 Task: Find connections with filter location Hanumāngarh with filter topic #brandingwith filter profile language German with filter current company OnePlus with filter school ST. JOSEPH'S INSTITUTE OF TECHNOLOGY, OMR with filter industry Nonresidential Building Construction with filter service category Tax Preparation with filter keywords title Personal Assistant
Action: Mouse moved to (536, 76)
Screenshot: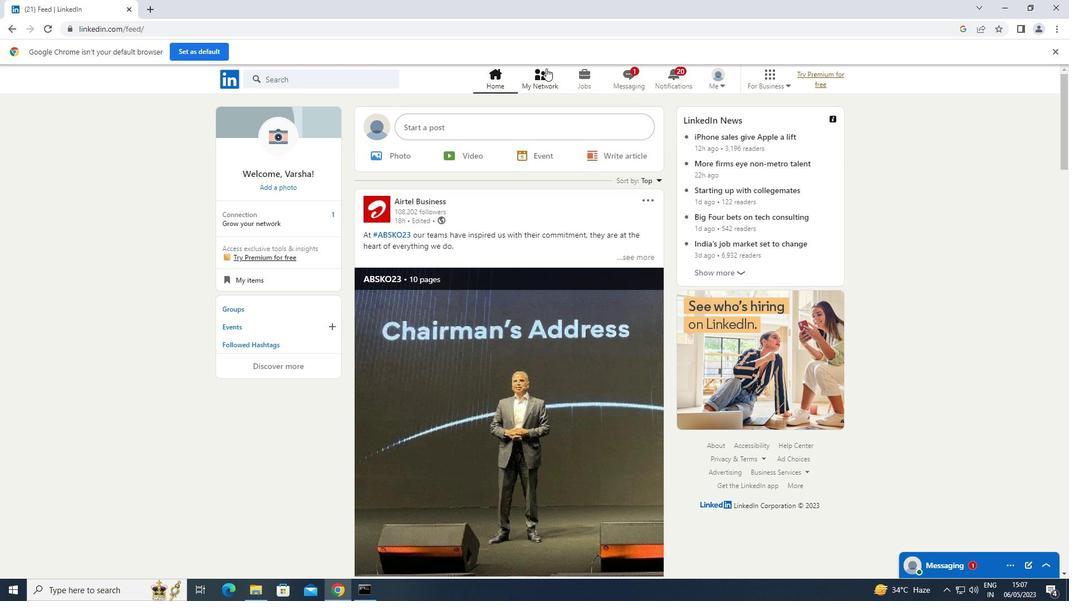 
Action: Mouse pressed left at (536, 76)
Screenshot: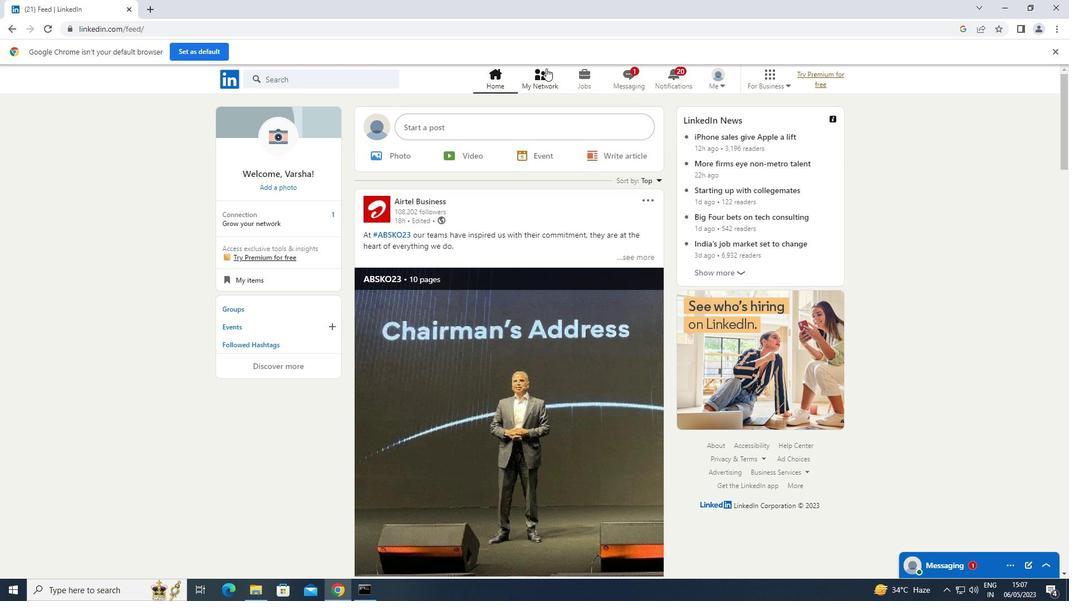 
Action: Mouse moved to (269, 135)
Screenshot: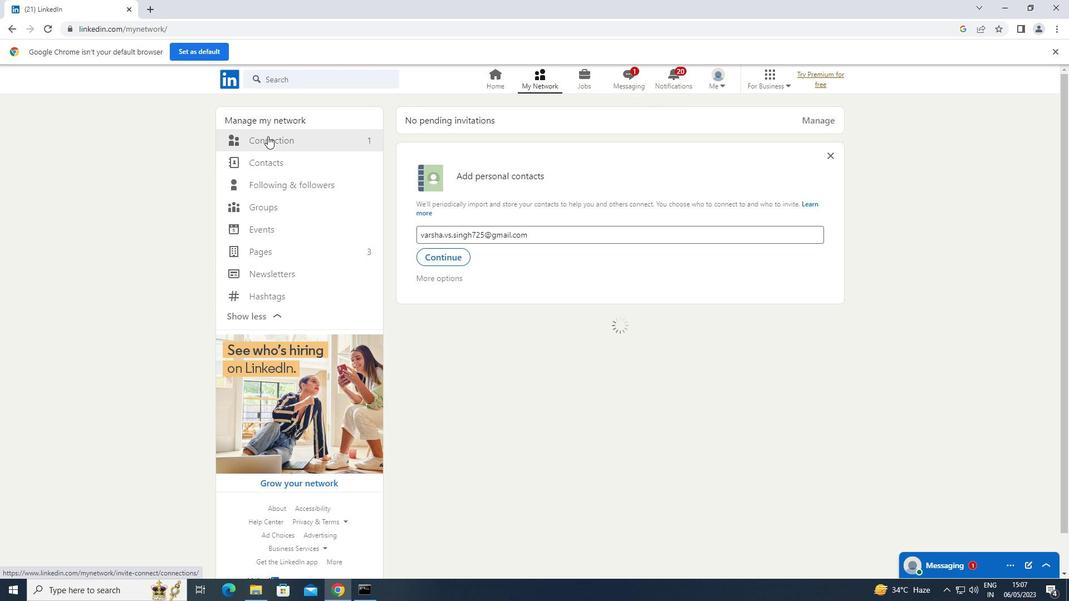 
Action: Mouse pressed left at (269, 135)
Screenshot: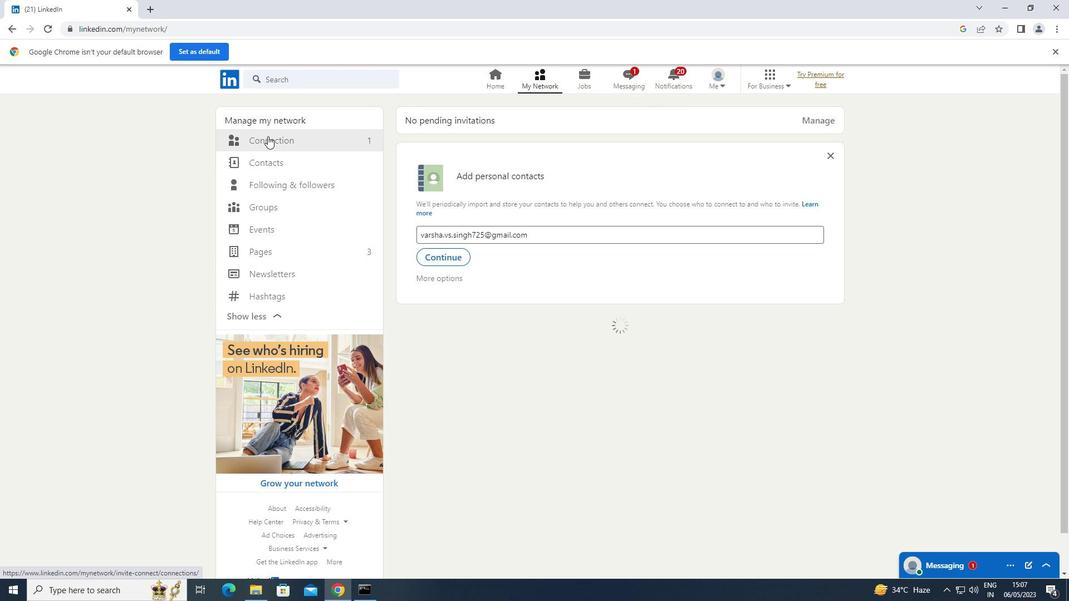 
Action: Mouse moved to (620, 139)
Screenshot: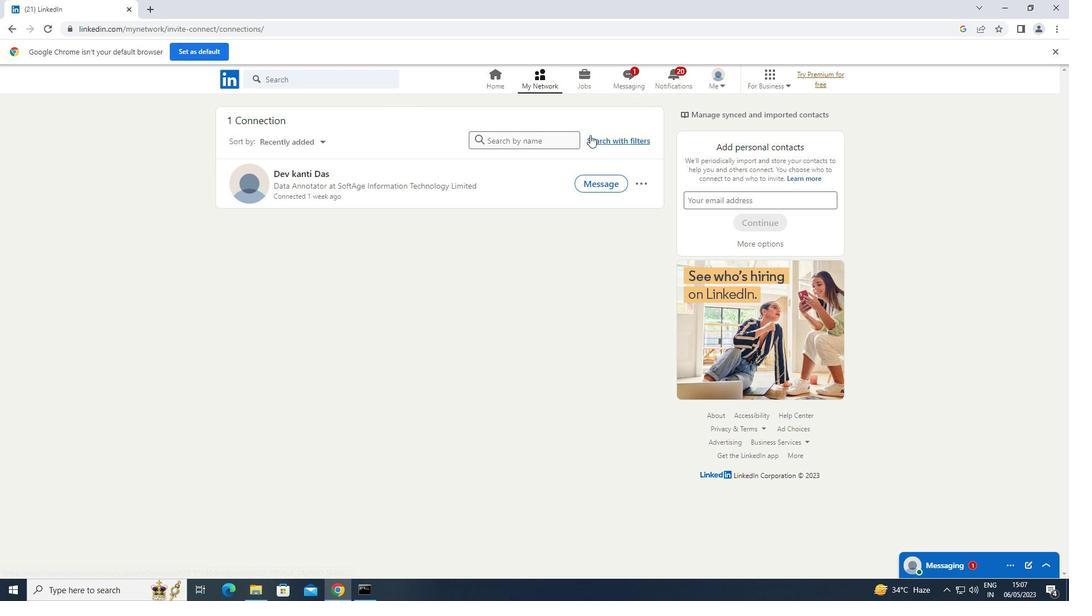 
Action: Mouse pressed left at (620, 139)
Screenshot: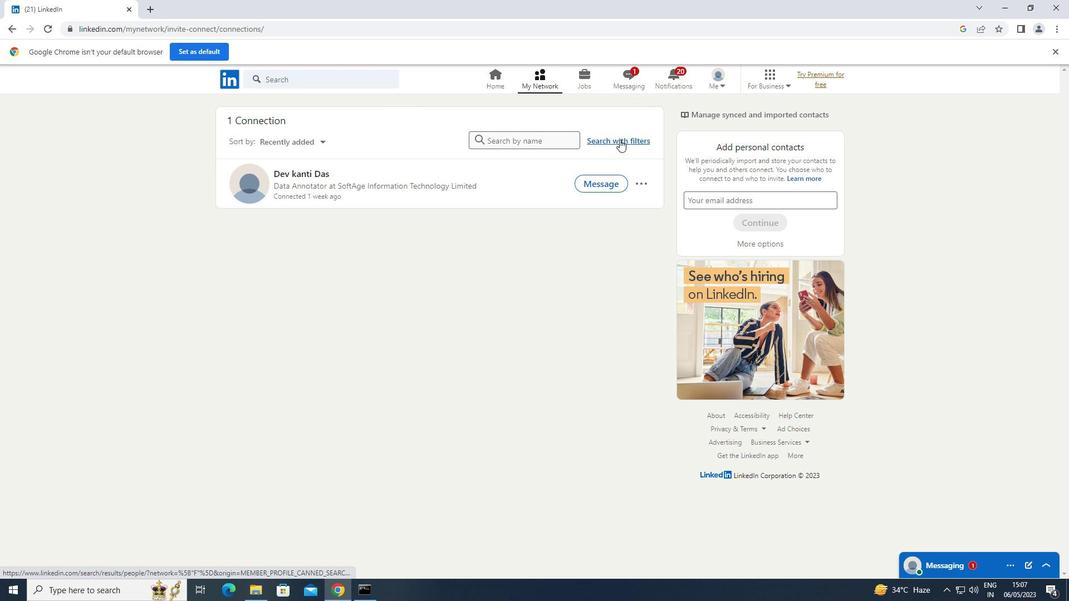 
Action: Mouse moved to (559, 105)
Screenshot: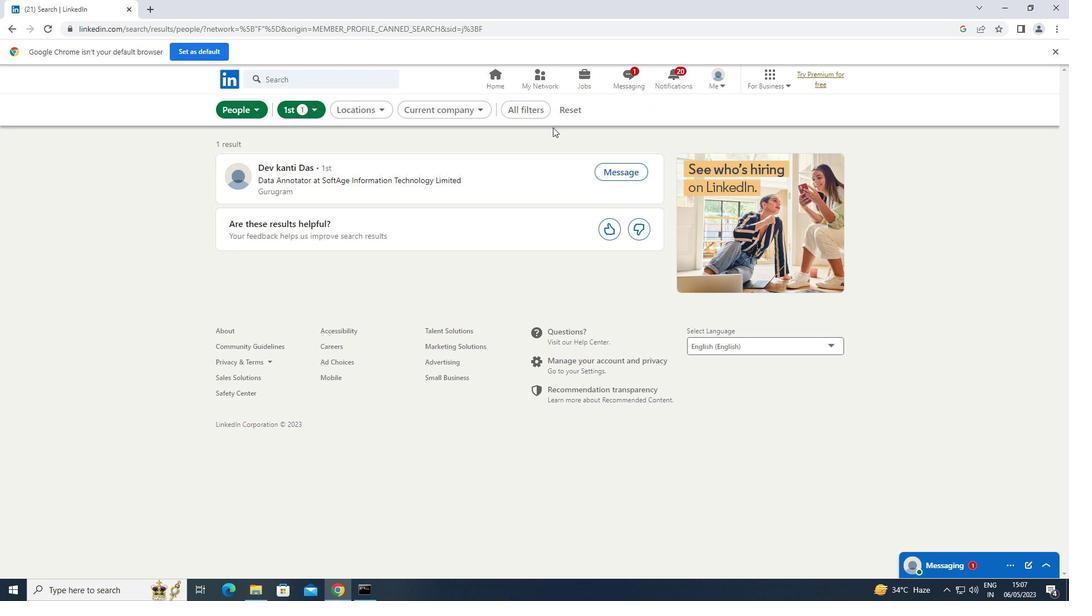 
Action: Mouse pressed left at (559, 105)
Screenshot: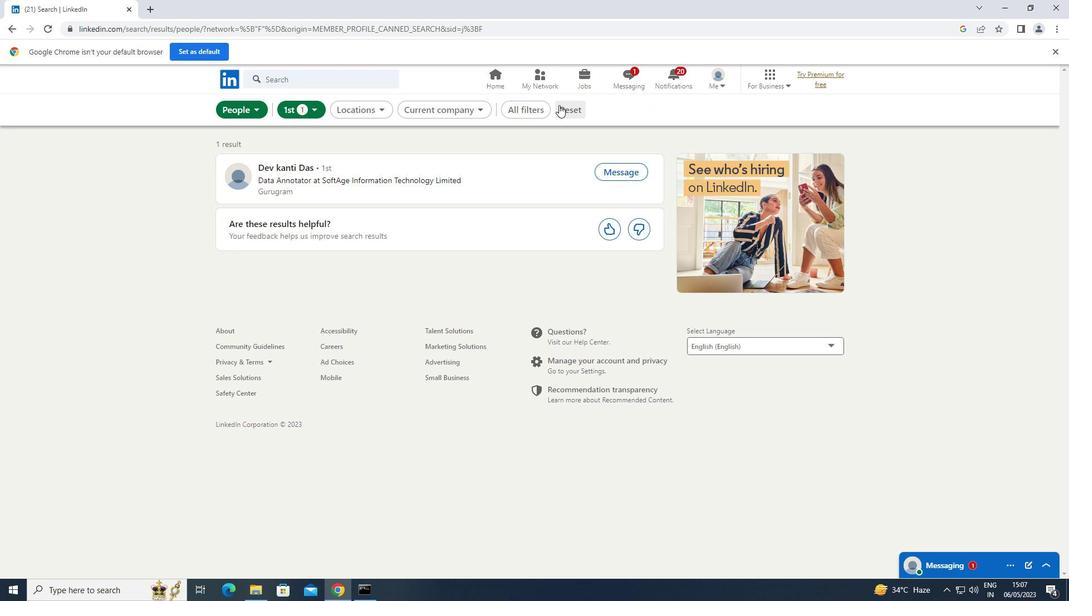 
Action: Mouse moved to (535, 108)
Screenshot: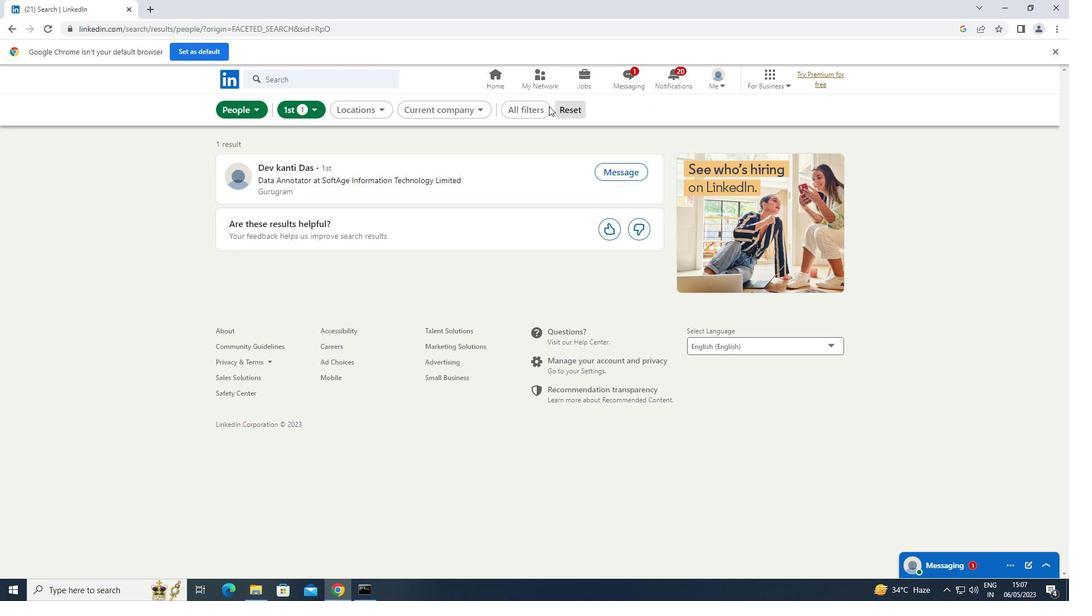 
Action: Mouse pressed left at (535, 108)
Screenshot: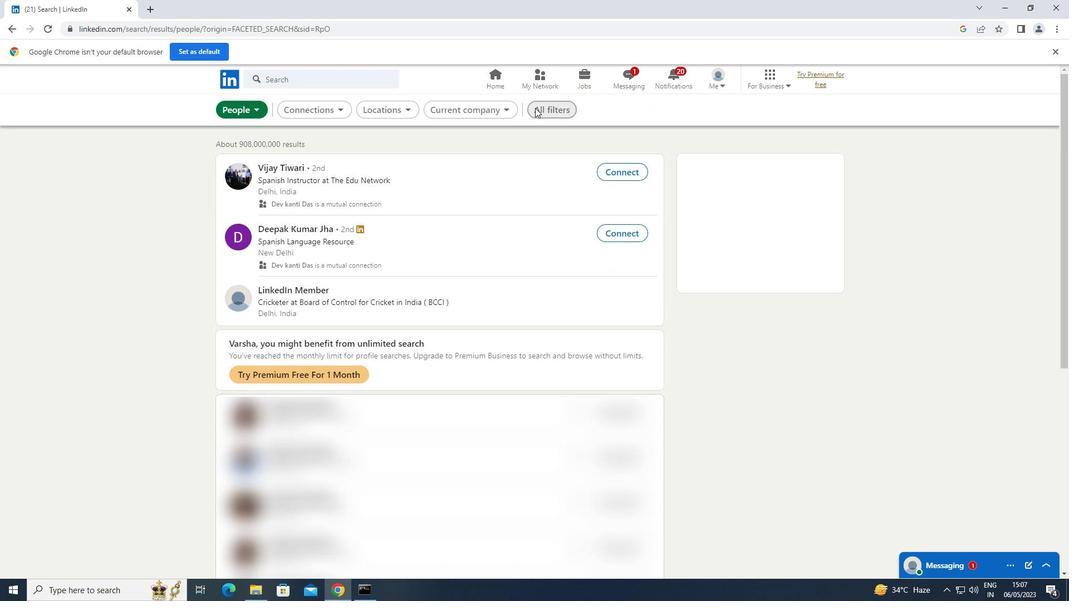 
Action: Mouse moved to (787, 182)
Screenshot: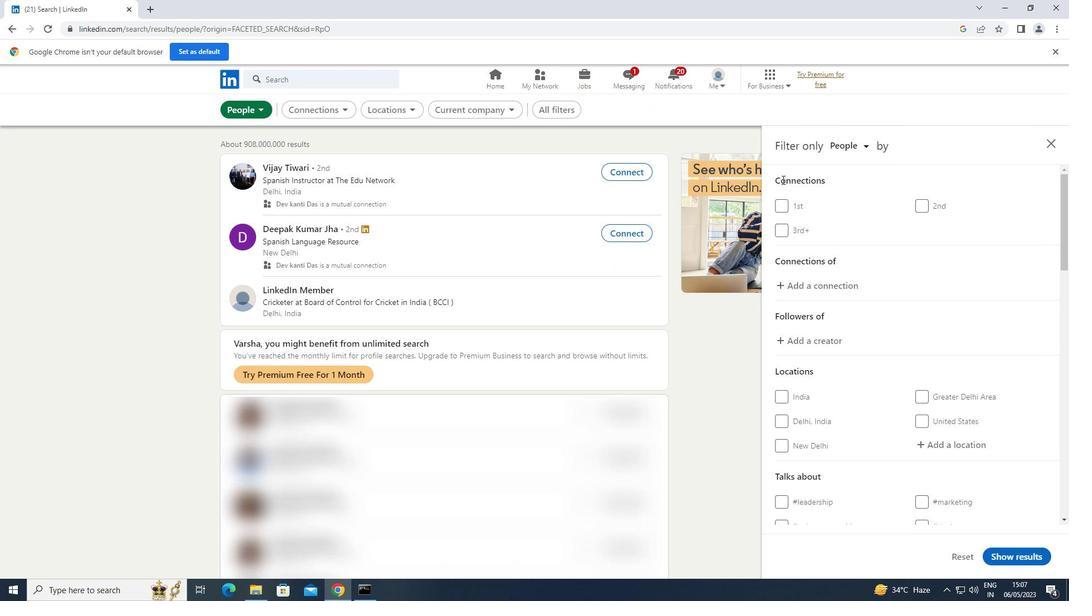 
Action: Mouse scrolled (787, 181) with delta (0, 0)
Screenshot: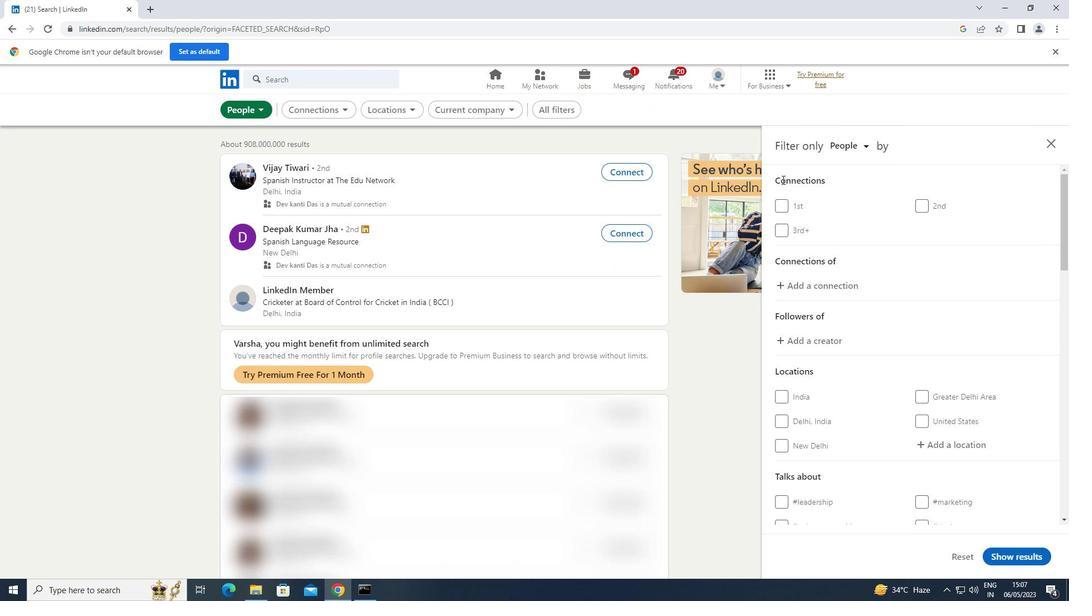 
Action: Mouse moved to (787, 183)
Screenshot: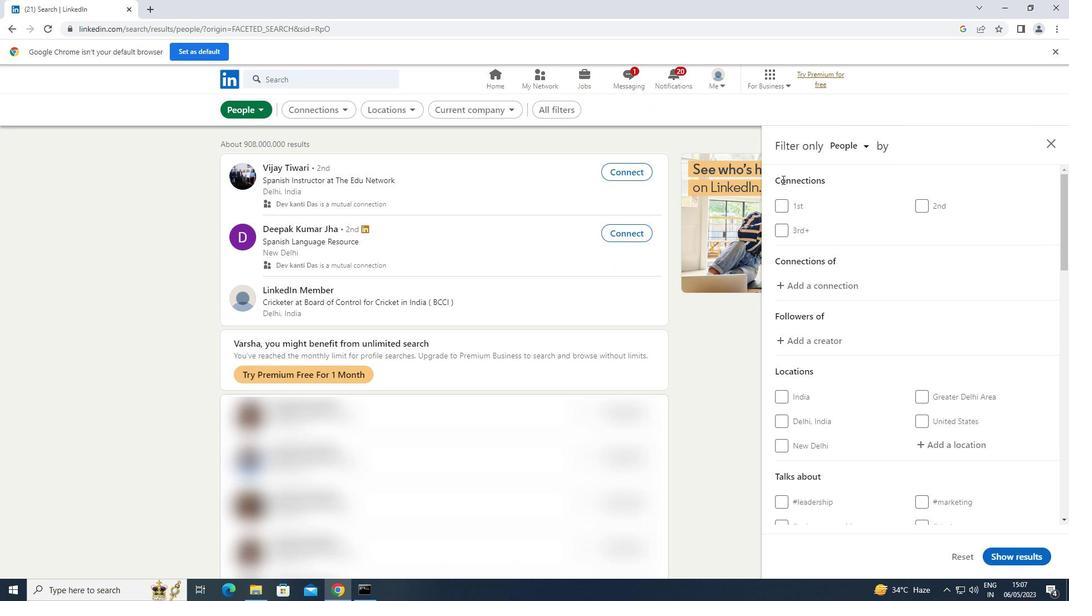 
Action: Mouse scrolled (787, 182) with delta (0, 0)
Screenshot: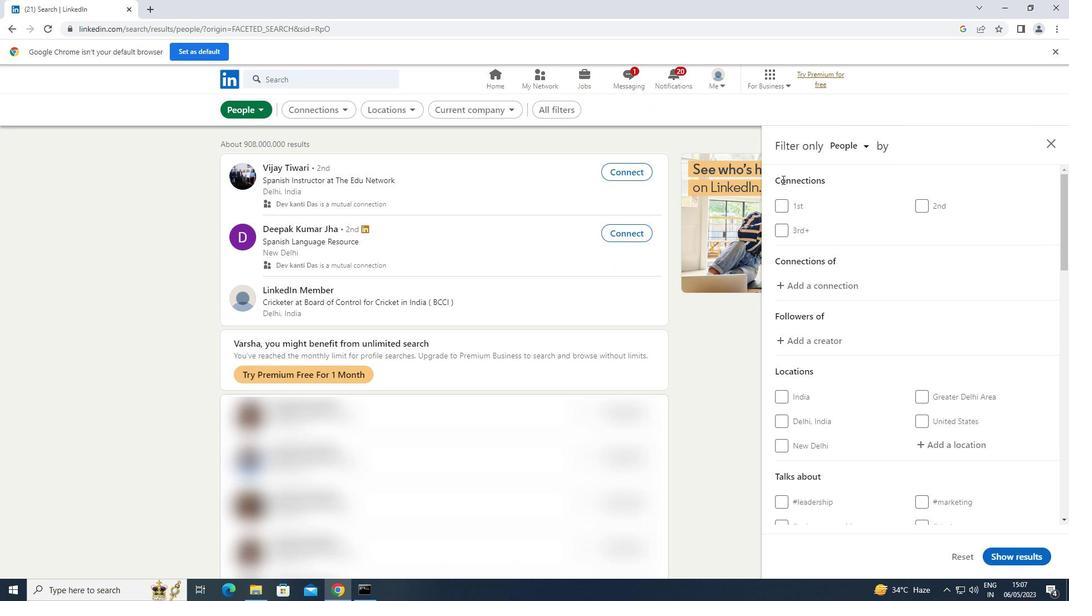 
Action: Mouse moved to (951, 337)
Screenshot: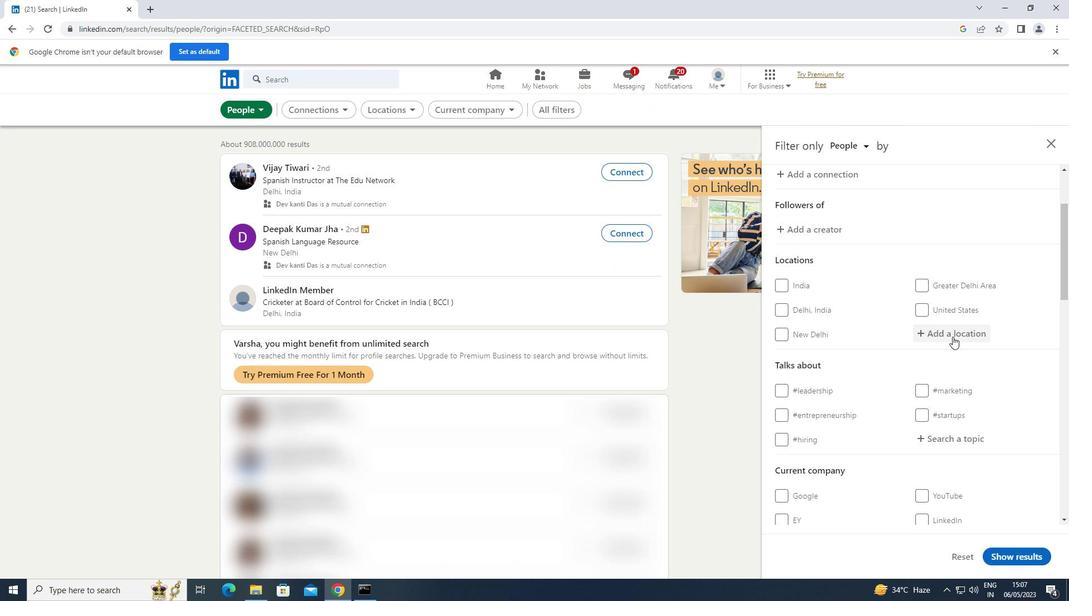 
Action: Mouse pressed left at (951, 337)
Screenshot: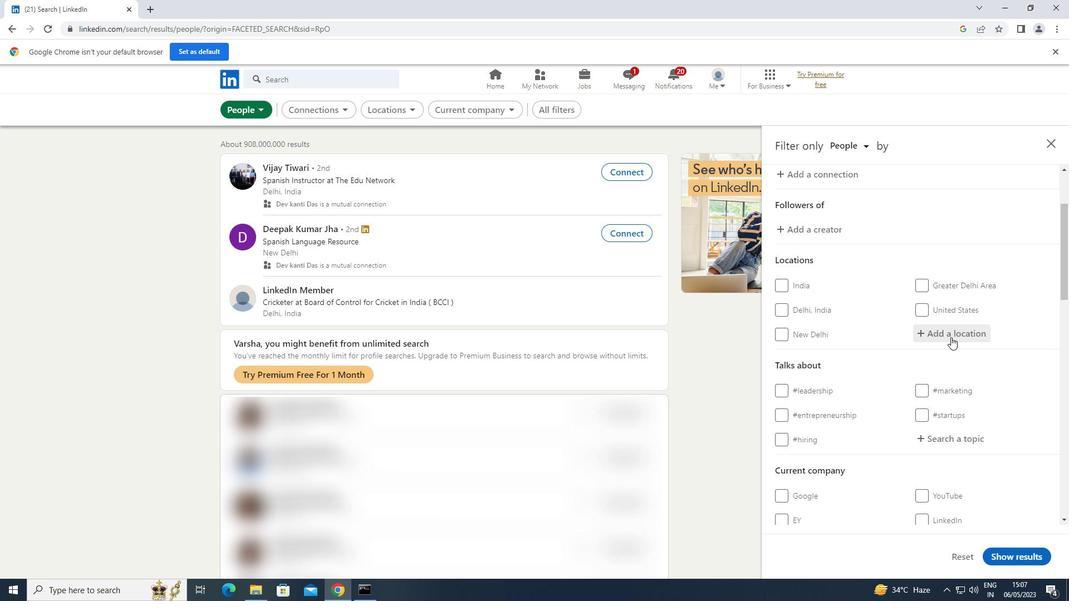 
Action: Mouse moved to (952, 337)
Screenshot: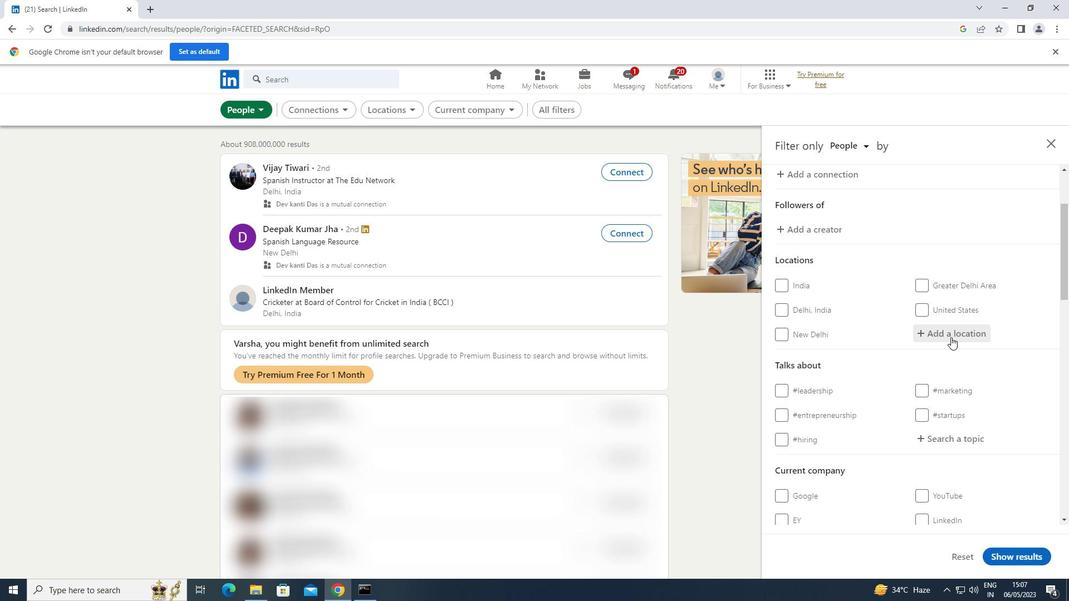 
Action: Key pressed <Key.shift>HANUMANGARH
Screenshot: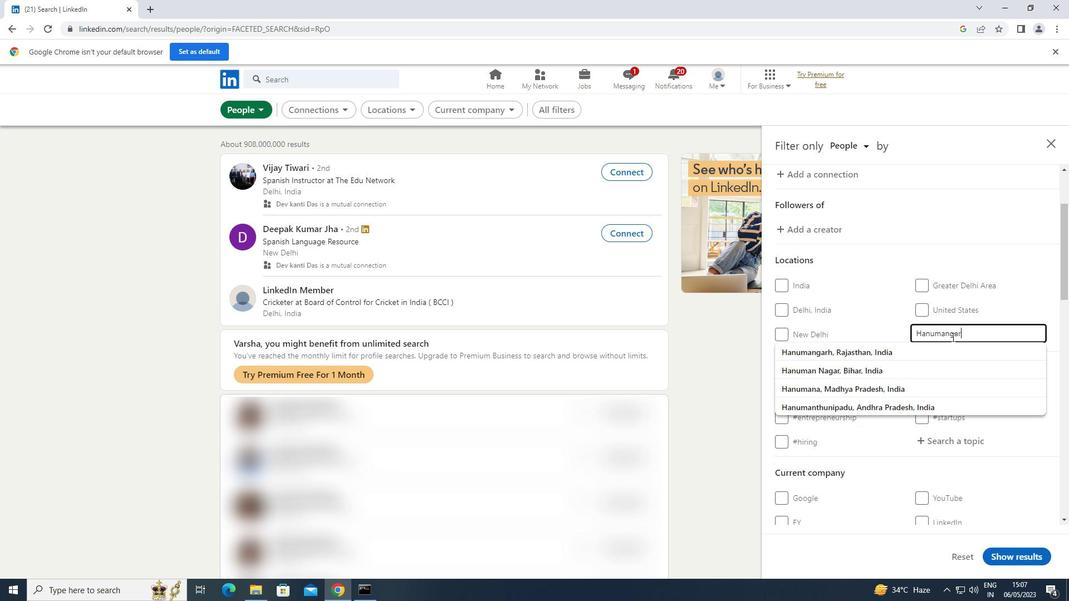 
Action: Mouse moved to (973, 437)
Screenshot: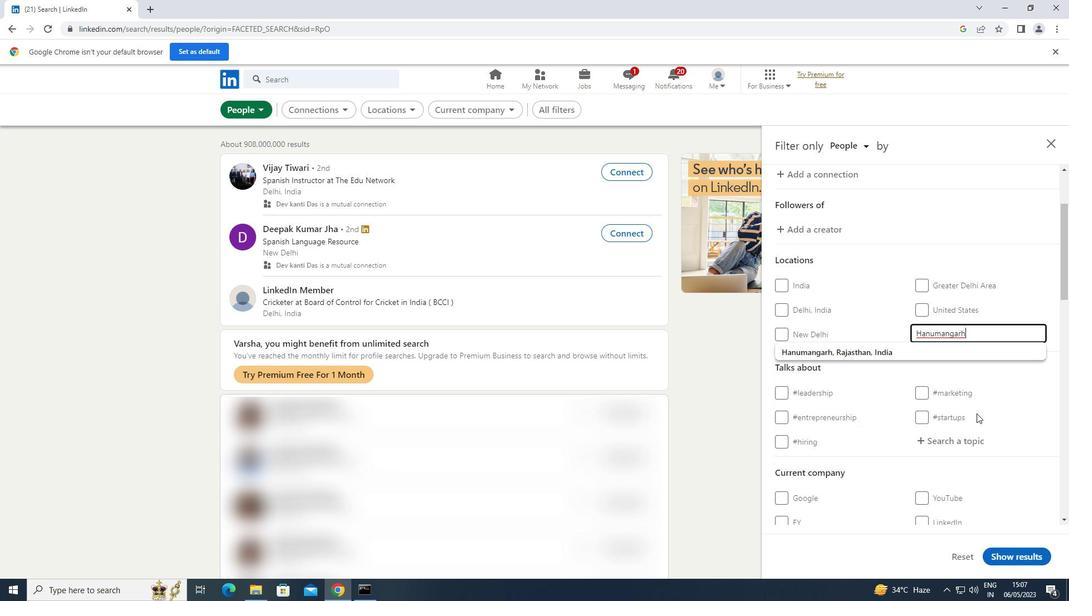 
Action: Mouse pressed left at (973, 437)
Screenshot: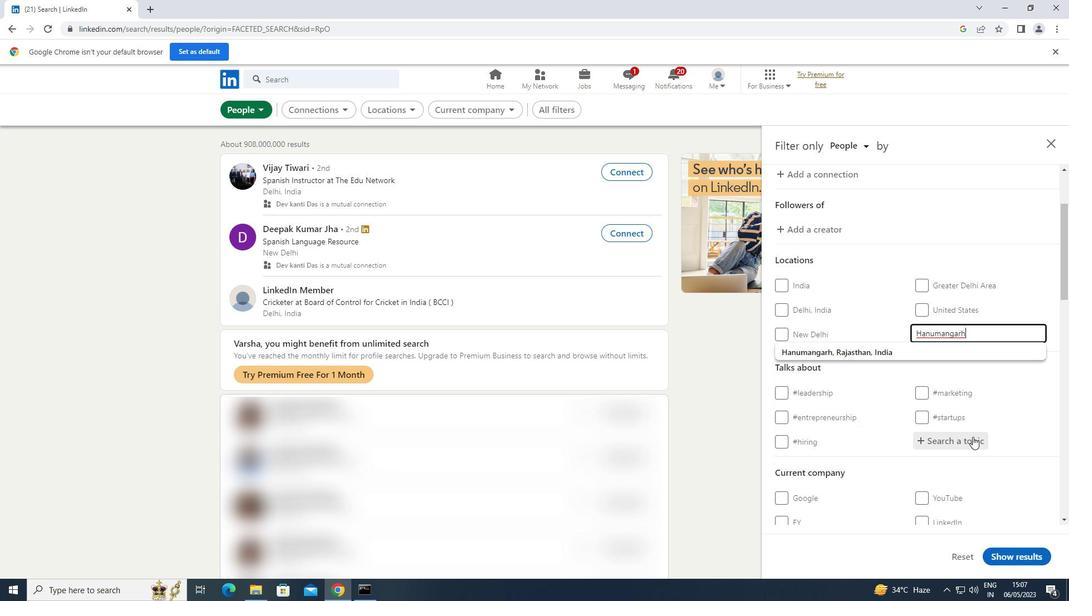 
Action: Key pressed BRANDING
Screenshot: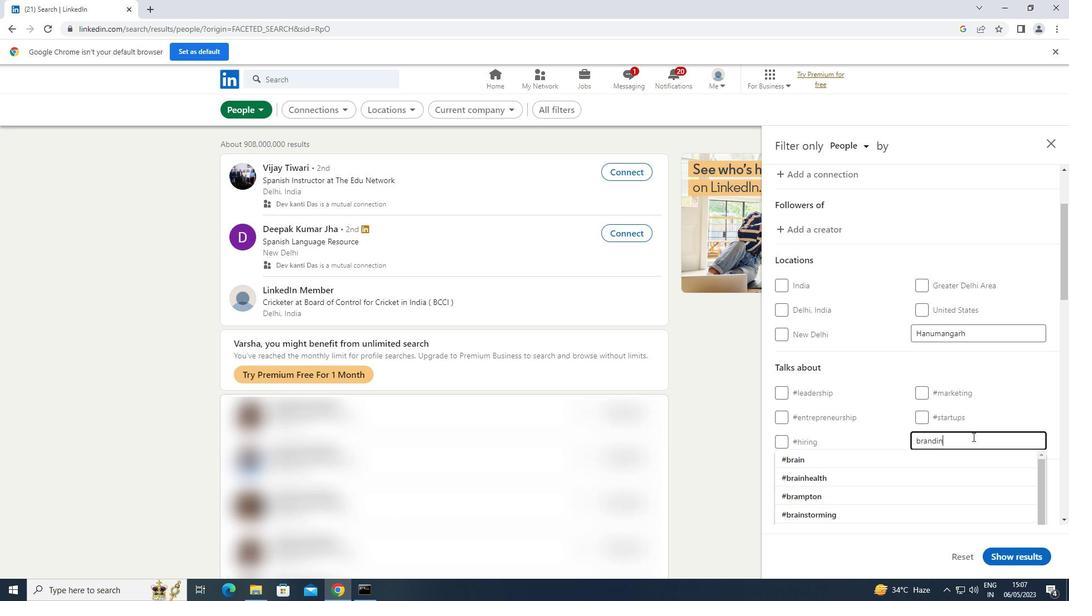 
Action: Mouse moved to (835, 458)
Screenshot: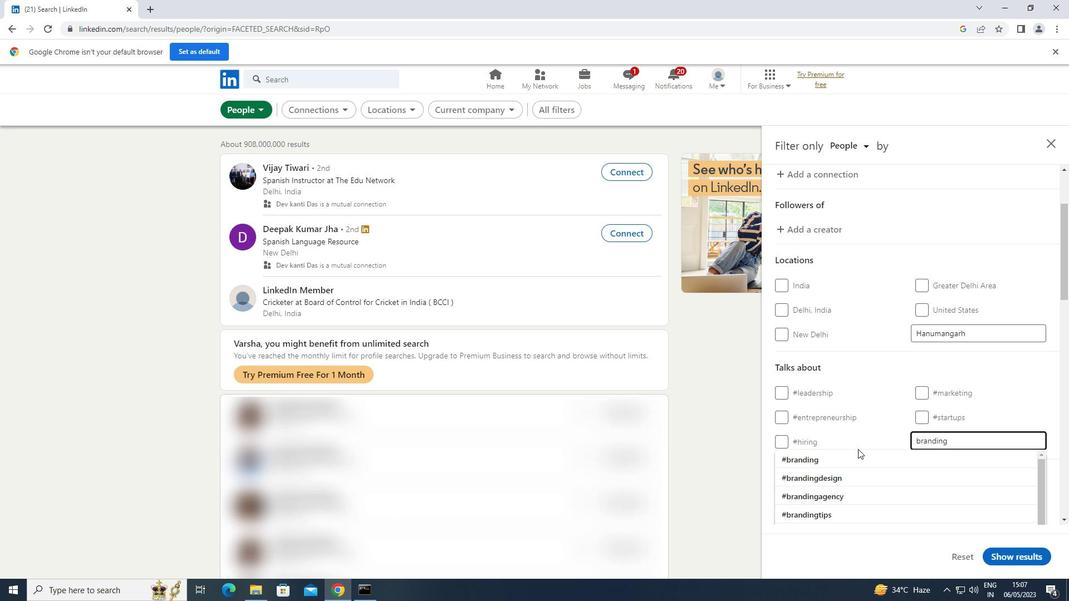 
Action: Mouse pressed left at (835, 458)
Screenshot: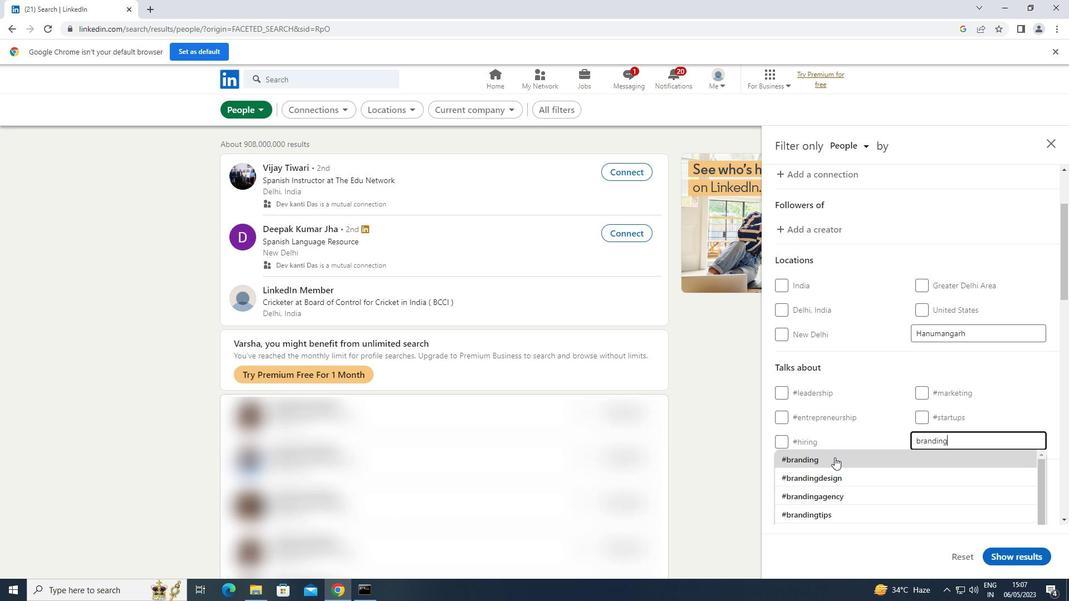 
Action: Mouse moved to (840, 445)
Screenshot: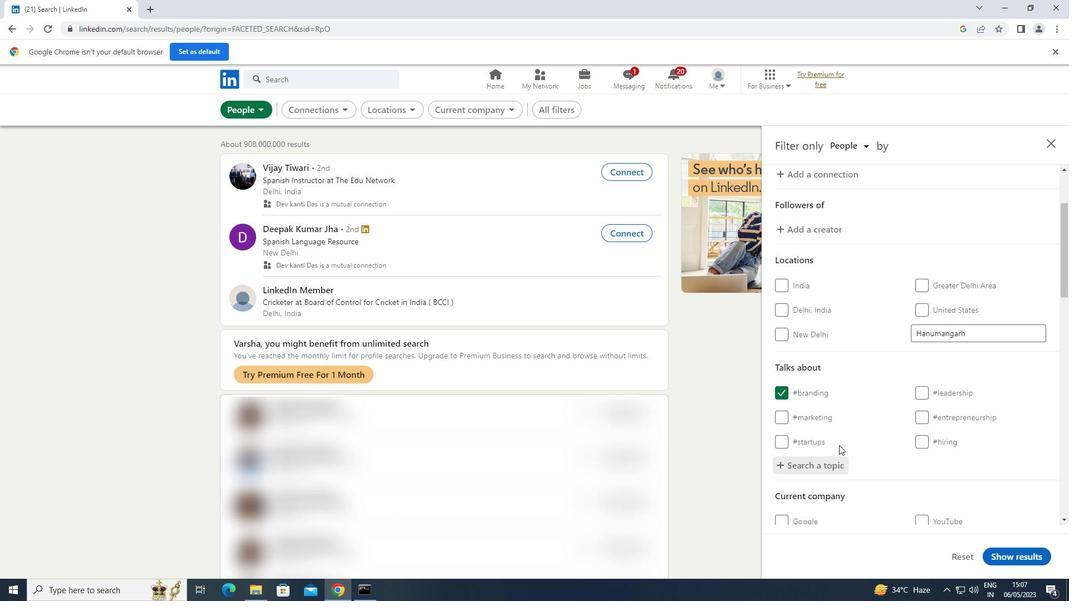 
Action: Mouse scrolled (840, 444) with delta (0, 0)
Screenshot: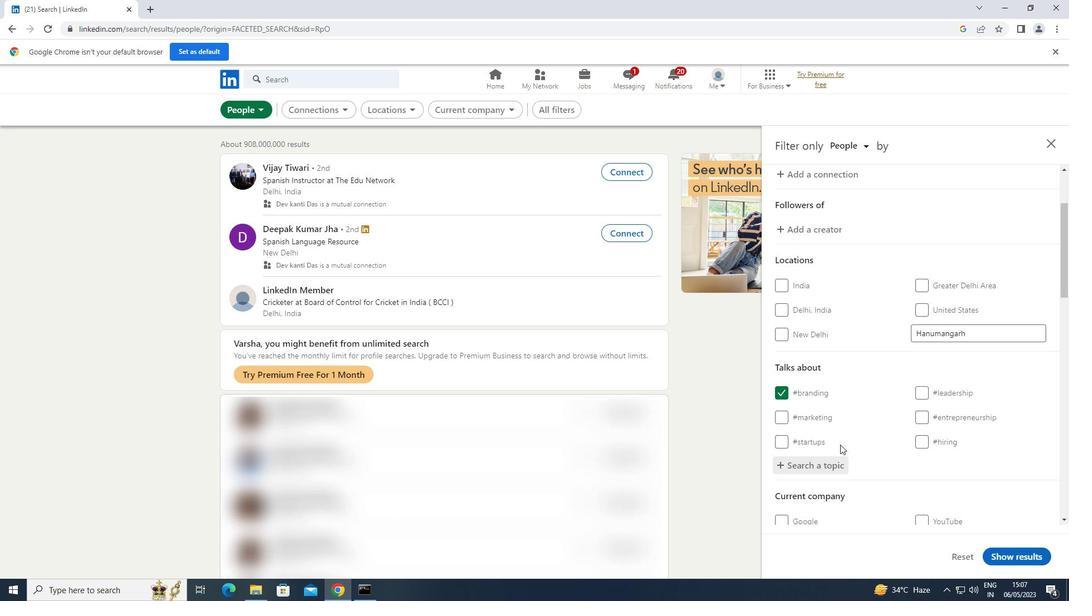 
Action: Mouse scrolled (840, 444) with delta (0, 0)
Screenshot: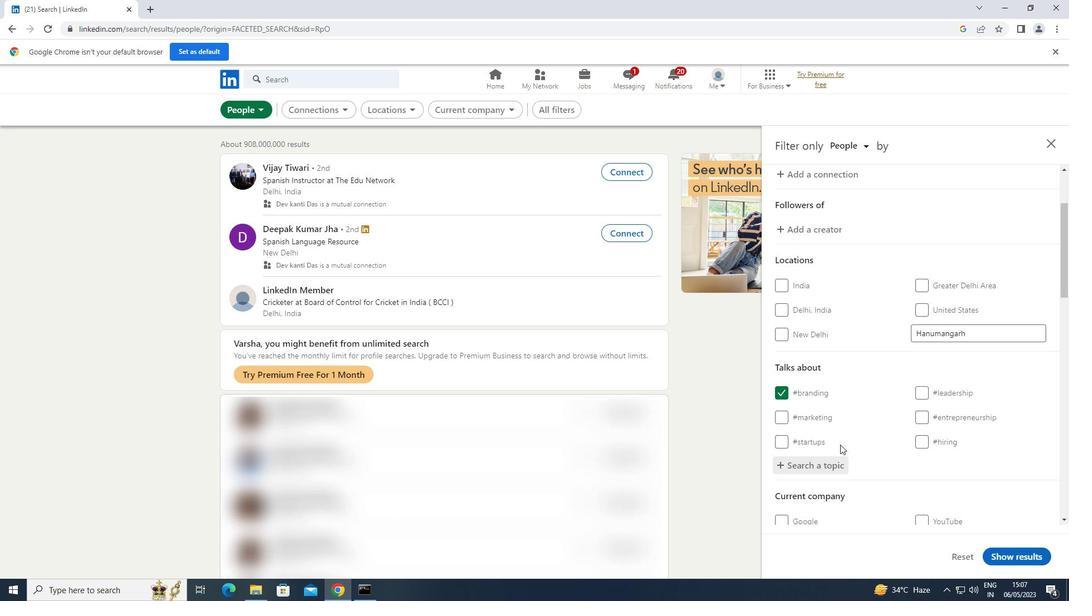 
Action: Mouse scrolled (840, 444) with delta (0, 0)
Screenshot: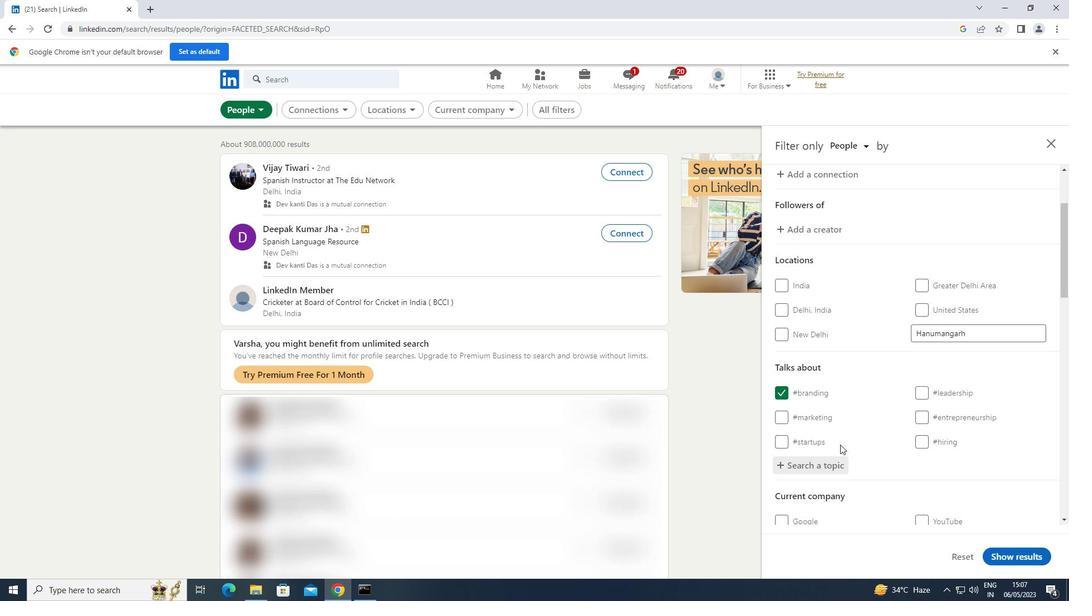 
Action: Mouse scrolled (840, 444) with delta (0, 0)
Screenshot: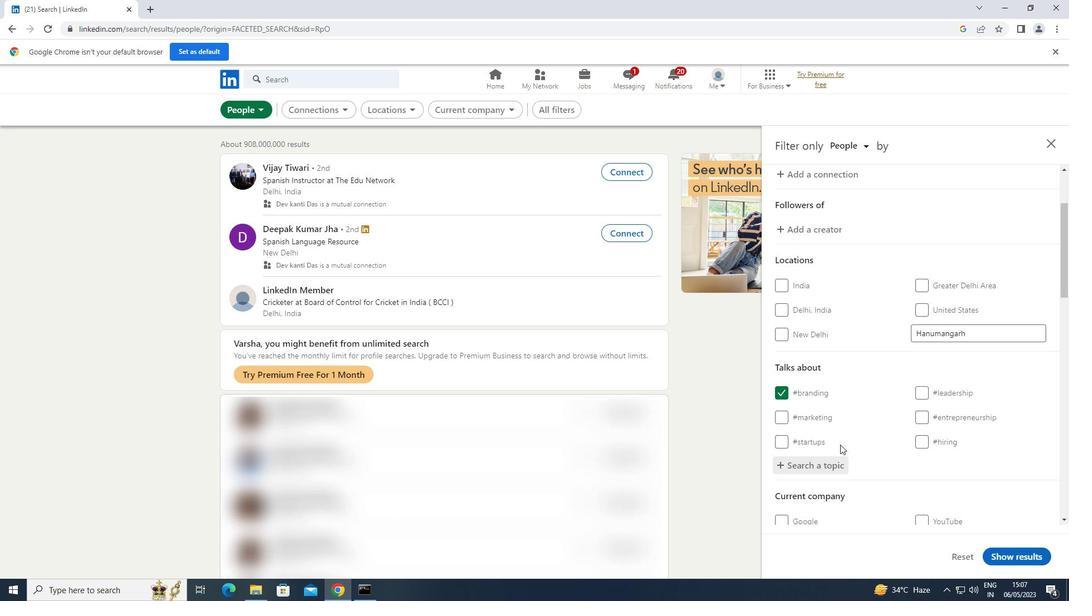 
Action: Mouse moved to (841, 444)
Screenshot: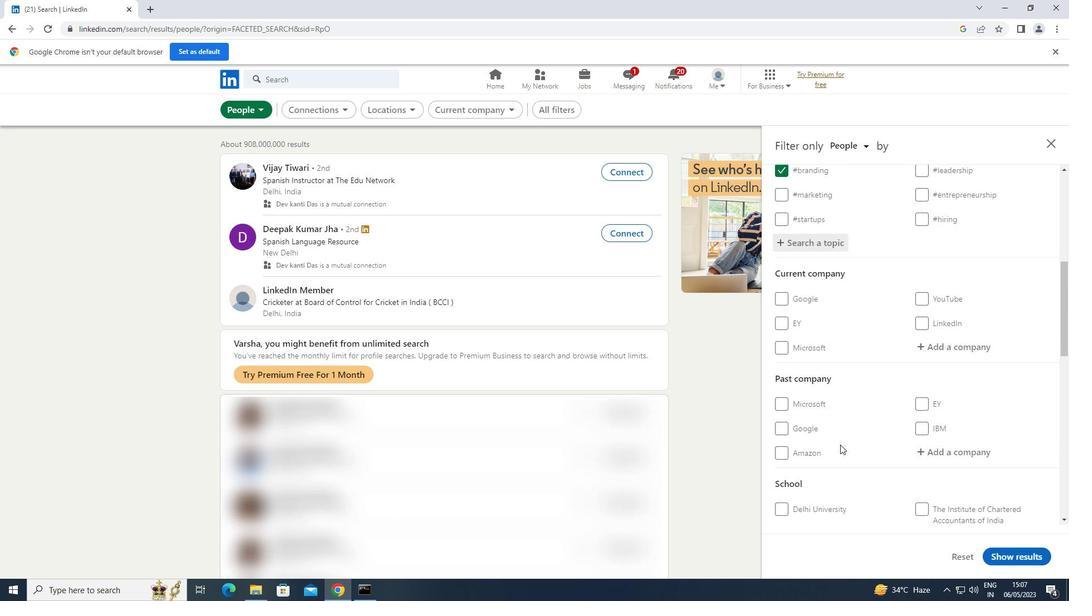 
Action: Mouse scrolled (841, 443) with delta (0, 0)
Screenshot: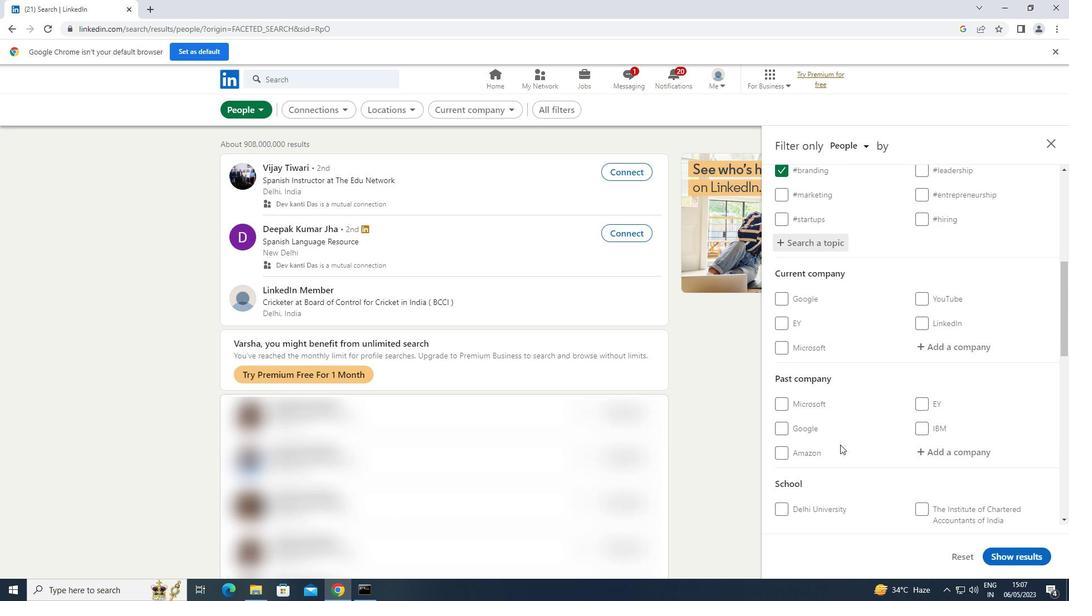 
Action: Mouse scrolled (841, 443) with delta (0, 0)
Screenshot: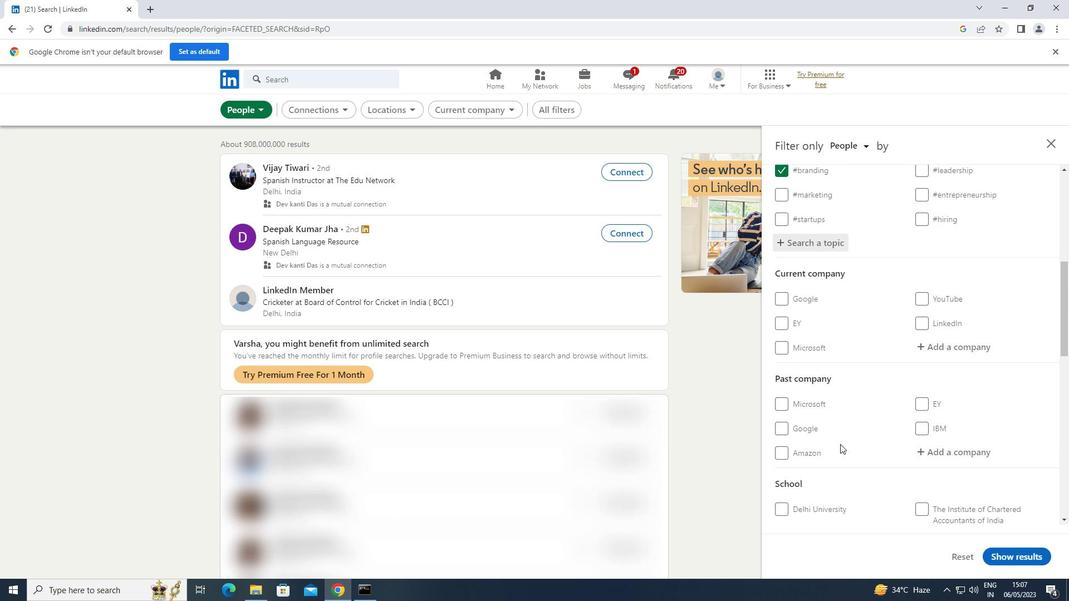 
Action: Mouse scrolled (841, 443) with delta (0, 0)
Screenshot: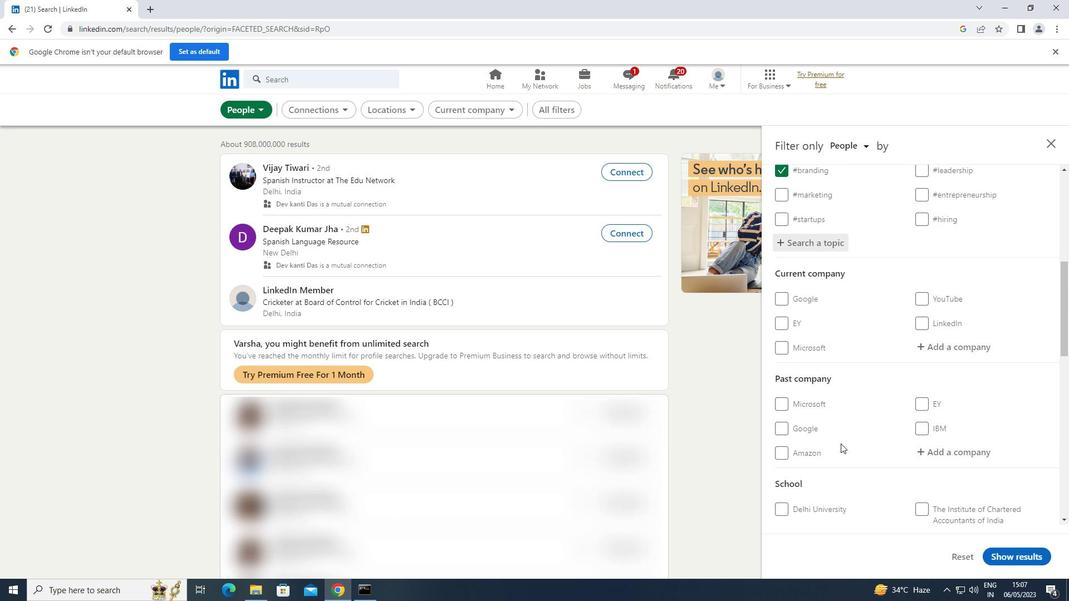
Action: Mouse scrolled (841, 443) with delta (0, 0)
Screenshot: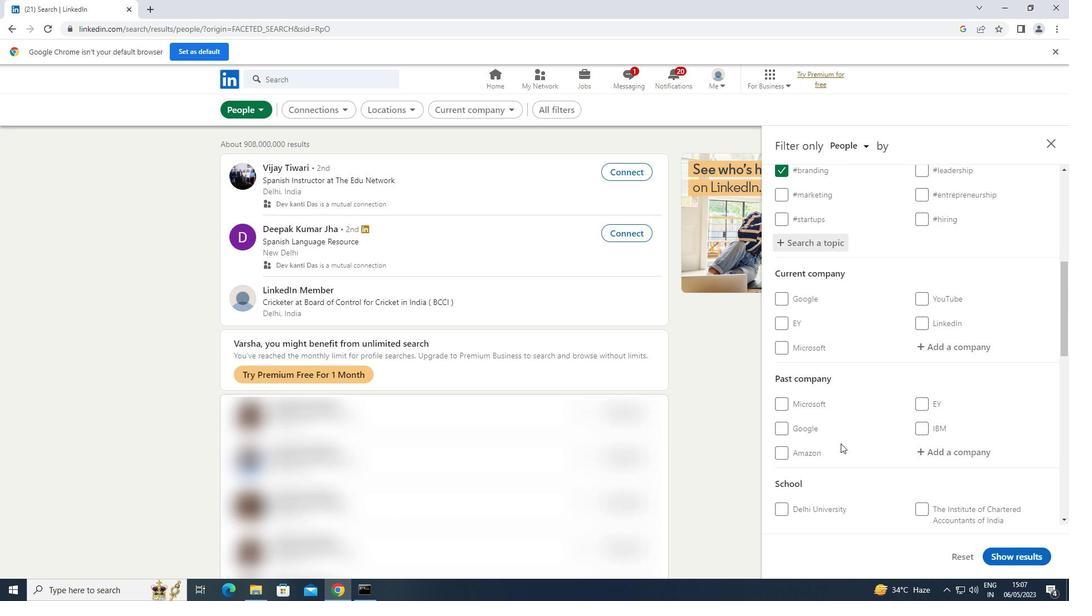 
Action: Mouse scrolled (841, 443) with delta (0, 0)
Screenshot: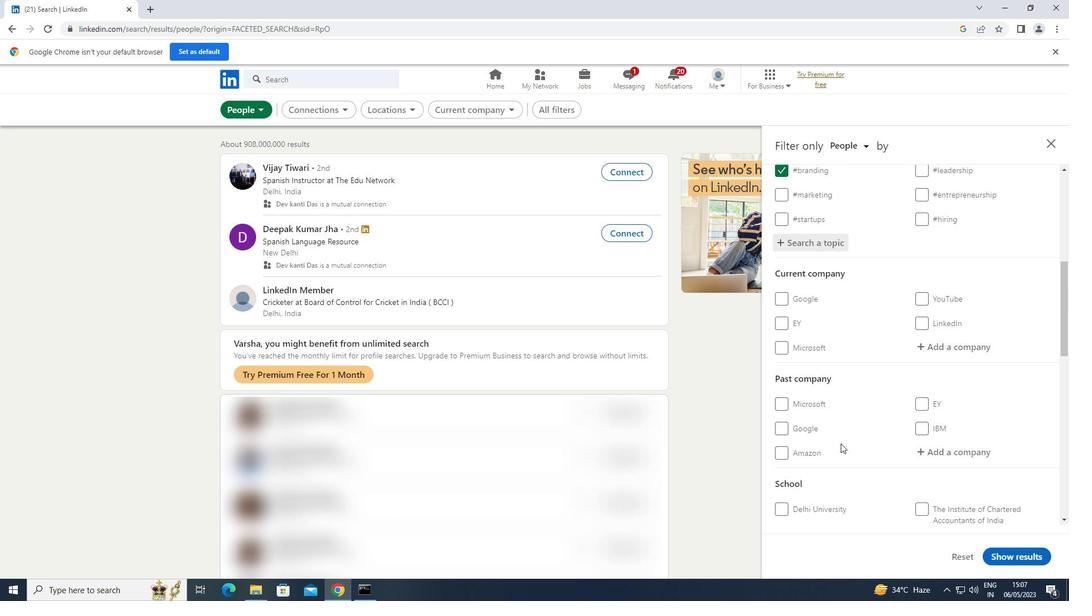 
Action: Mouse moved to (812, 492)
Screenshot: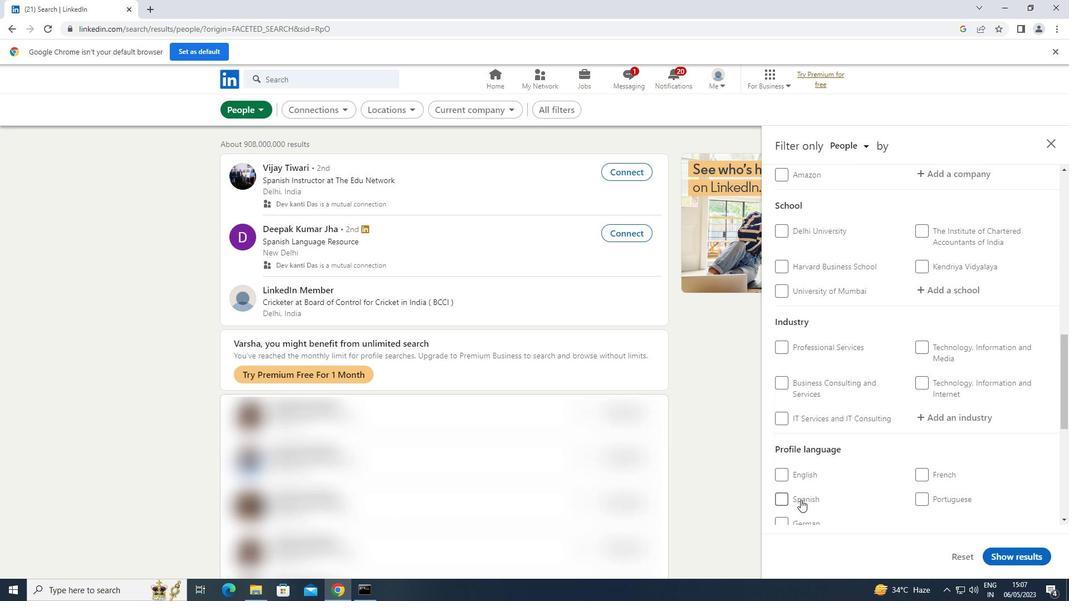 
Action: Mouse scrolled (812, 492) with delta (0, 0)
Screenshot: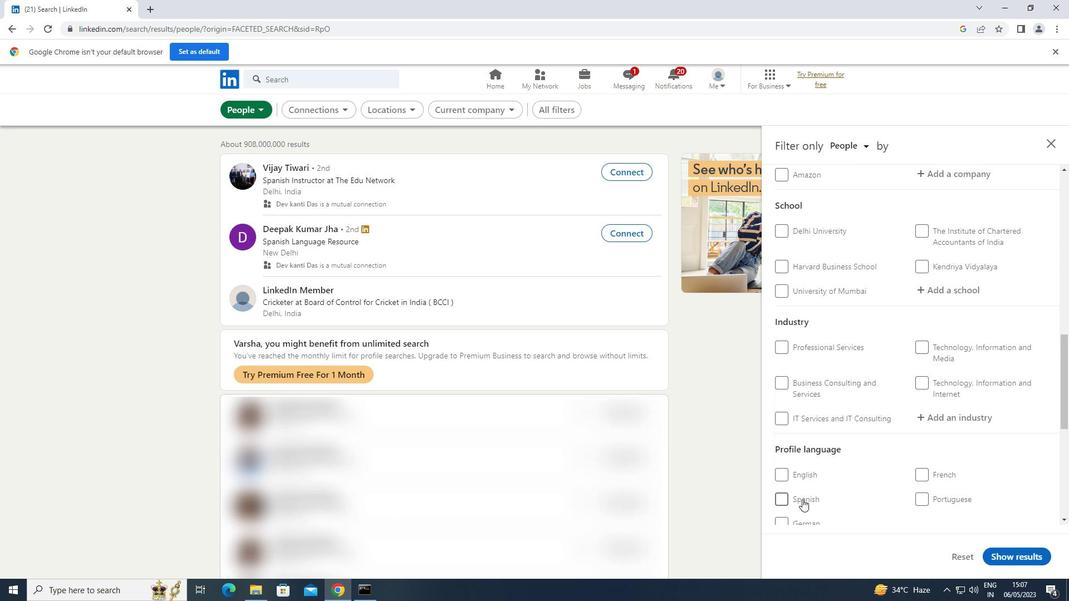 
Action: Mouse moved to (775, 465)
Screenshot: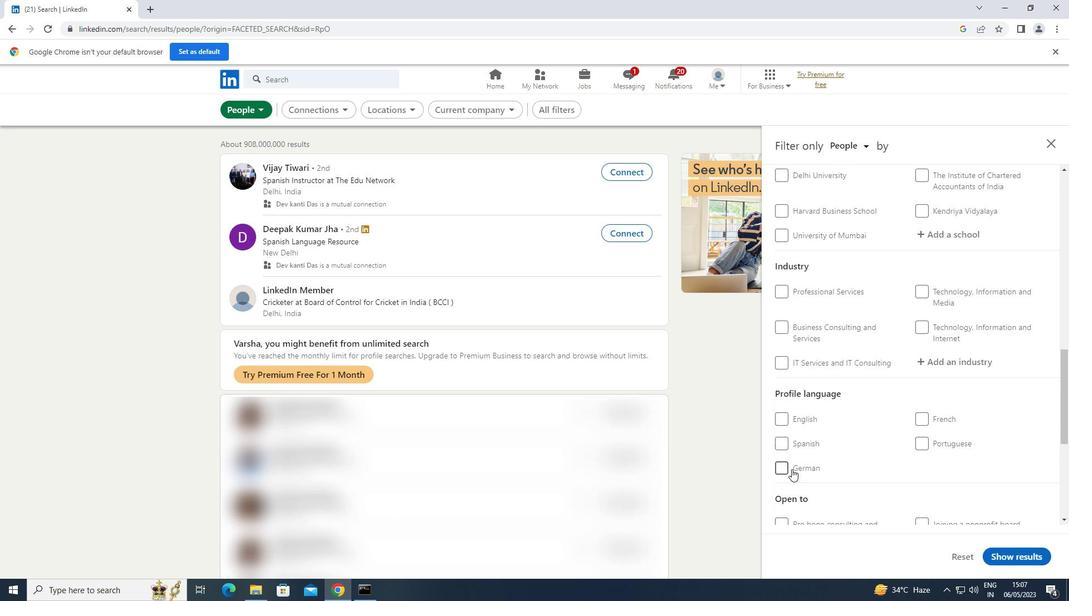 
Action: Mouse pressed left at (775, 465)
Screenshot: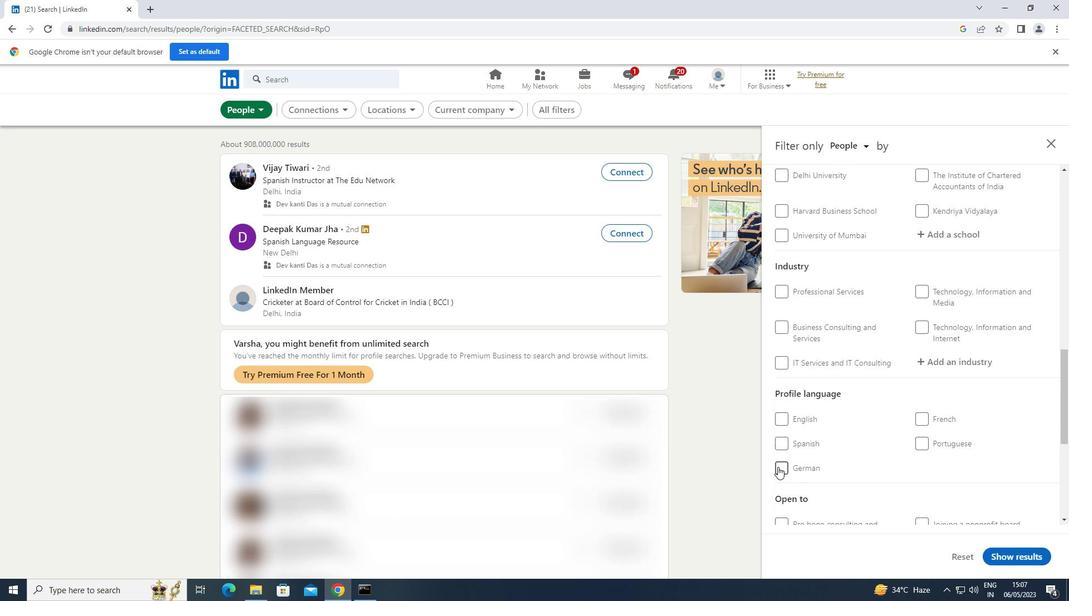 
Action: Mouse moved to (777, 465)
Screenshot: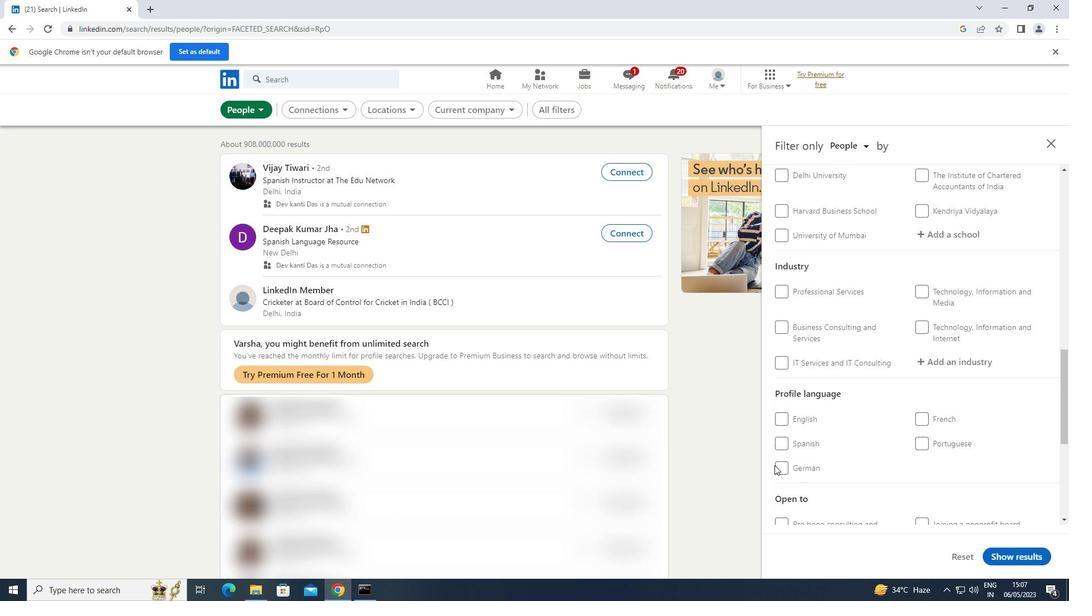 
Action: Mouse pressed left at (777, 465)
Screenshot: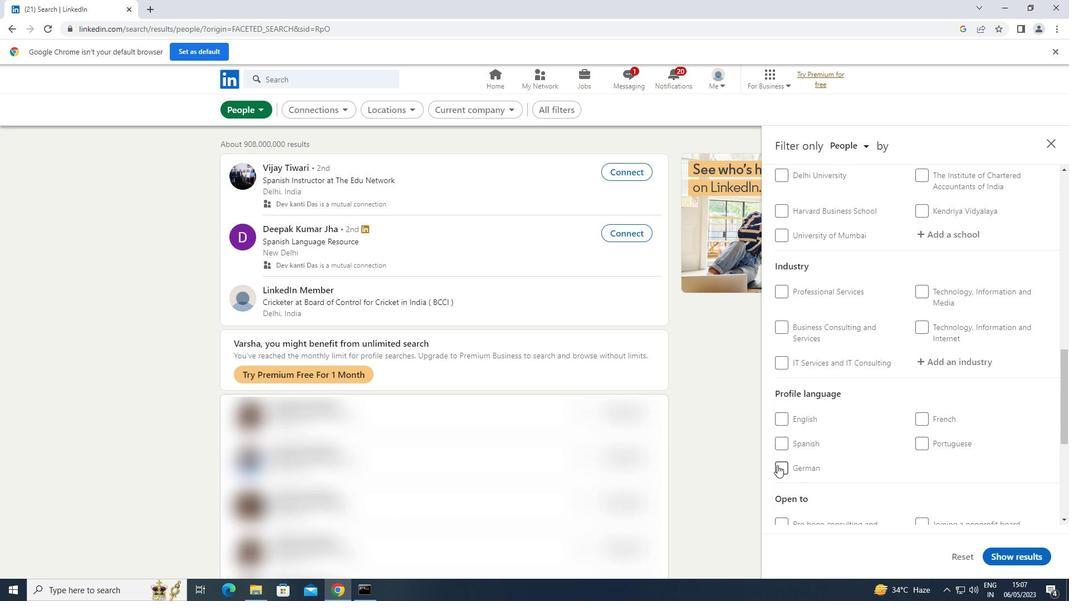 
Action: Mouse moved to (783, 455)
Screenshot: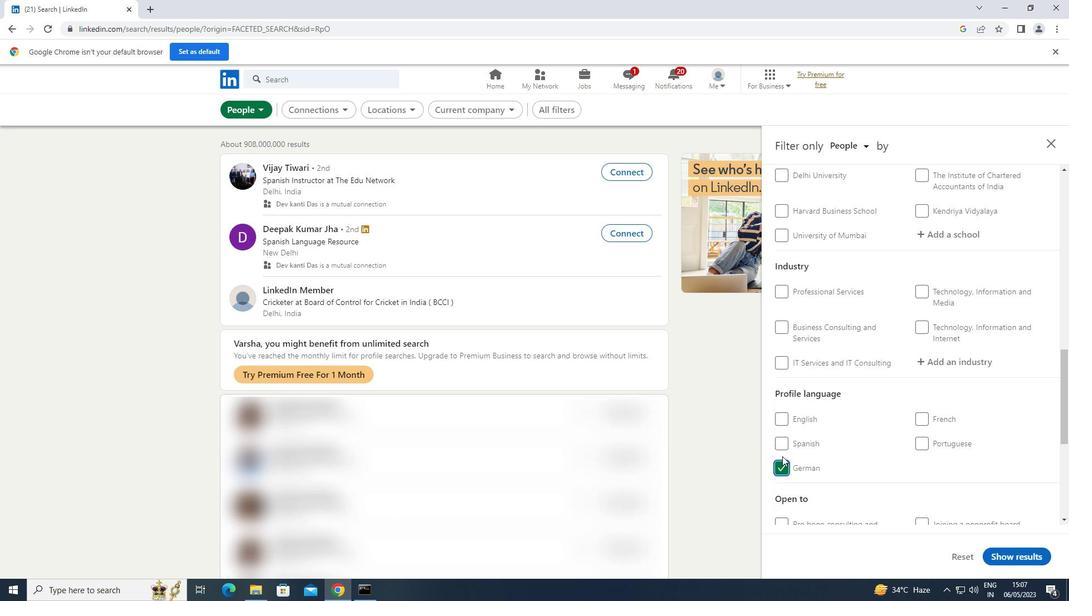 
Action: Mouse scrolled (783, 456) with delta (0, 0)
Screenshot: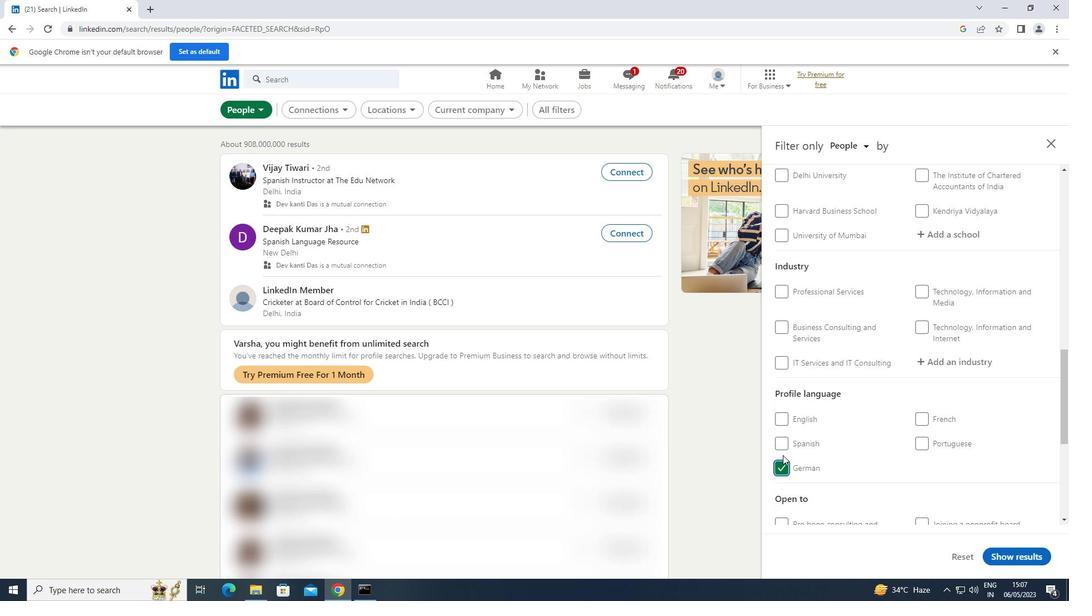 
Action: Mouse scrolled (783, 456) with delta (0, 0)
Screenshot: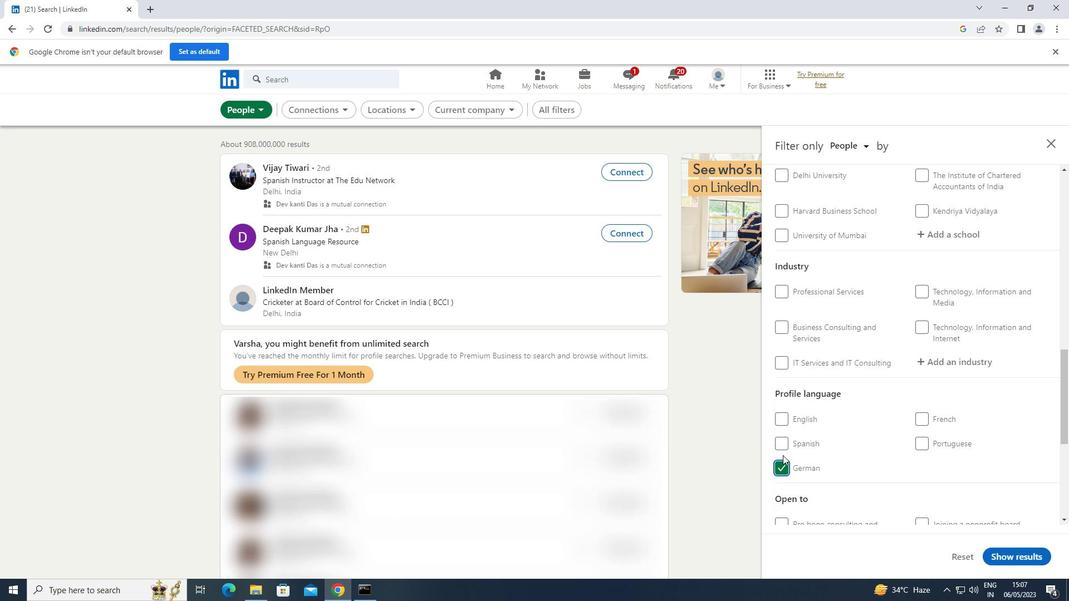 
Action: Mouse scrolled (783, 456) with delta (0, 0)
Screenshot: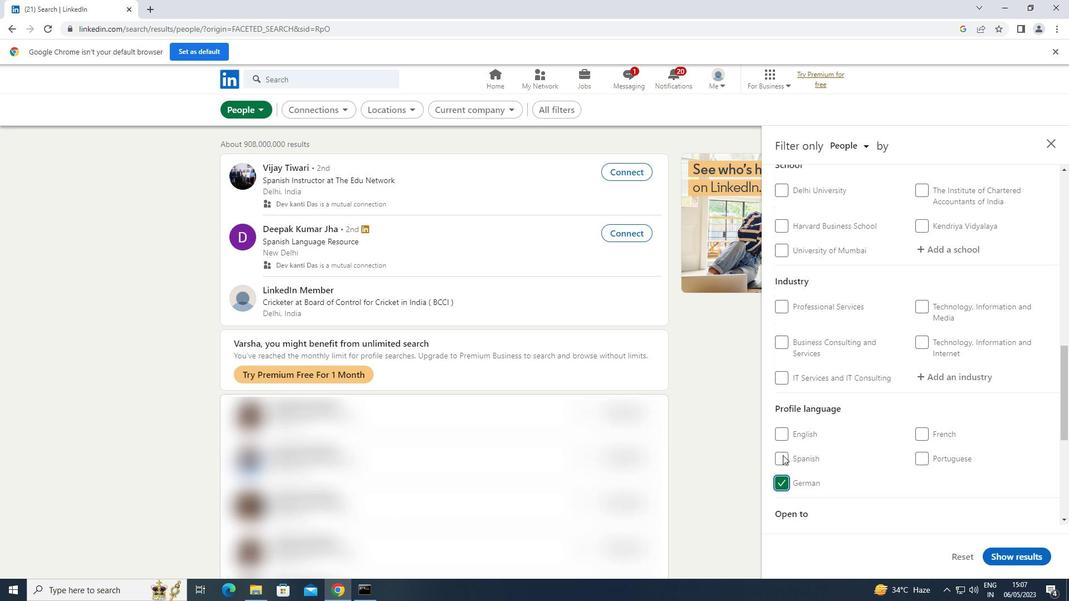 
Action: Mouse moved to (787, 448)
Screenshot: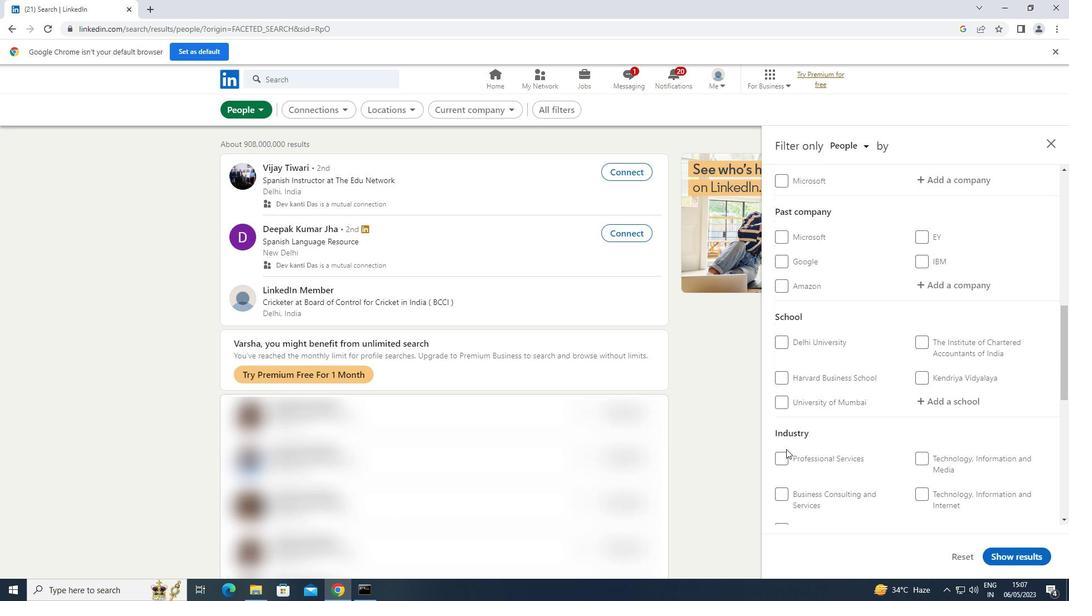 
Action: Mouse scrolled (787, 449) with delta (0, 0)
Screenshot: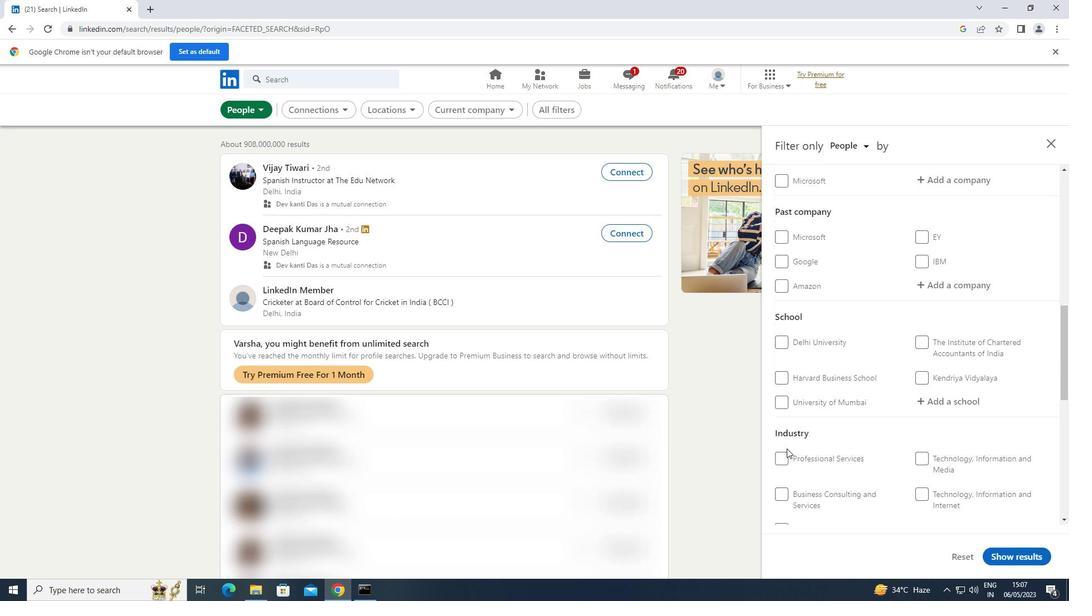 
Action: Mouse moved to (787, 447)
Screenshot: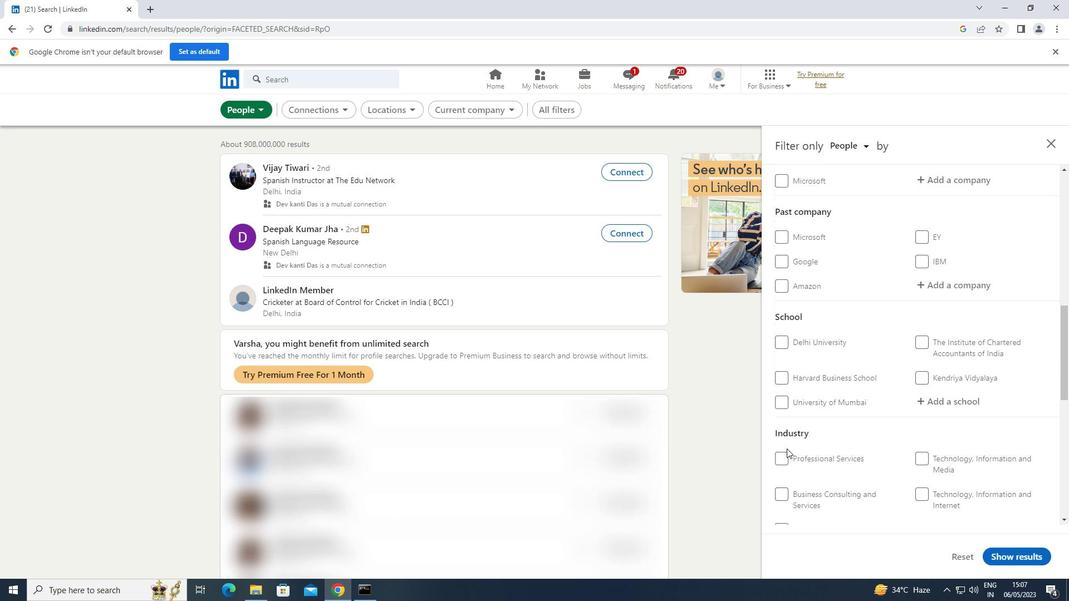 
Action: Mouse scrolled (787, 448) with delta (0, 0)
Screenshot: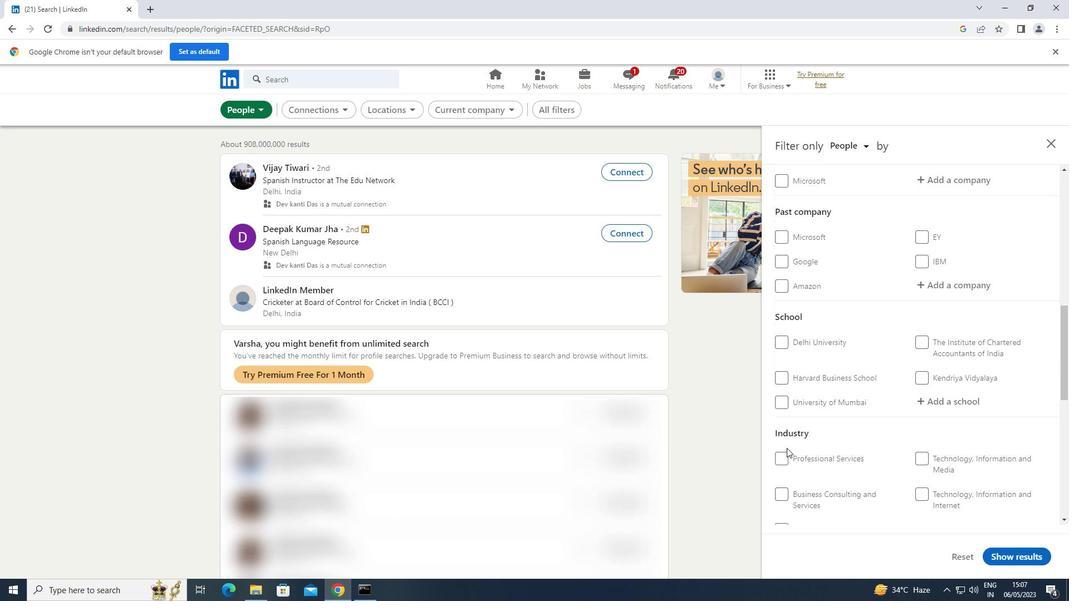 
Action: Mouse scrolled (787, 448) with delta (0, 0)
Screenshot: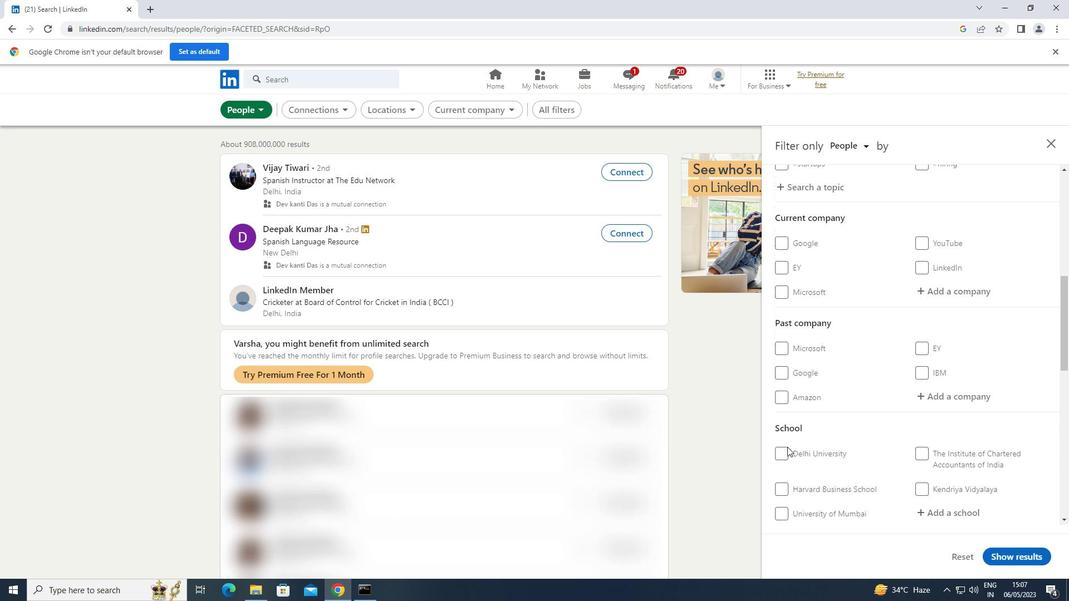 
Action: Mouse scrolled (787, 448) with delta (0, 0)
Screenshot: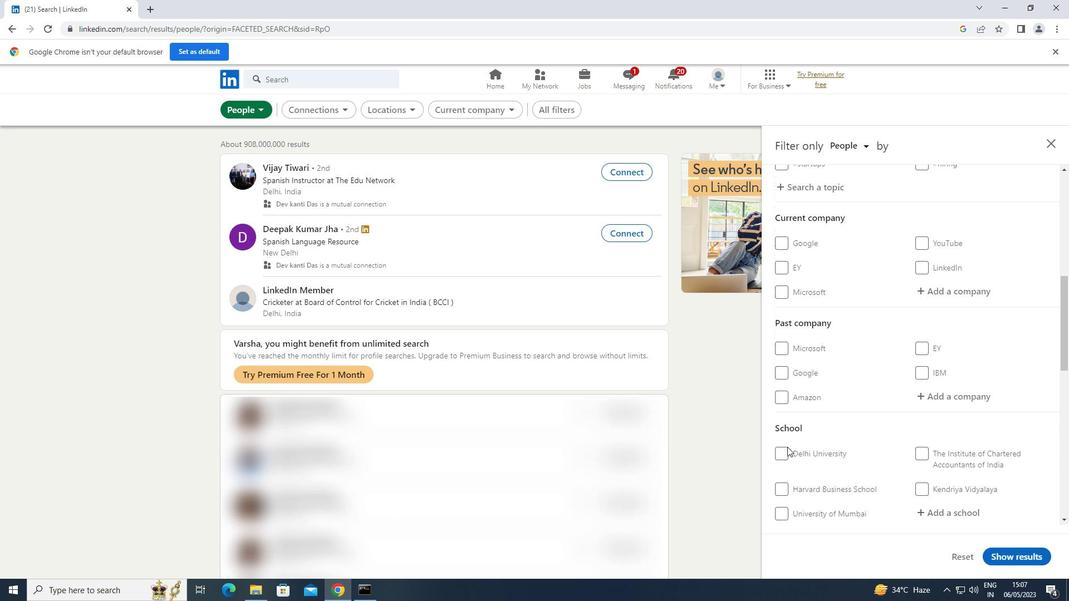 
Action: Mouse moved to (947, 400)
Screenshot: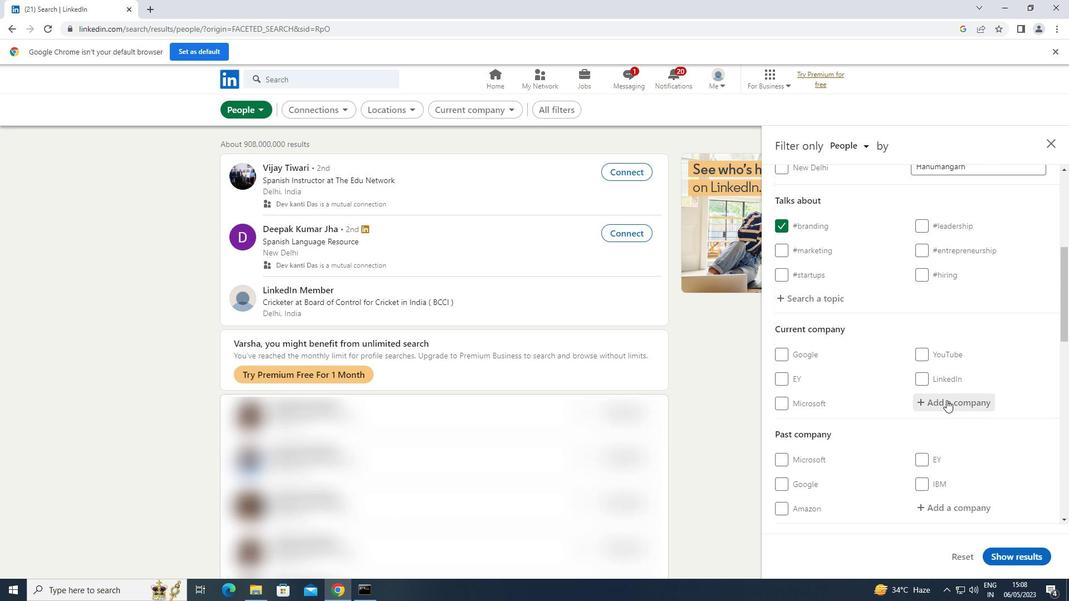 
Action: Mouse pressed left at (947, 400)
Screenshot: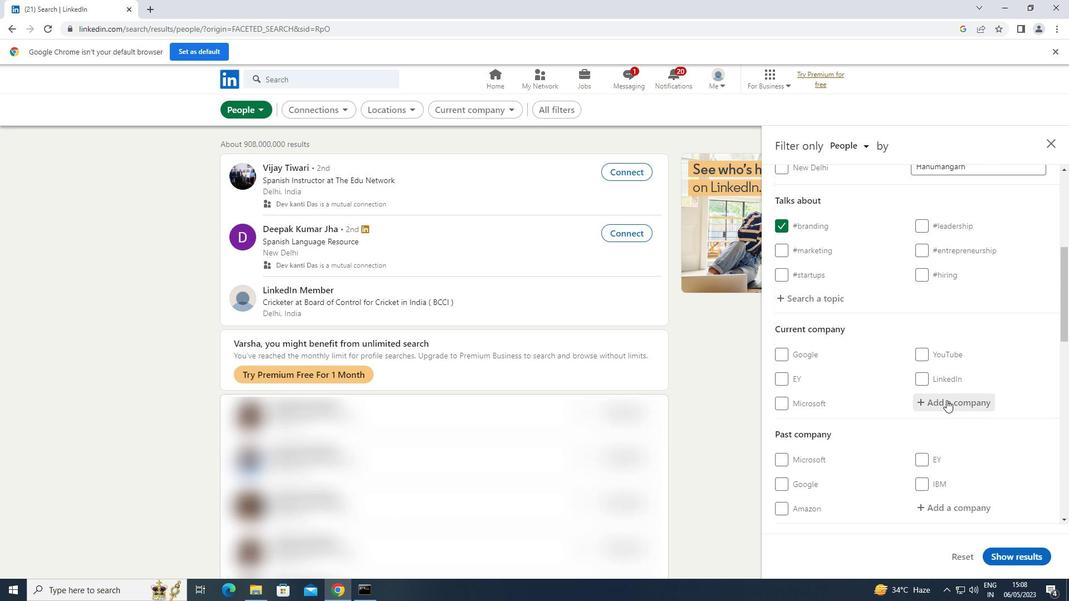 
Action: Key pressed <Key.shift>ONE<Key.shift>PL
Screenshot: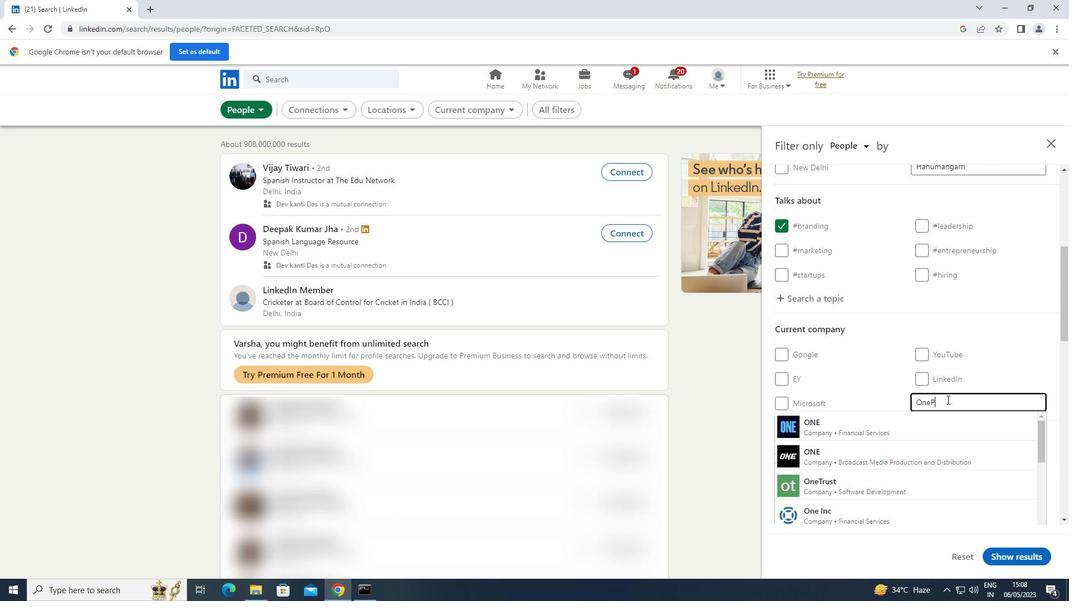 
Action: Mouse moved to (852, 427)
Screenshot: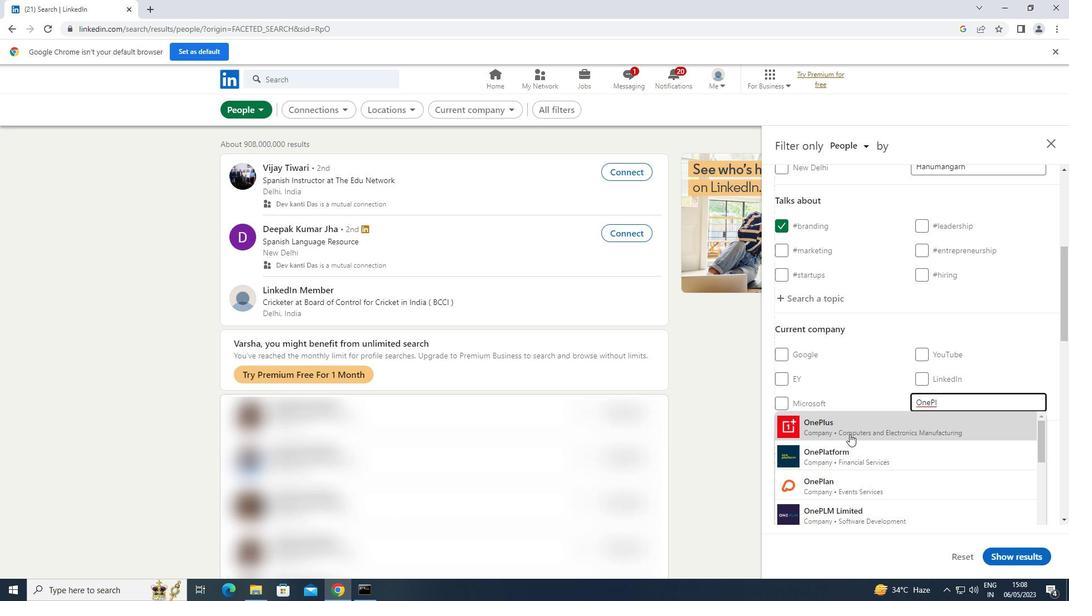 
Action: Mouse pressed left at (852, 427)
Screenshot: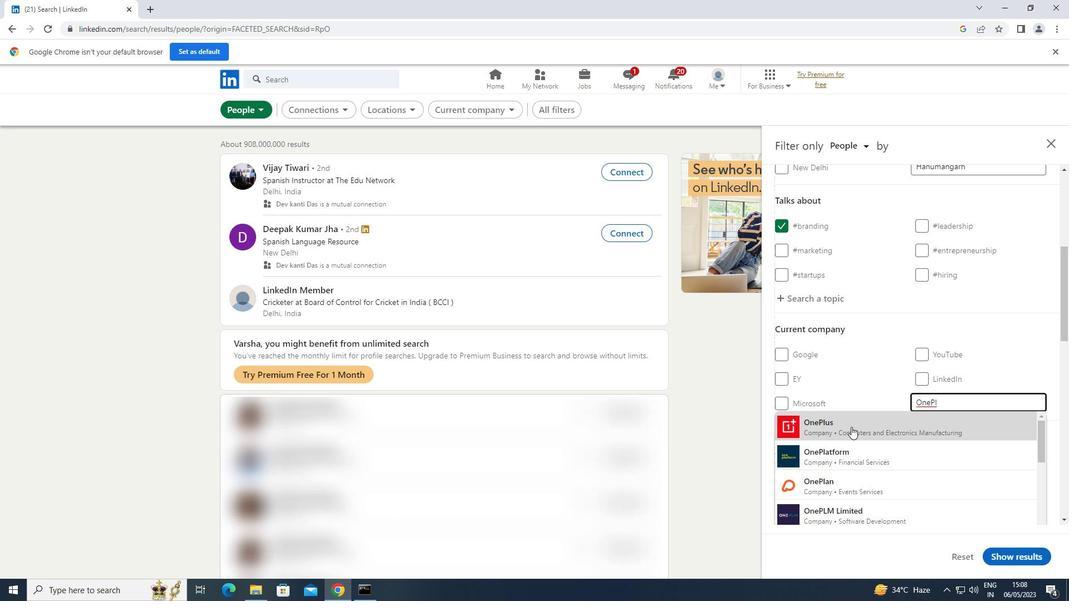 
Action: Mouse moved to (857, 422)
Screenshot: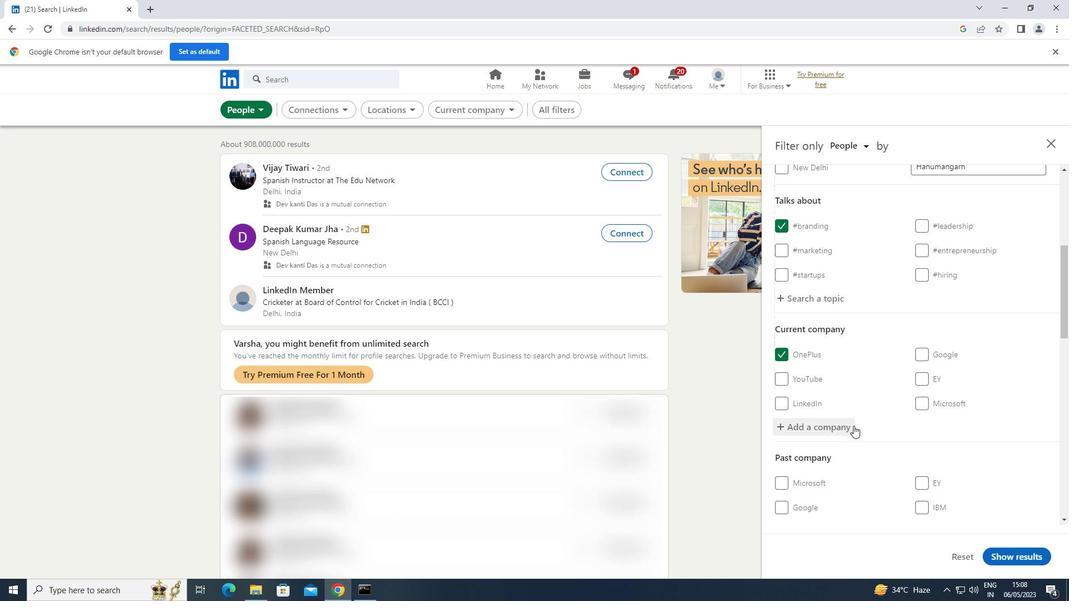 
Action: Mouse scrolled (857, 421) with delta (0, 0)
Screenshot: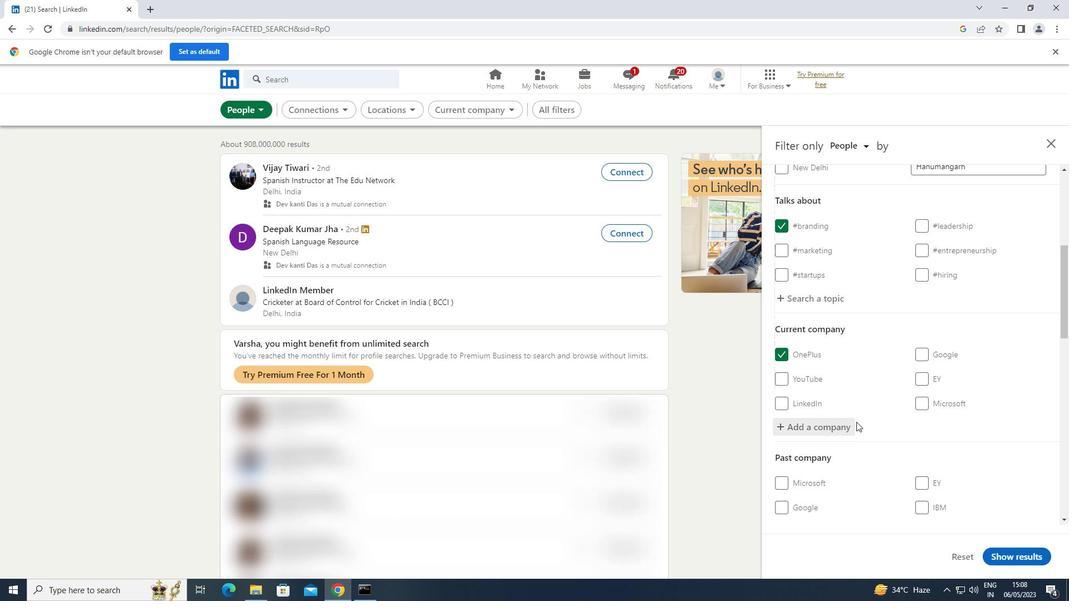 
Action: Mouse scrolled (857, 421) with delta (0, 0)
Screenshot: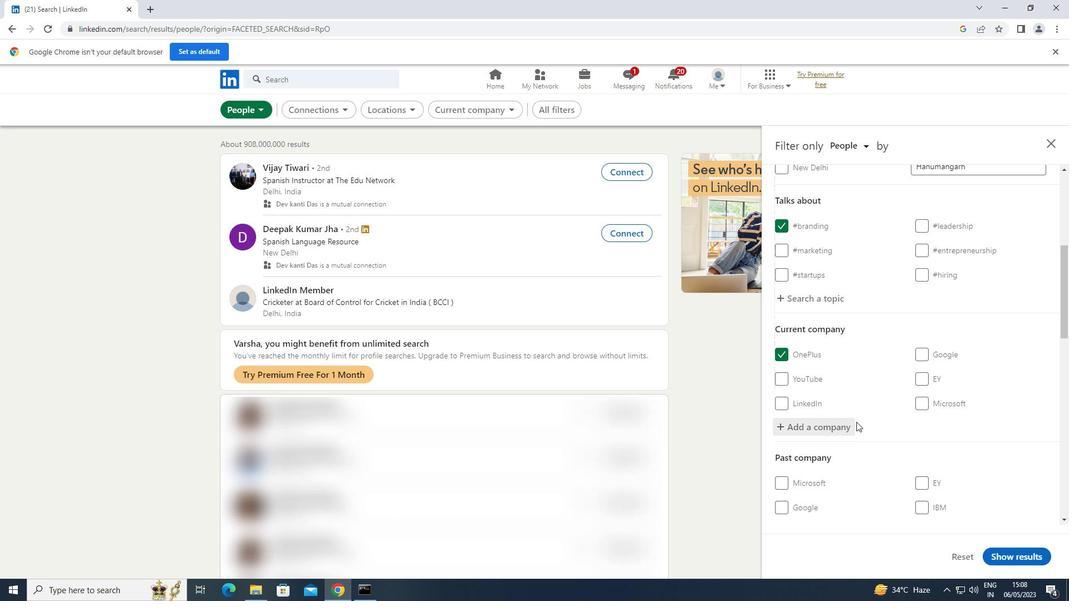 
Action: Mouse scrolled (857, 421) with delta (0, 0)
Screenshot: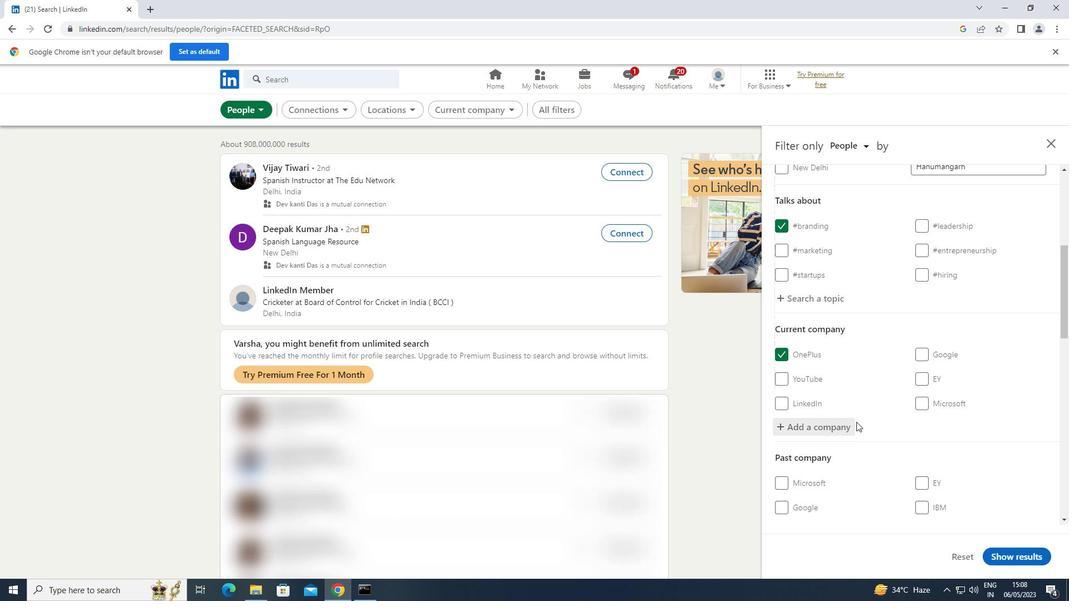 
Action: Mouse moved to (857, 422)
Screenshot: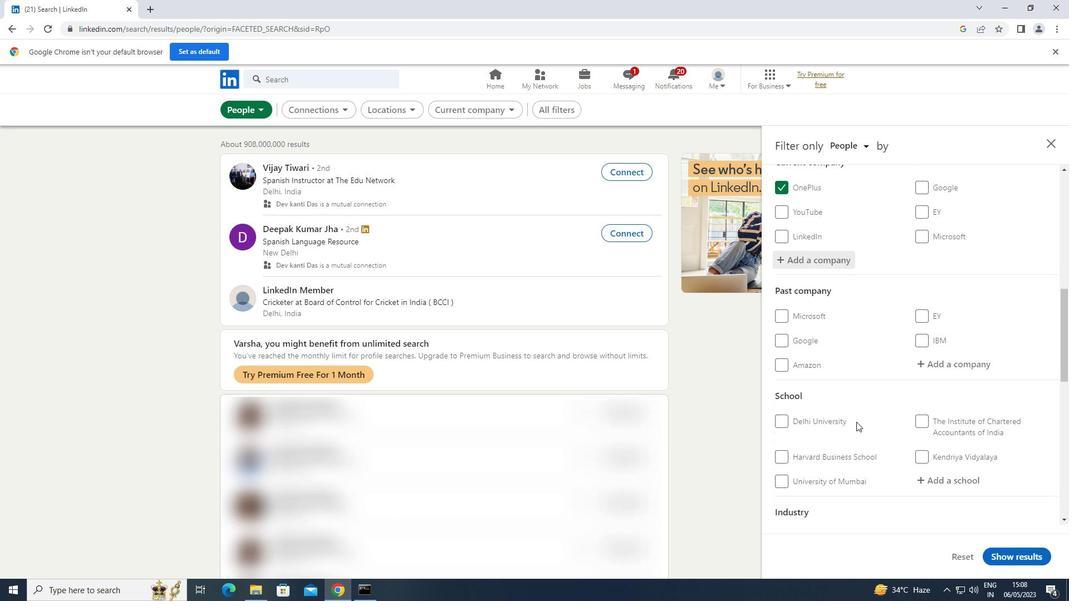 
Action: Mouse scrolled (857, 421) with delta (0, 0)
Screenshot: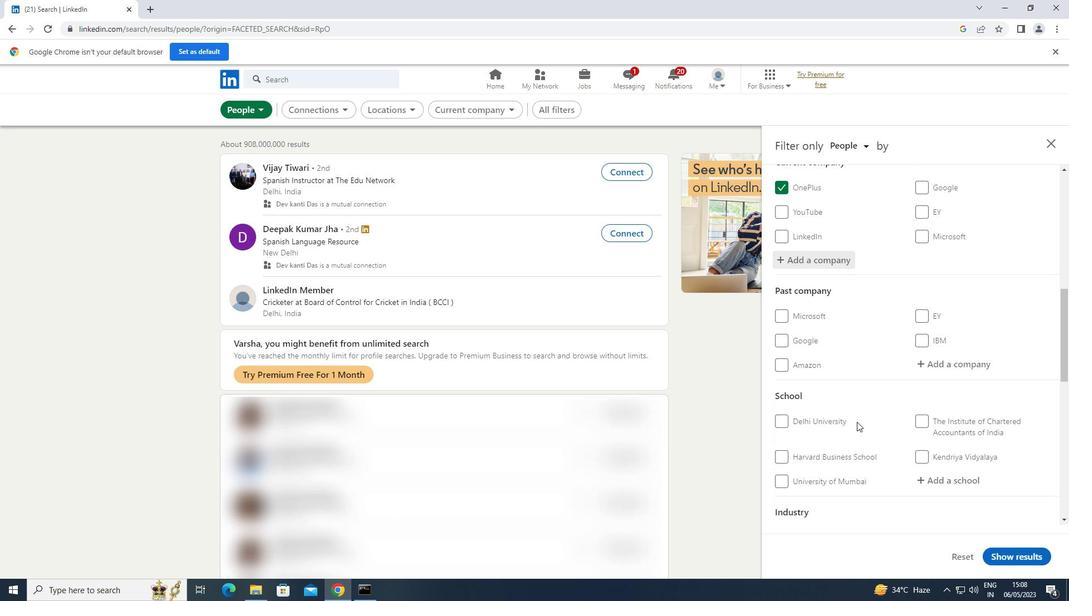 
Action: Mouse moved to (930, 416)
Screenshot: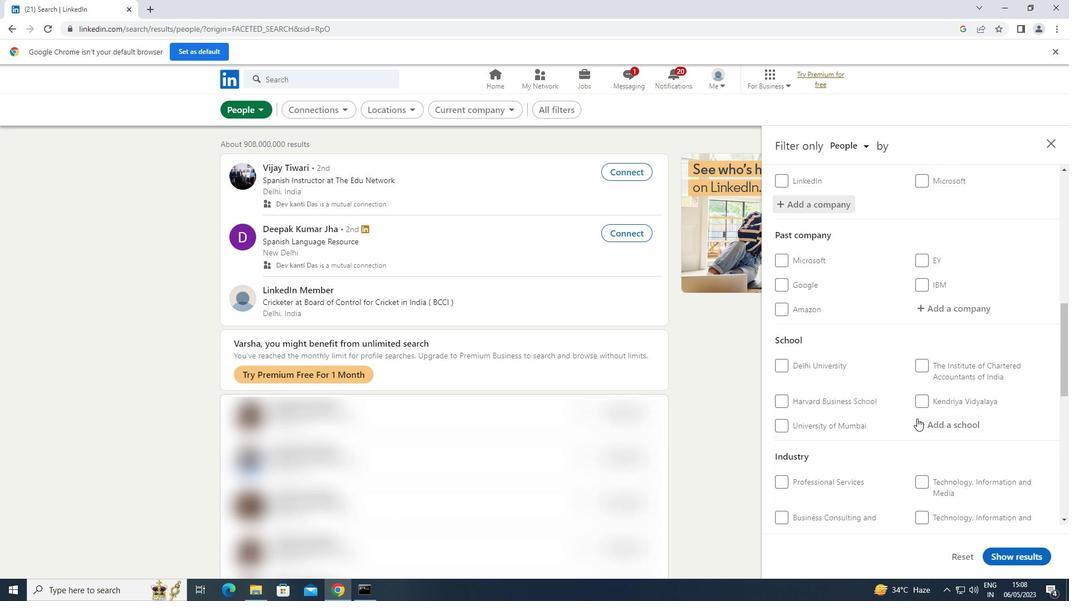 
Action: Mouse pressed left at (930, 416)
Screenshot: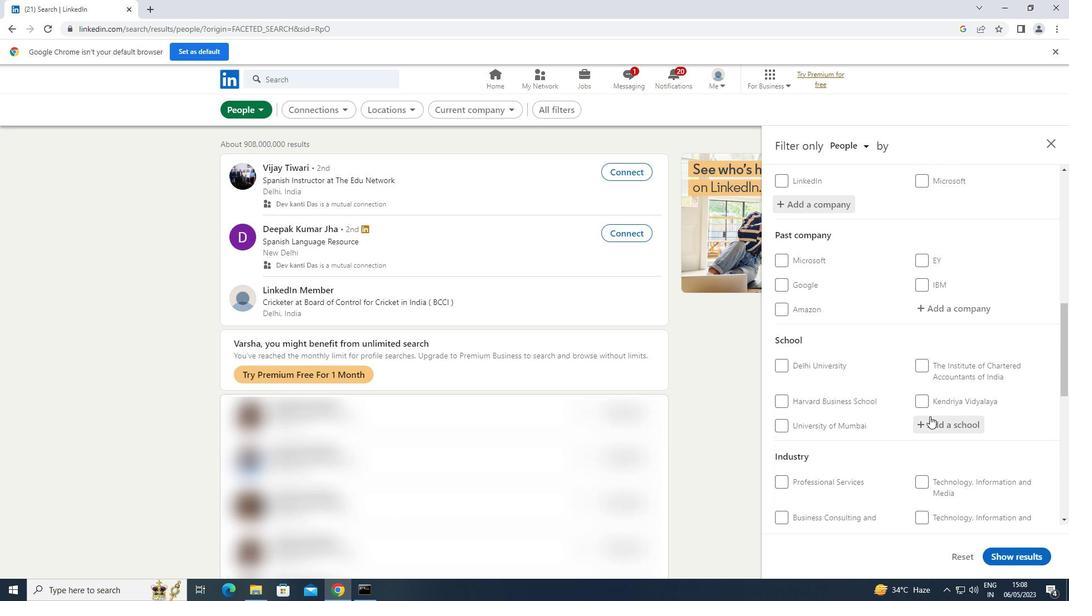 
Action: Key pressed <Key.shift>ST.<Key.space><Key.shift><Key.shift><Key.shift>JOSEPH'<Key.shift>S
Screenshot: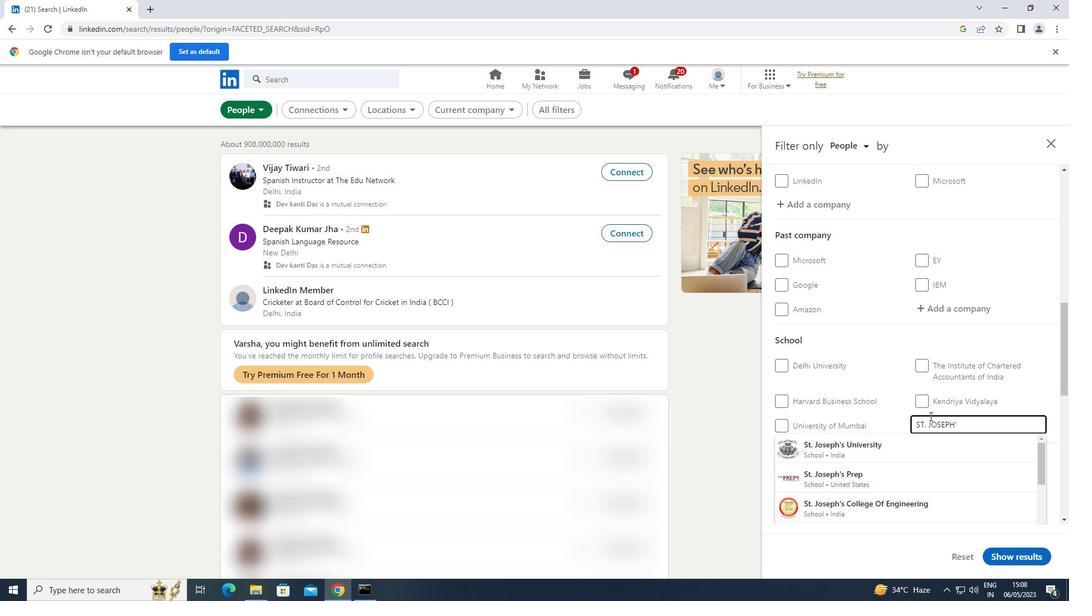 
Action: Mouse moved to (886, 459)
Screenshot: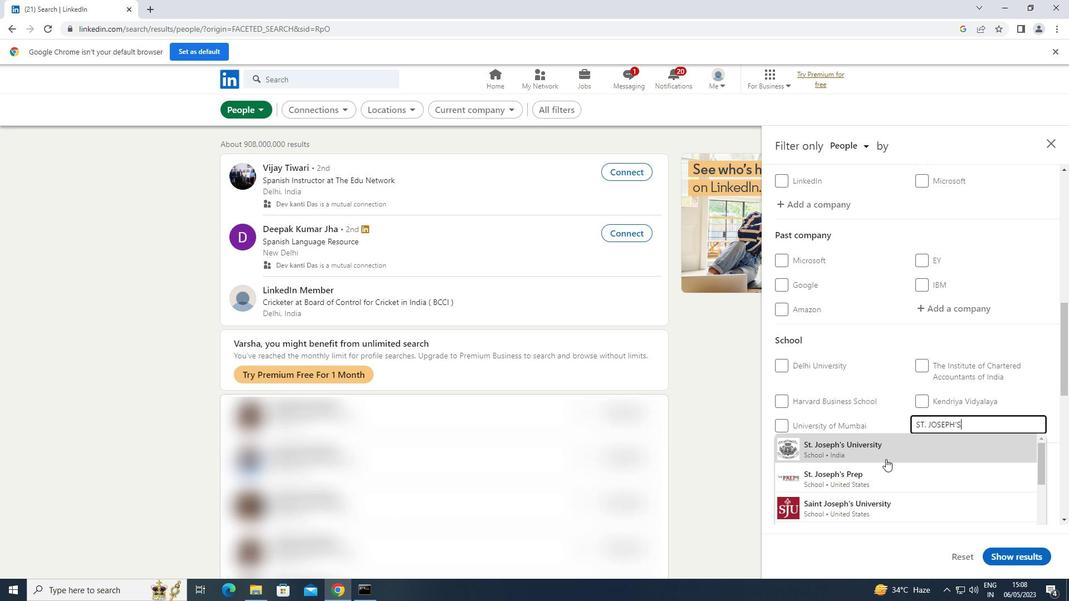 
Action: Mouse scrolled (886, 459) with delta (0, 0)
Screenshot: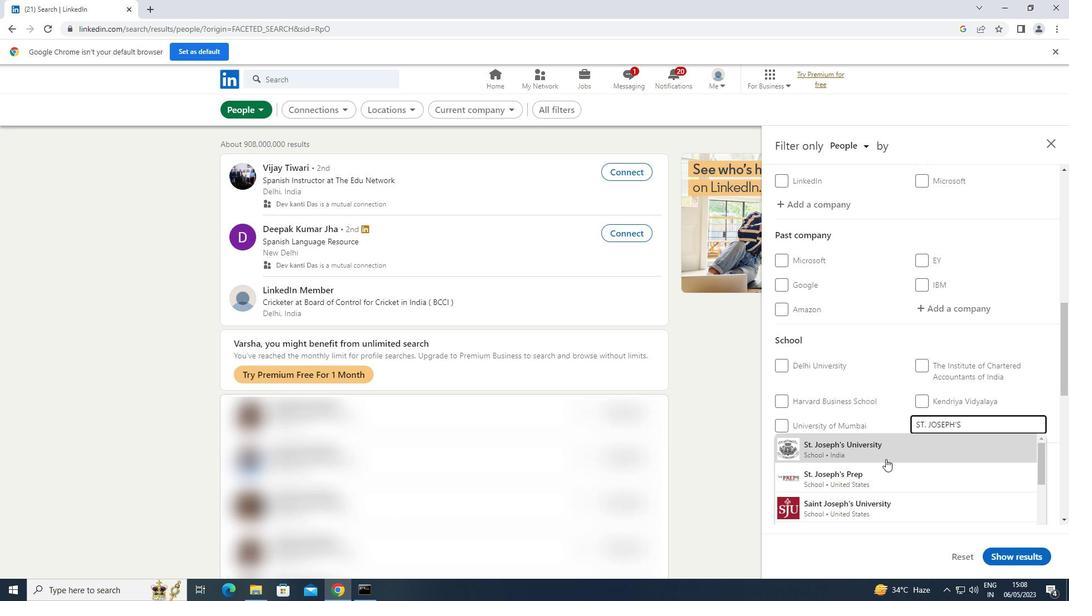 
Action: Mouse moved to (887, 459)
Screenshot: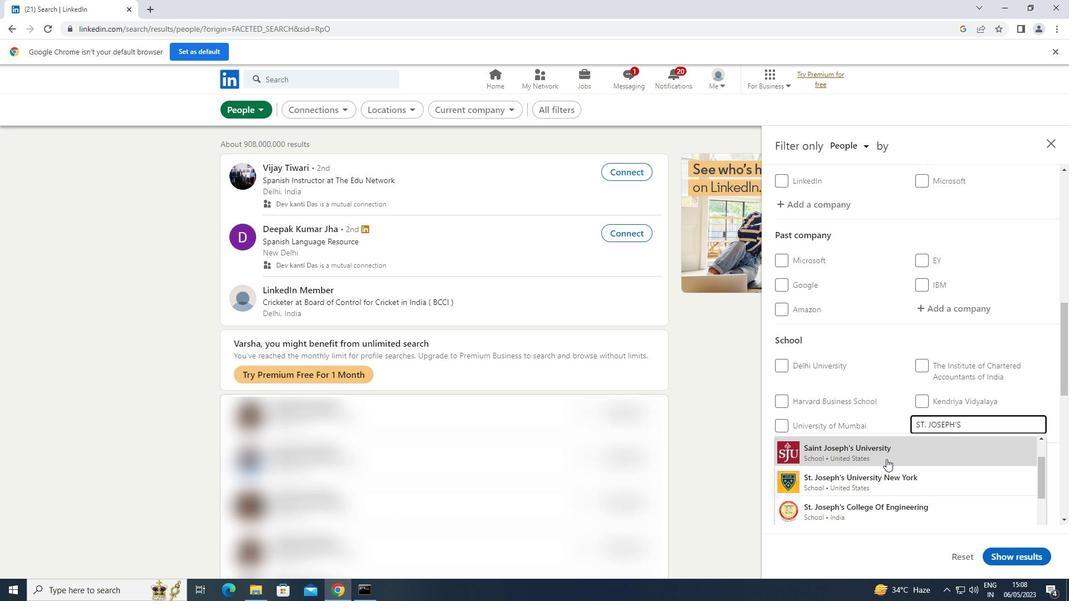
Action: Mouse scrolled (887, 459) with delta (0, 0)
Screenshot: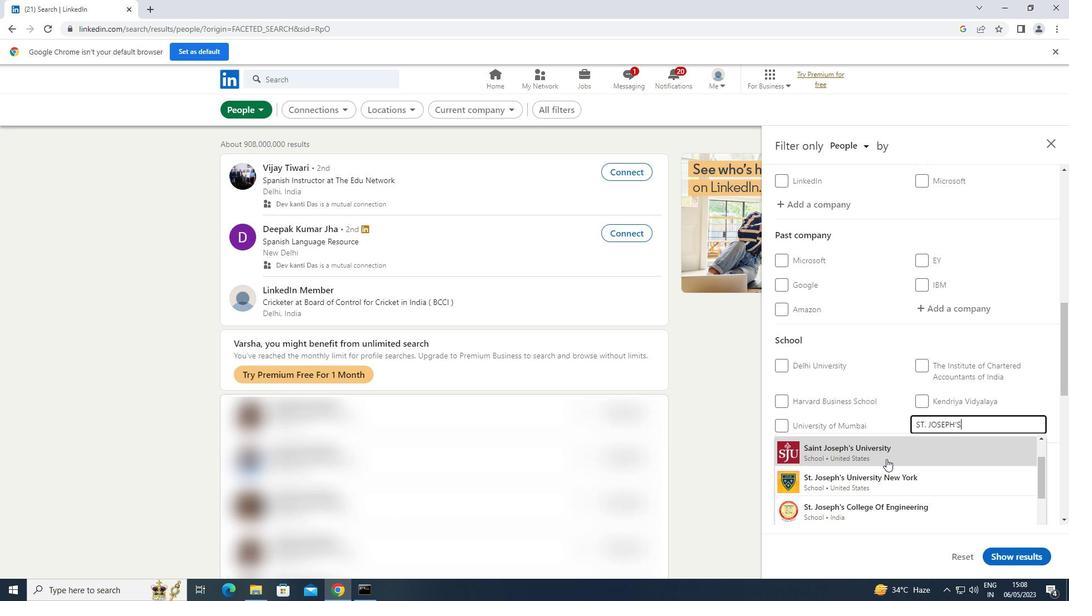 
Action: Mouse scrolled (887, 459) with delta (0, 0)
Screenshot: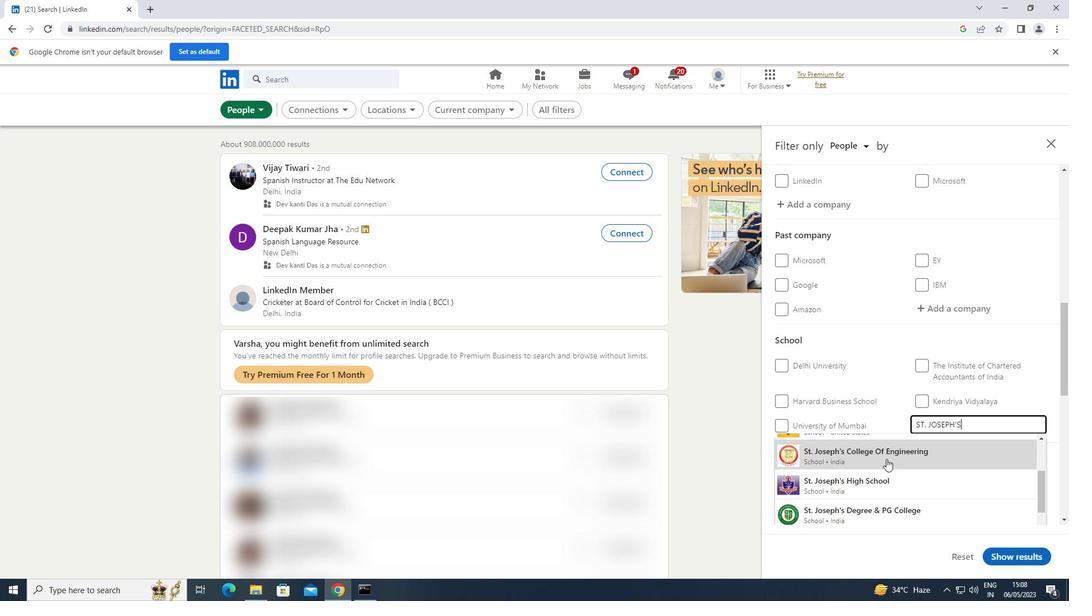 
Action: Mouse scrolled (887, 459) with delta (0, 0)
Screenshot: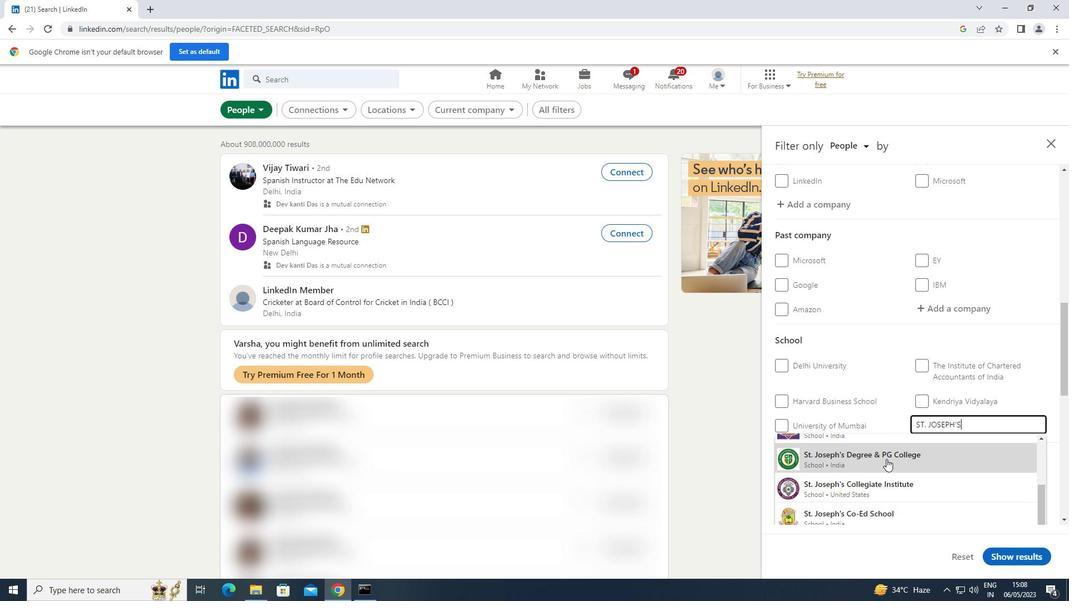 
Action: Mouse moved to (984, 436)
Screenshot: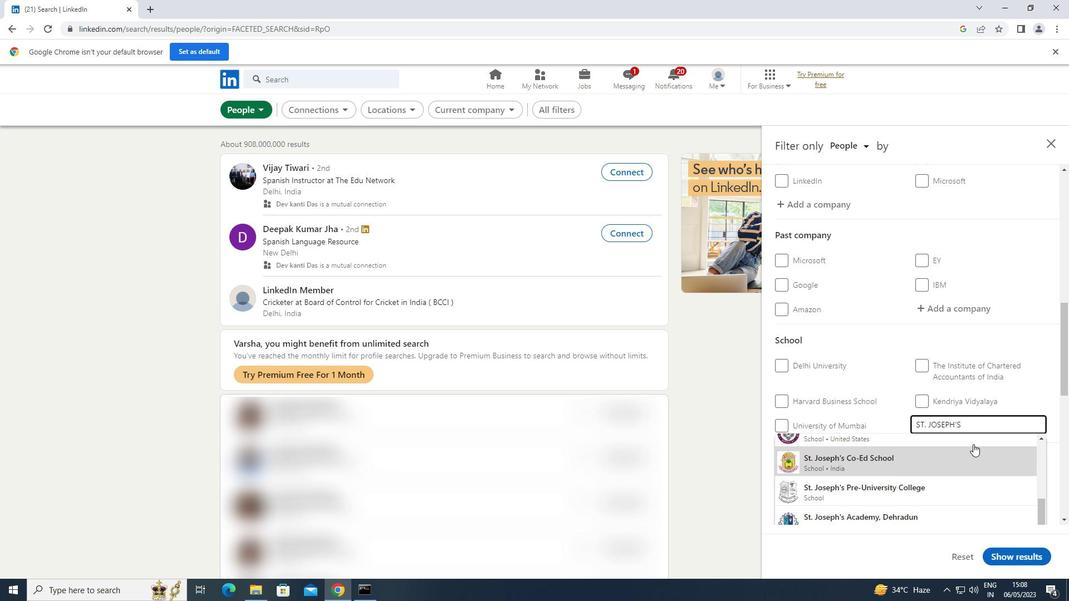 
Action: Key pressed <Key.space><Key.caps_lock>INSTITUTE<Key.space>
Screenshot: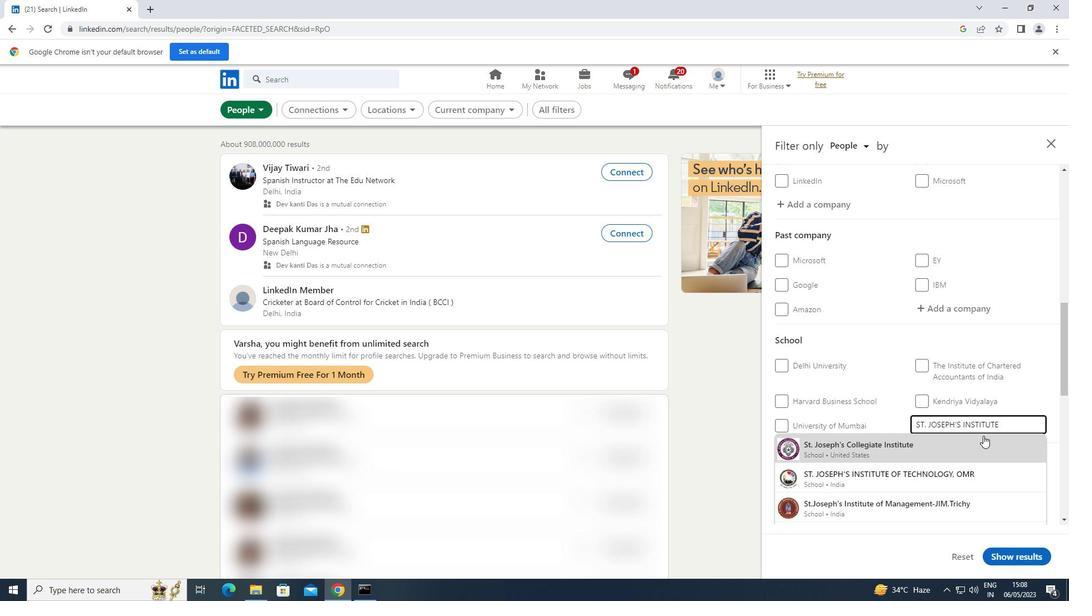 
Action: Mouse moved to (911, 475)
Screenshot: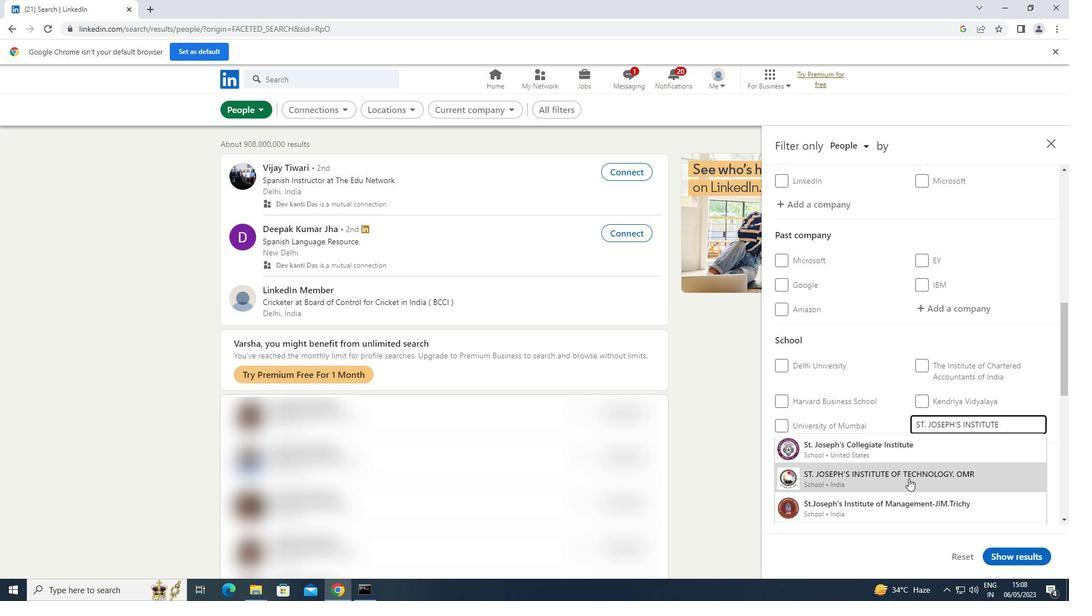 
Action: Key pressed <Key.caps_lock>
Screenshot: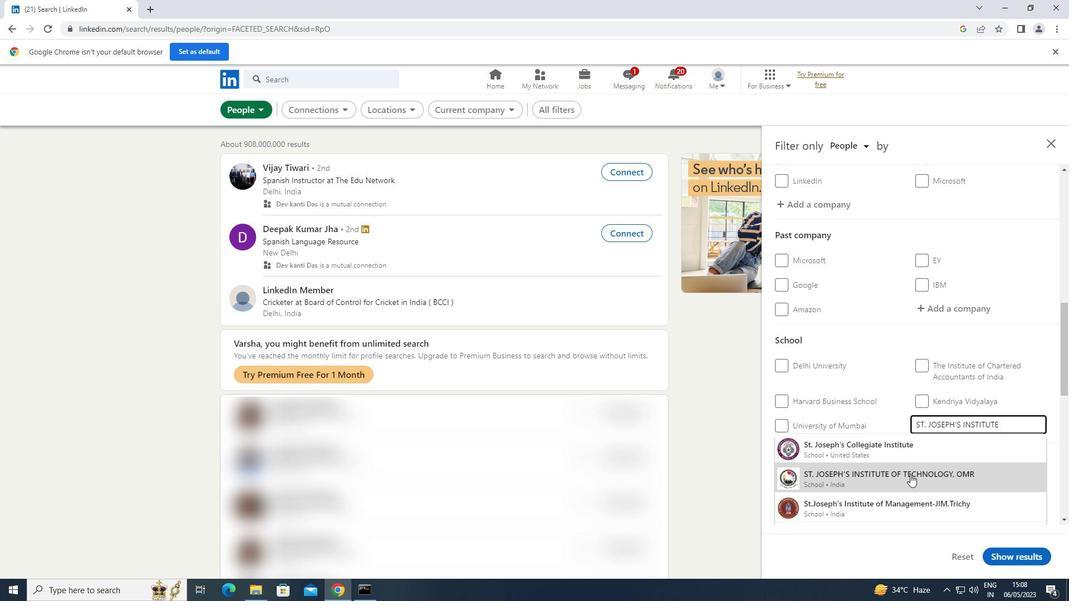 
Action: Mouse moved to (911, 475)
Screenshot: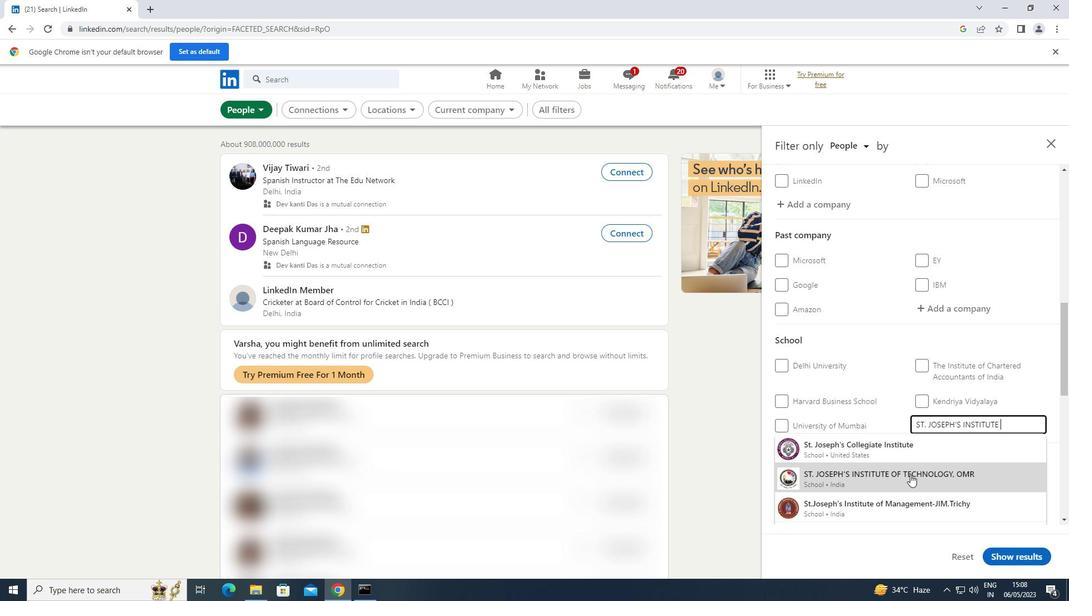 
Action: Mouse pressed left at (911, 475)
Screenshot: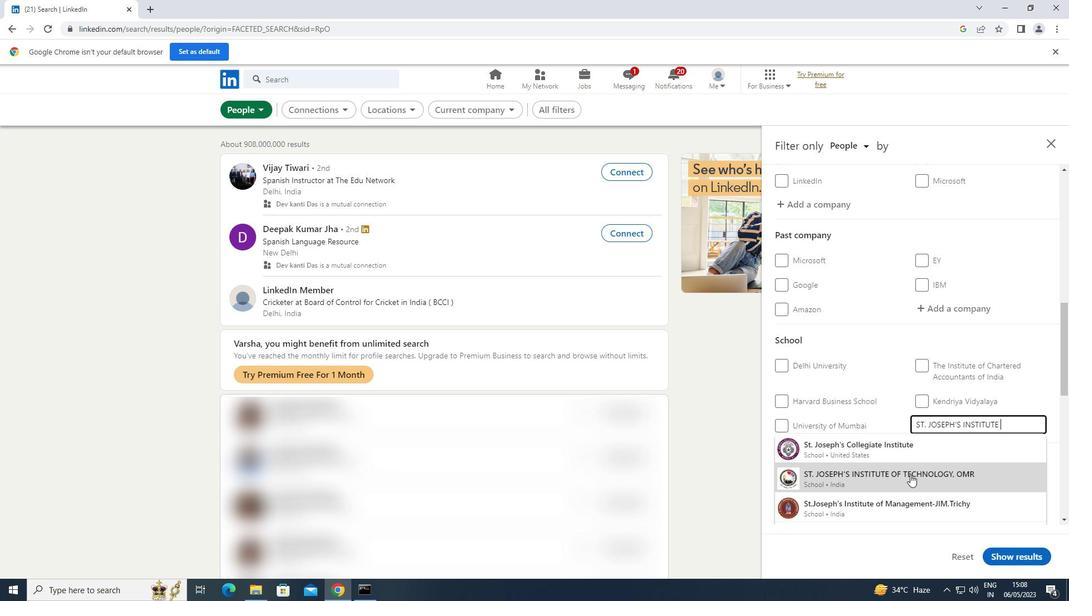 
Action: Mouse moved to (922, 461)
Screenshot: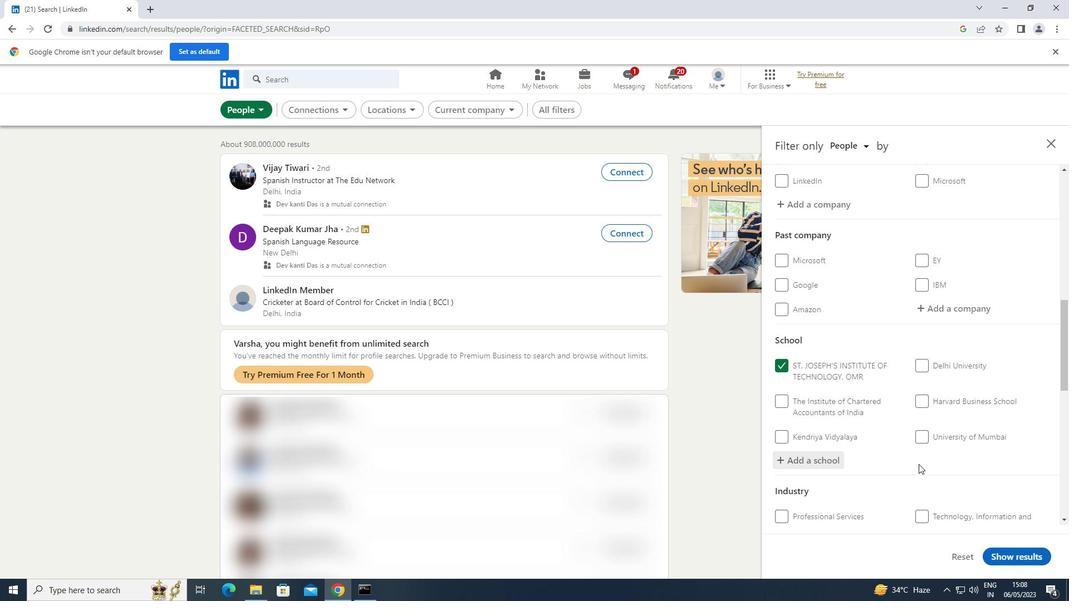 
Action: Mouse scrolled (922, 461) with delta (0, 0)
Screenshot: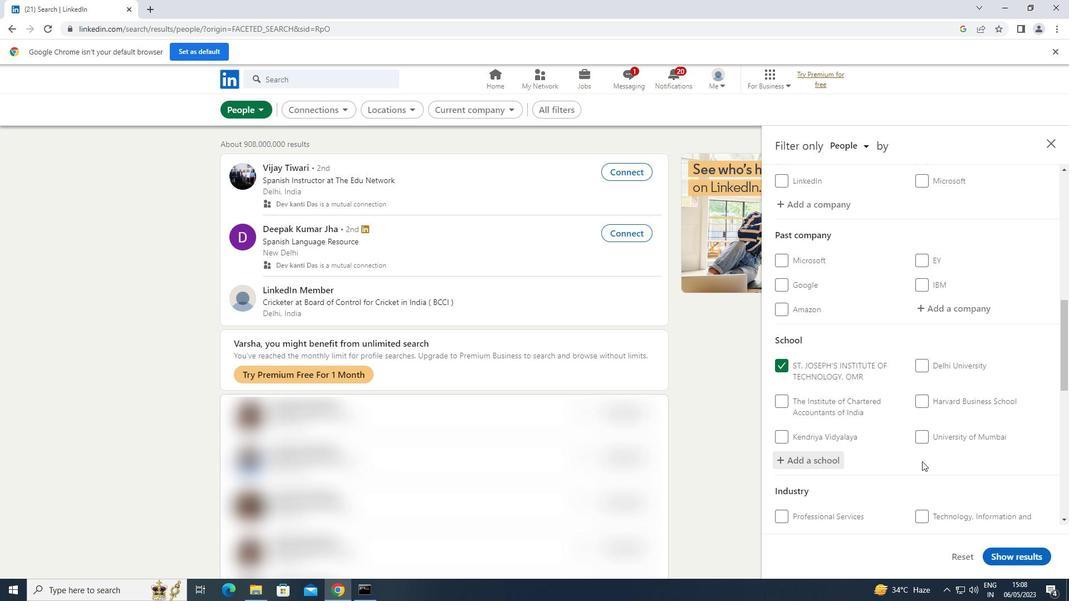
Action: Mouse scrolled (922, 461) with delta (0, 0)
Screenshot: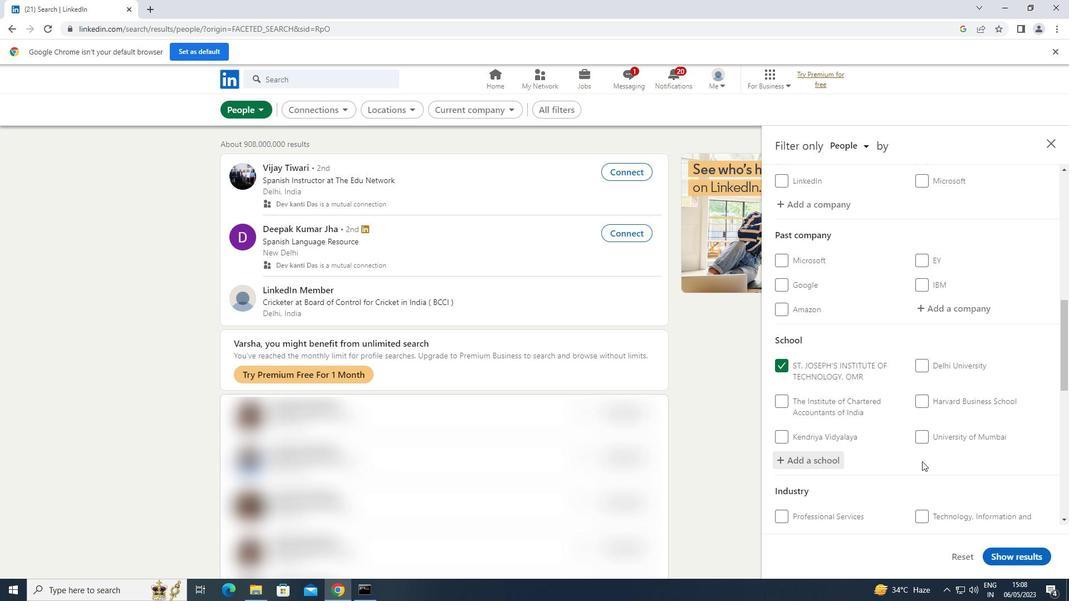 
Action: Mouse moved to (923, 460)
Screenshot: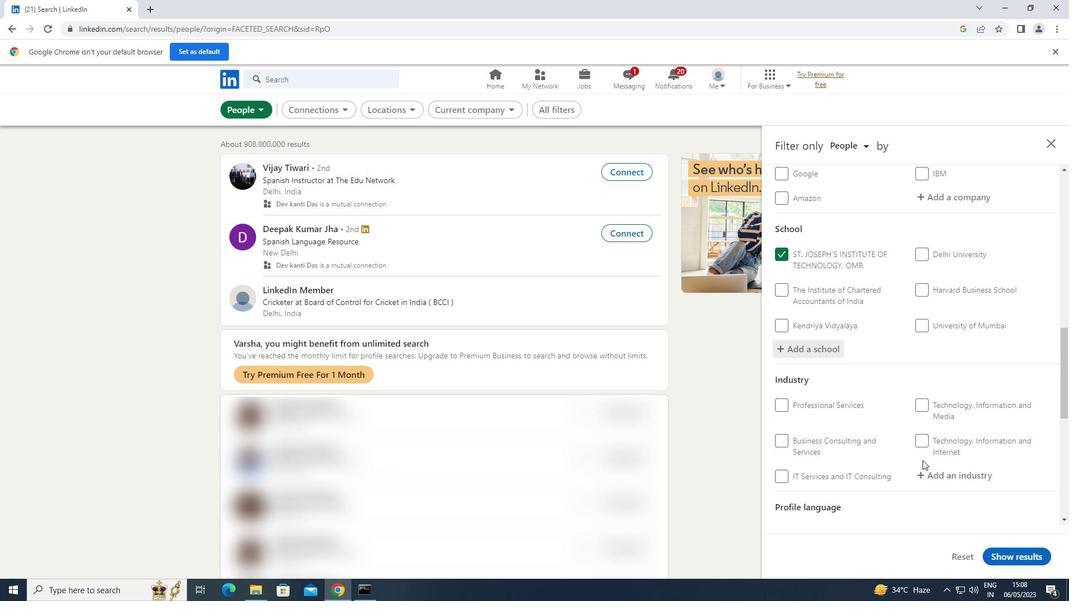 
Action: Mouse scrolled (923, 459) with delta (0, 0)
Screenshot: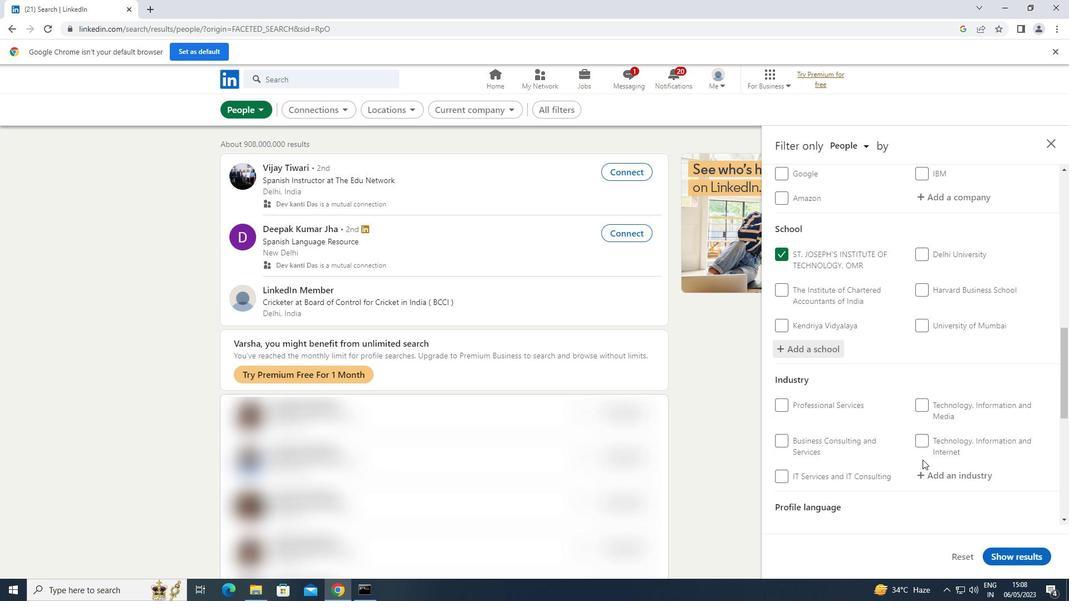 
Action: Mouse scrolled (923, 459) with delta (0, 0)
Screenshot: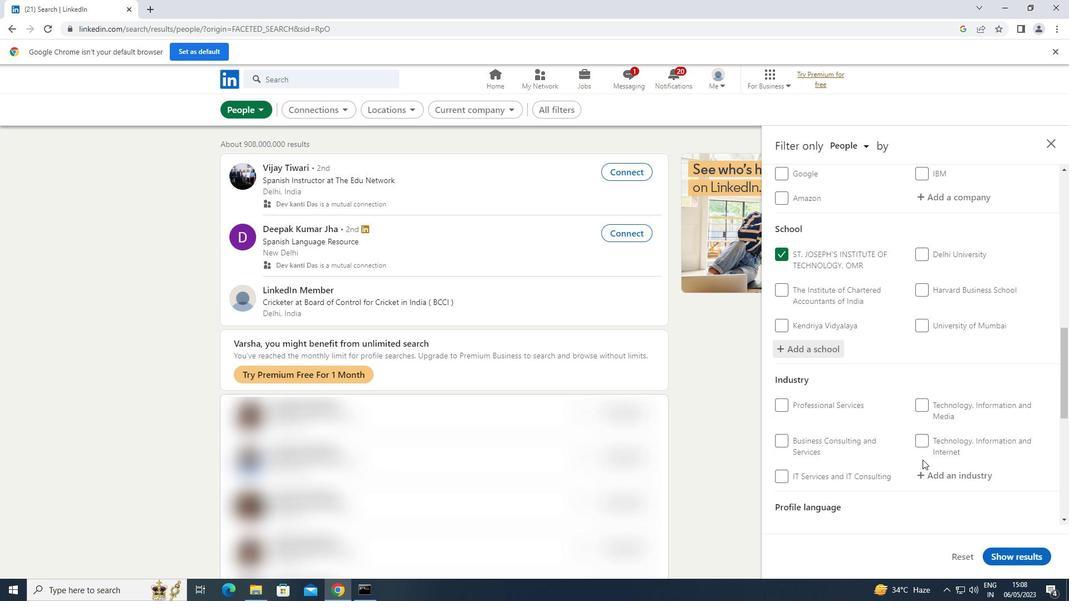 
Action: Mouse moved to (958, 359)
Screenshot: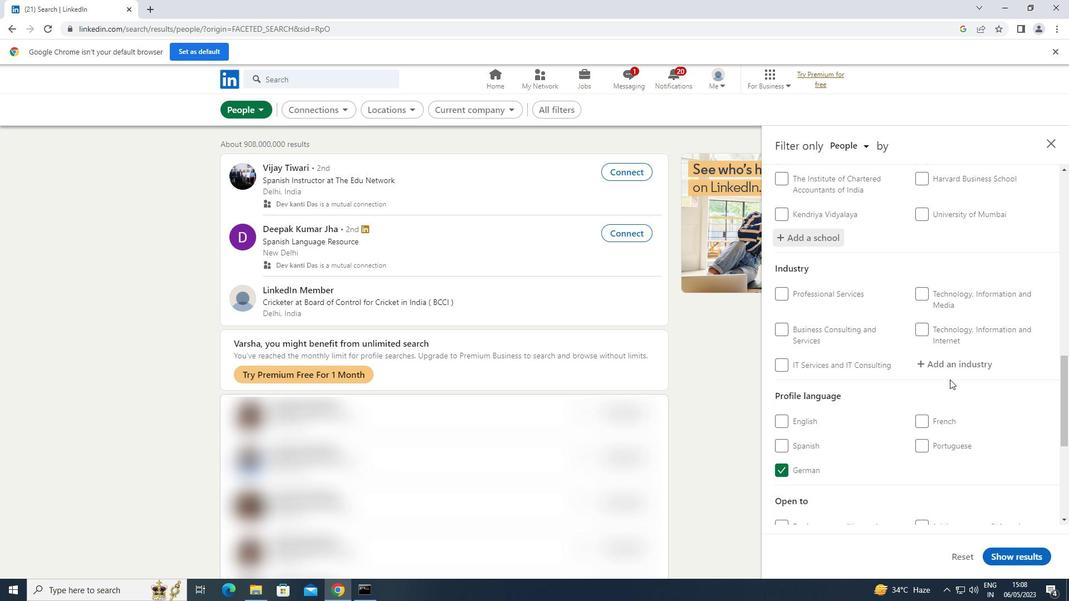 
Action: Mouse pressed left at (958, 359)
Screenshot: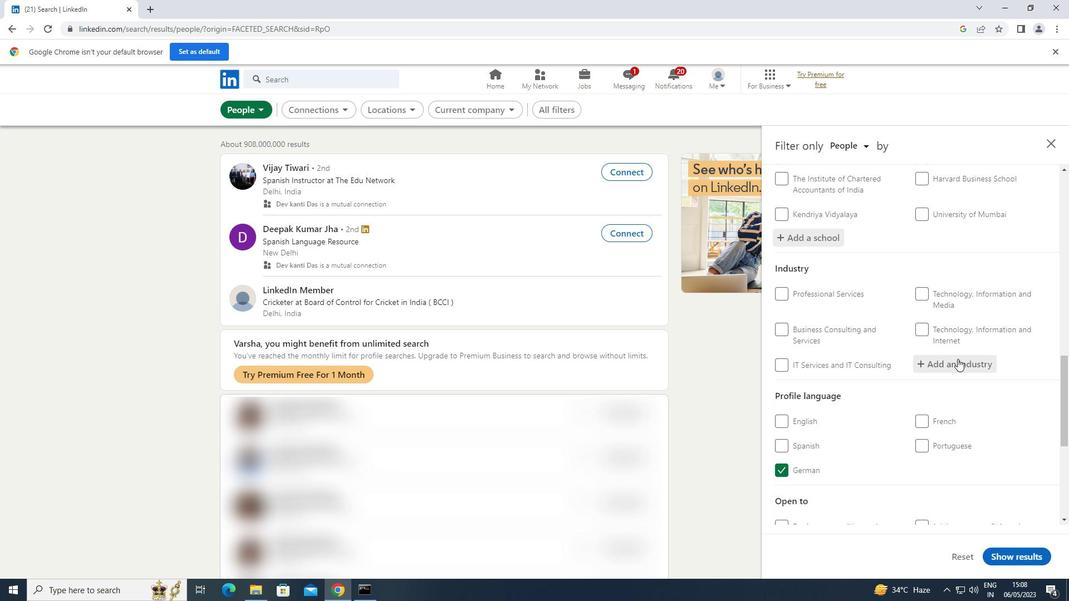 
Action: Key pressed <Key.shift>NP<Key.backspace>ONRESIDENT
Screenshot: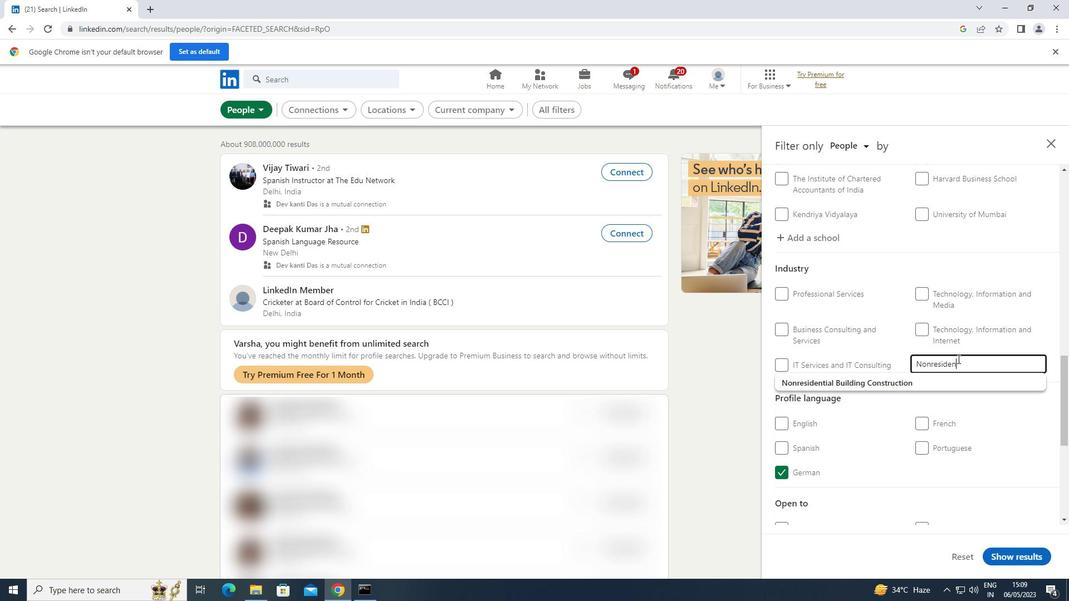
Action: Mouse moved to (888, 380)
Screenshot: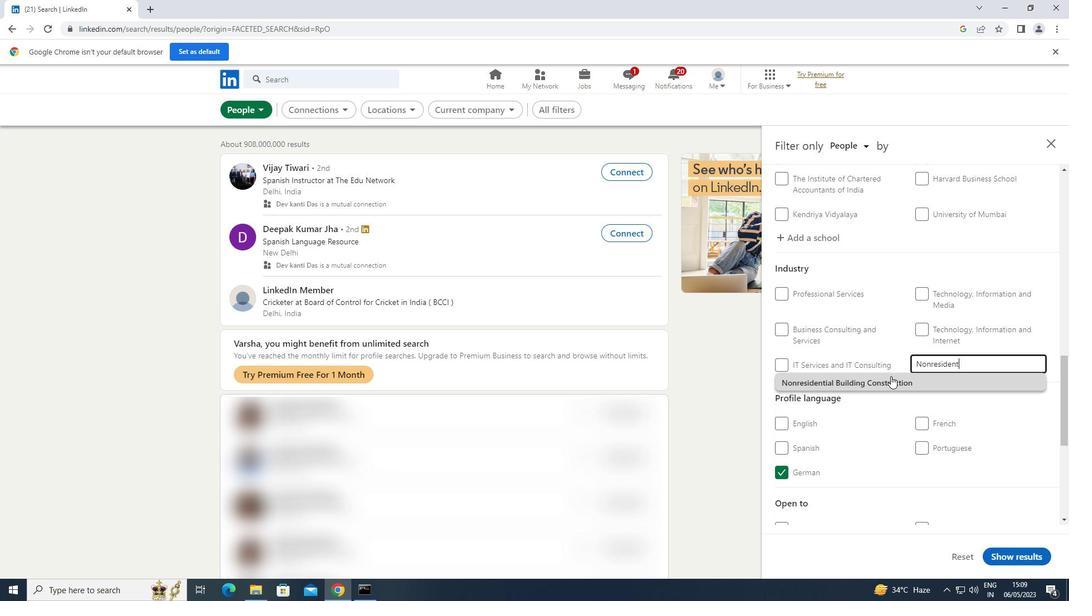 
Action: Mouse pressed left at (888, 380)
Screenshot: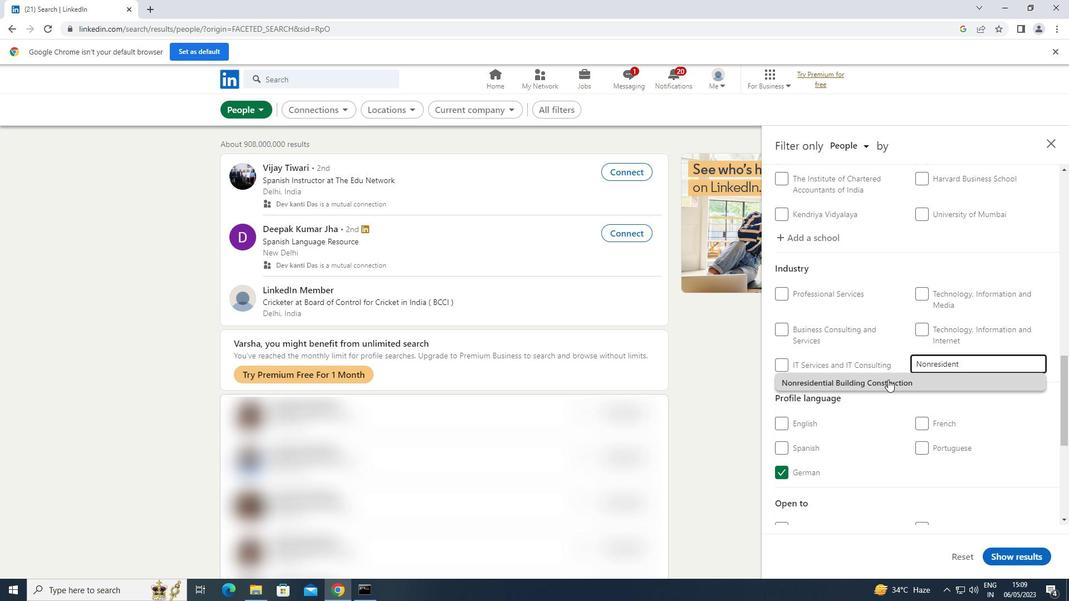 
Action: Mouse moved to (894, 376)
Screenshot: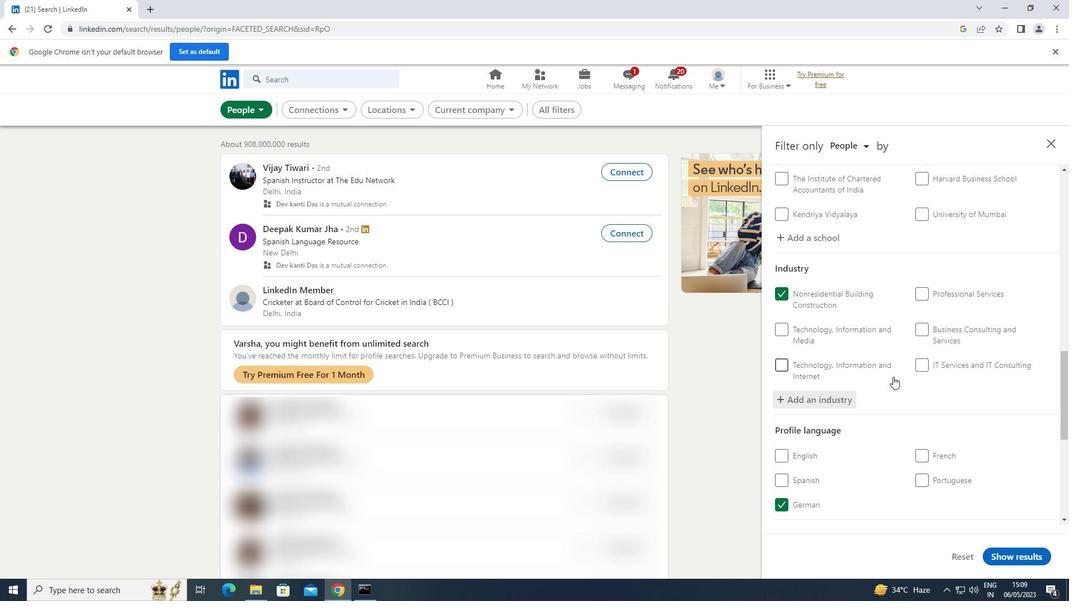 
Action: Mouse scrolled (894, 376) with delta (0, 0)
Screenshot: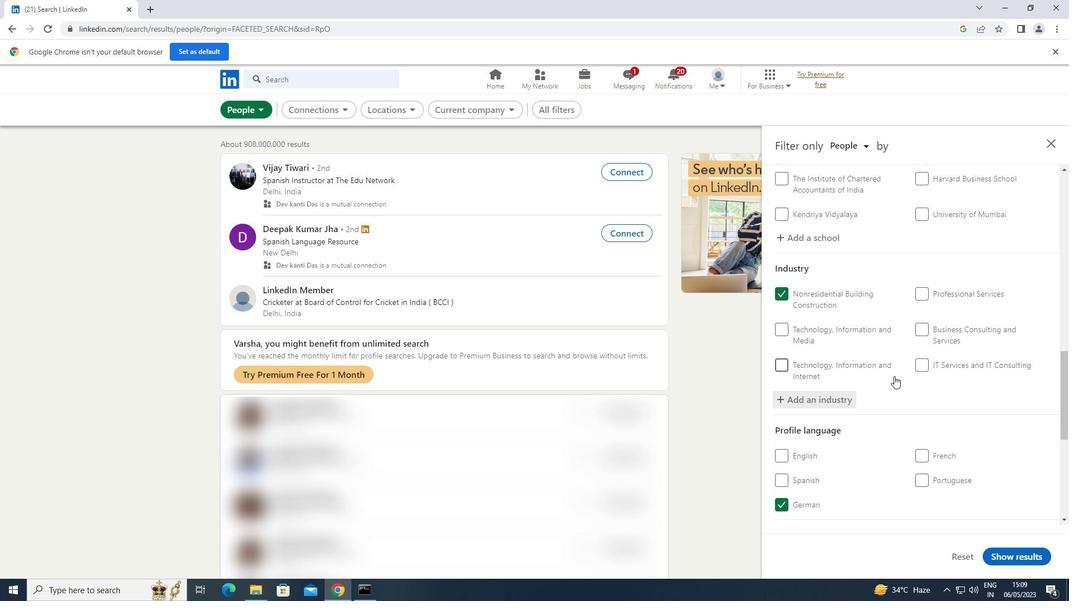 
Action: Mouse scrolled (894, 376) with delta (0, 0)
Screenshot: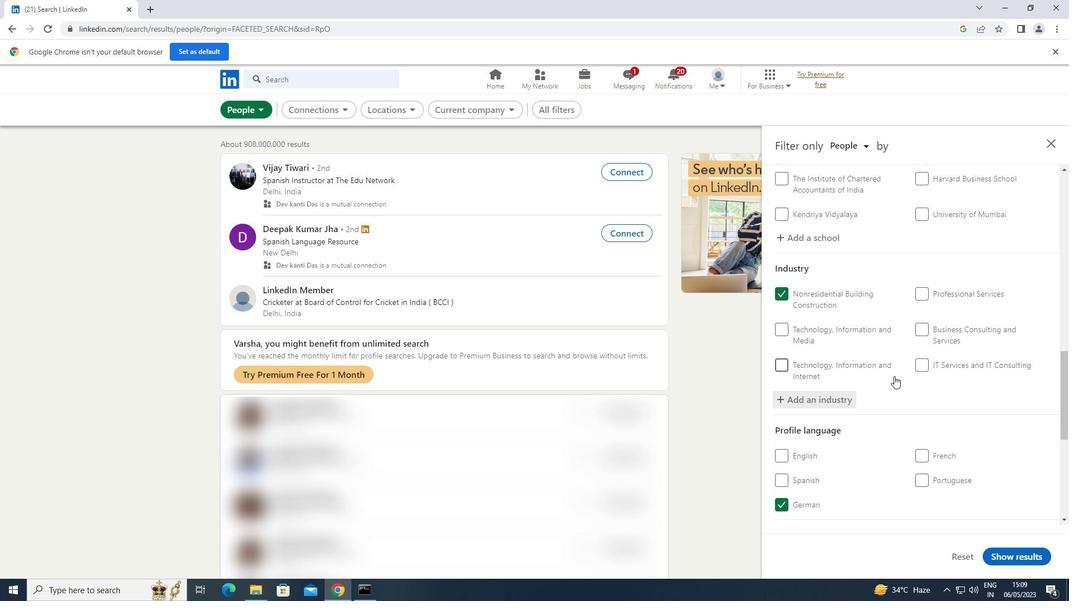 
Action: Mouse scrolled (894, 376) with delta (0, 0)
Screenshot: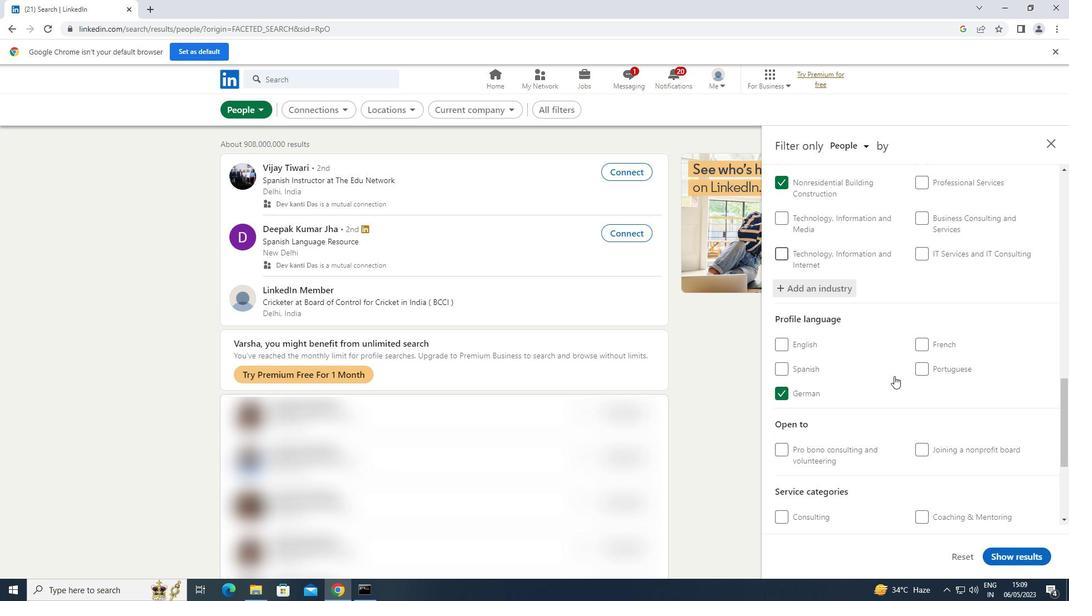 
Action: Mouse scrolled (894, 376) with delta (0, 0)
Screenshot: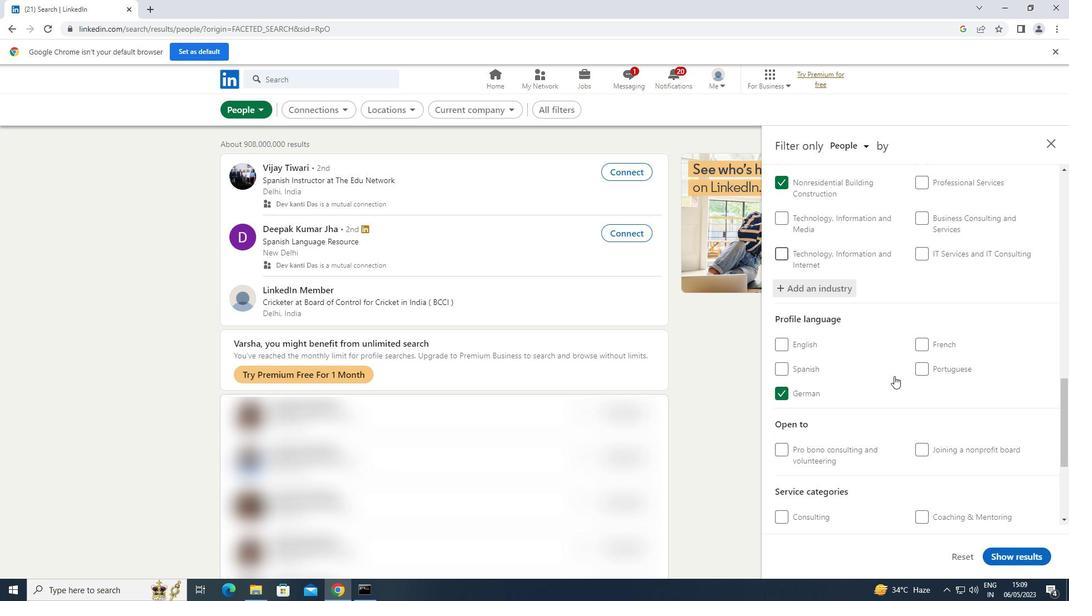 
Action: Mouse moved to (953, 456)
Screenshot: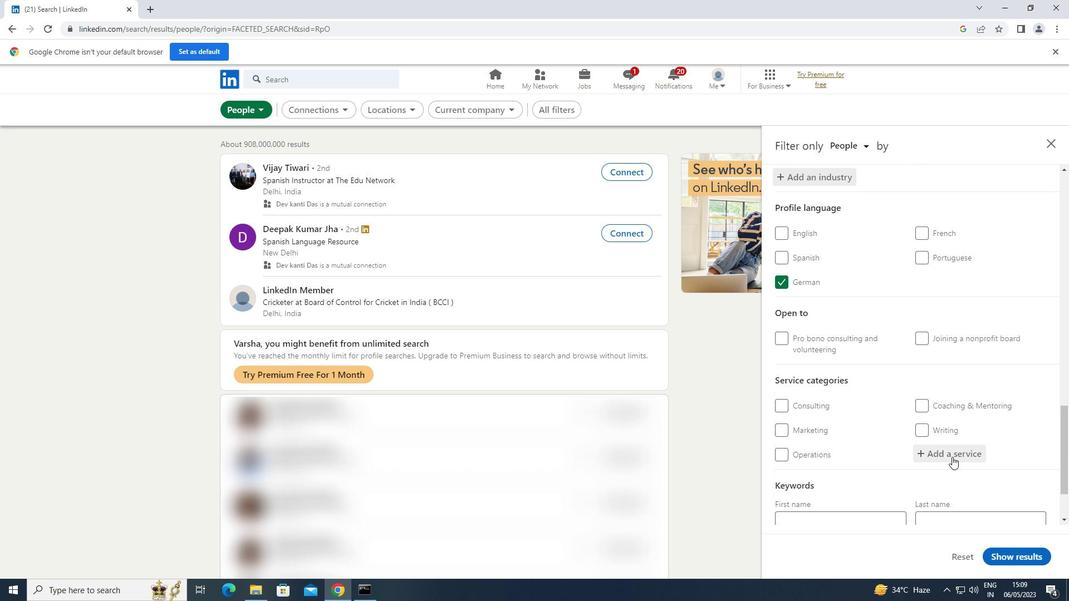 
Action: Mouse pressed left at (953, 456)
Screenshot: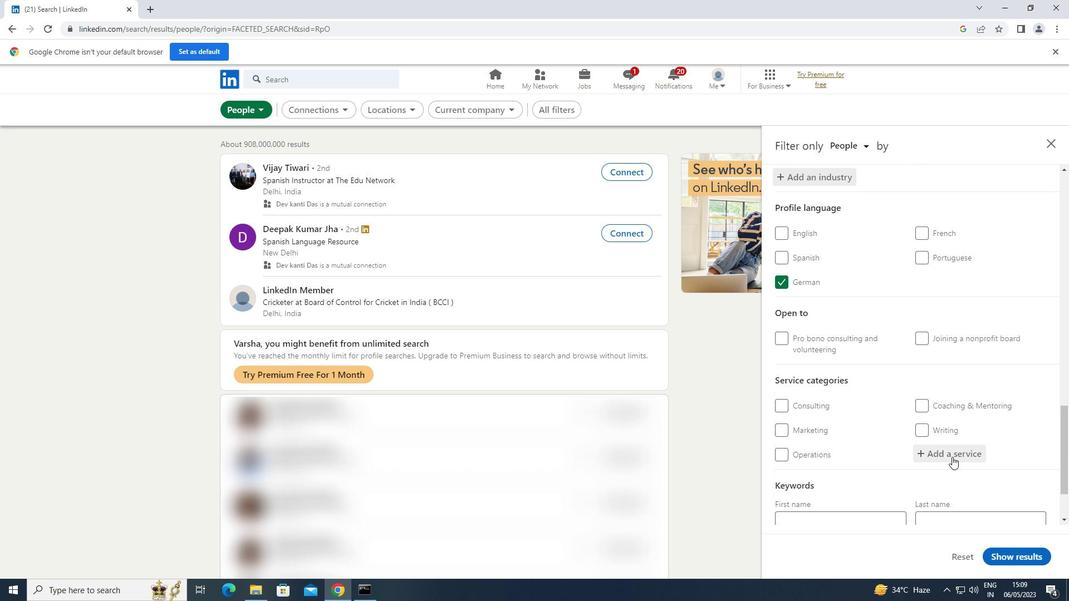 
Action: Mouse moved to (954, 455)
Screenshot: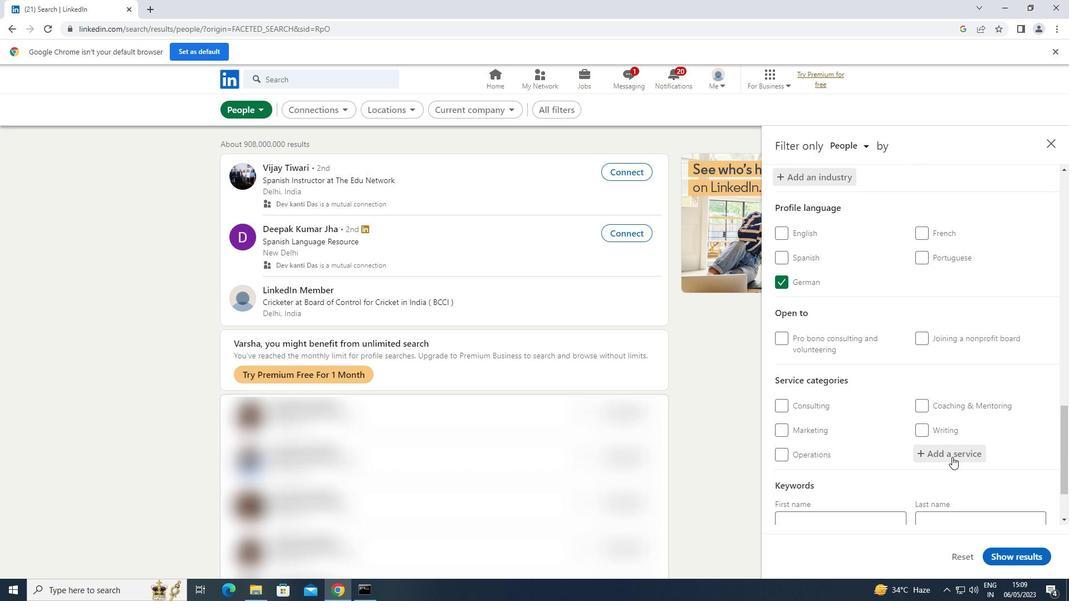 
Action: Key pressed <Key.shift><Key.shift><Key.shift><Key.shift><Key.shift><Key.shift><Key.shift><Key.shift>TAX<Key.space><Key.shift>PRE
Screenshot: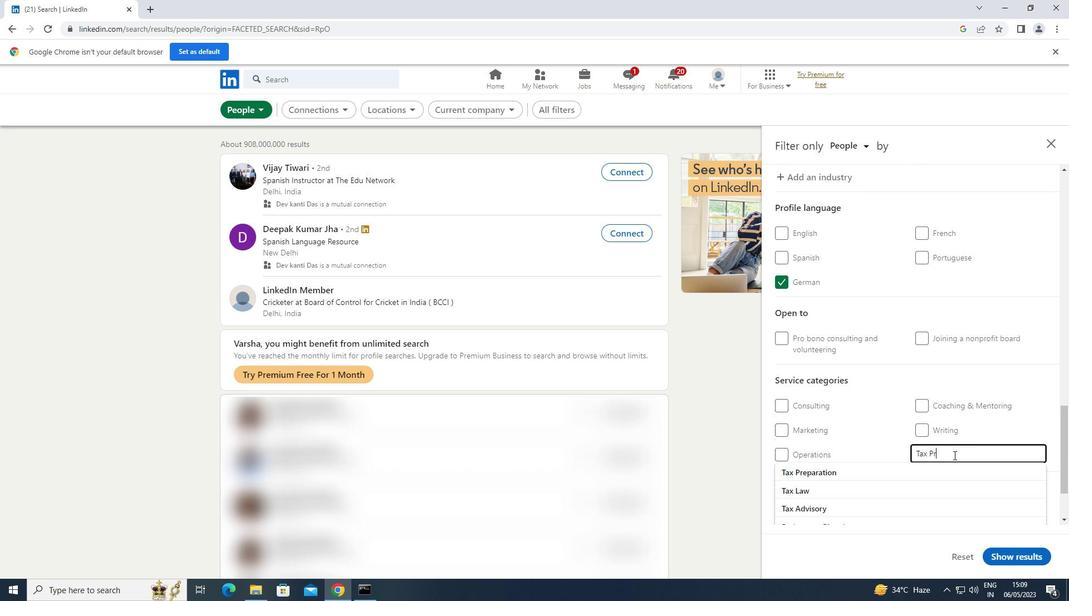 
Action: Mouse moved to (872, 471)
Screenshot: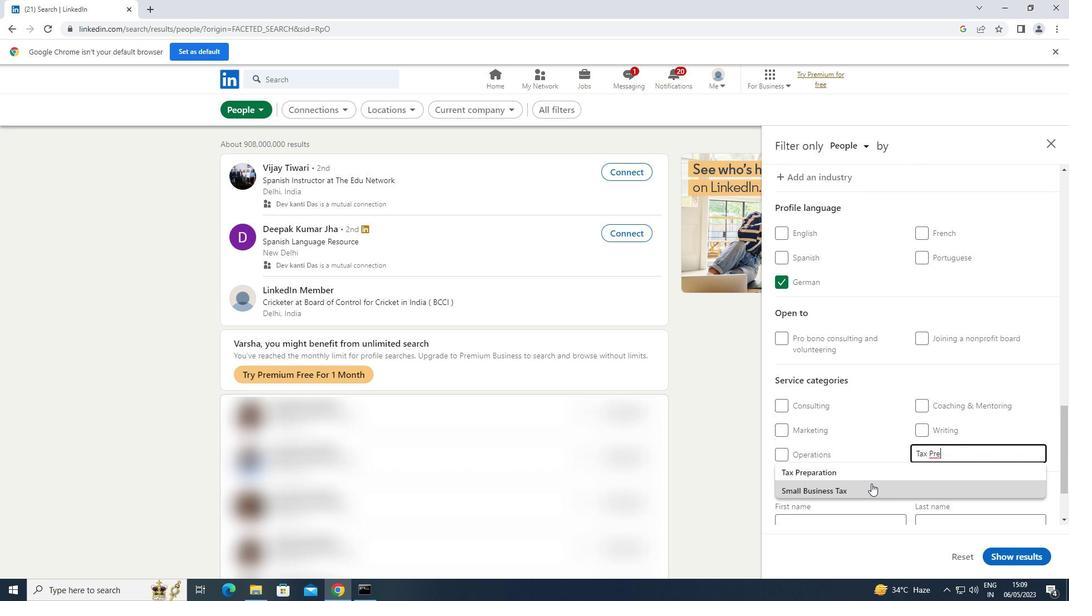 
Action: Mouse pressed left at (872, 471)
Screenshot: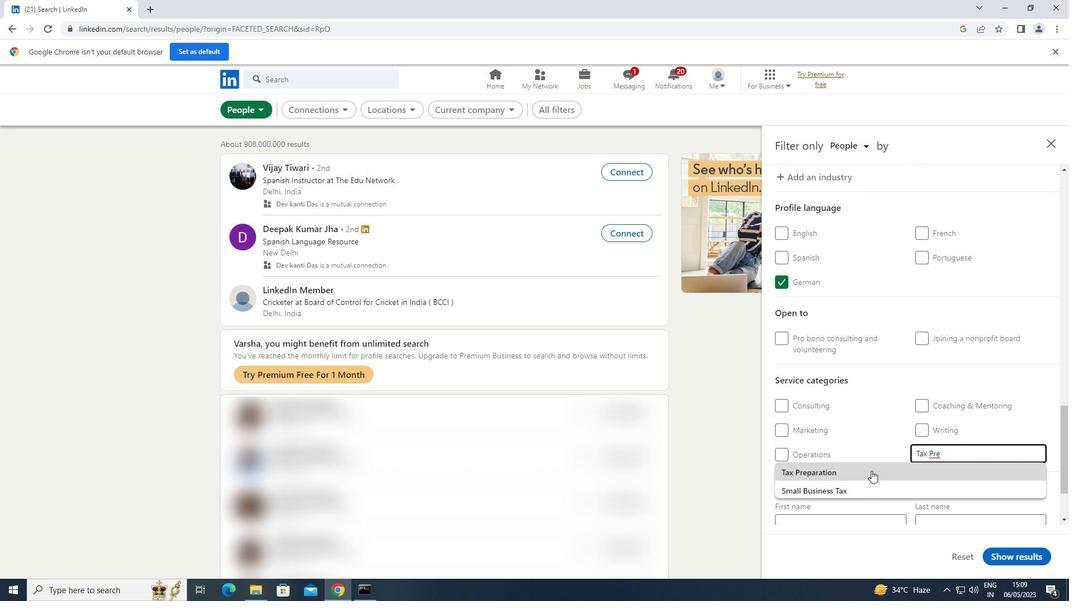 
Action: Mouse moved to (873, 470)
Screenshot: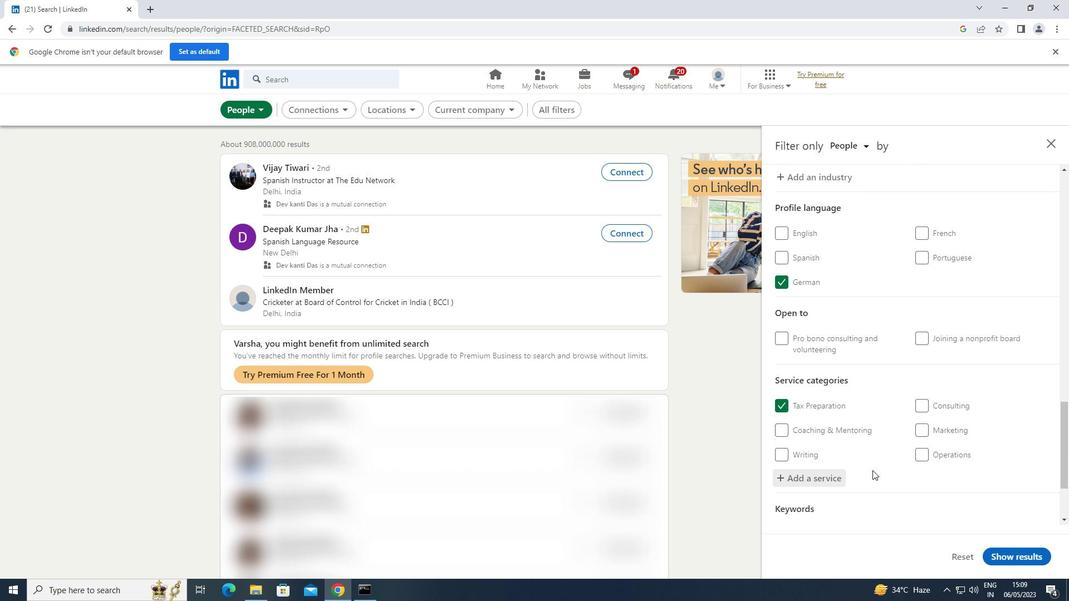 
Action: Mouse scrolled (873, 469) with delta (0, 0)
Screenshot: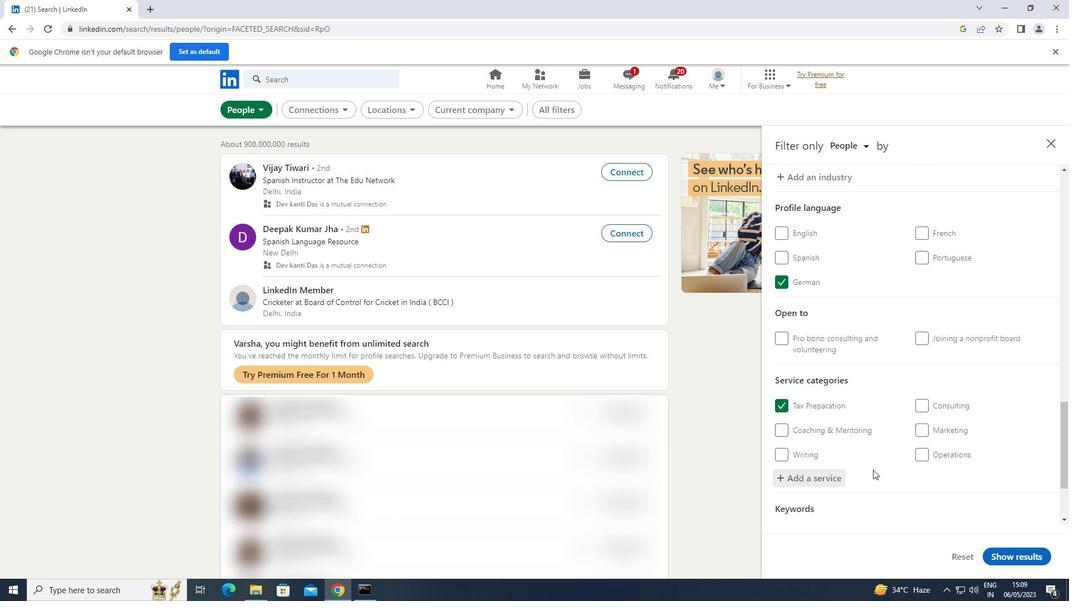 
Action: Mouse scrolled (873, 469) with delta (0, 0)
Screenshot: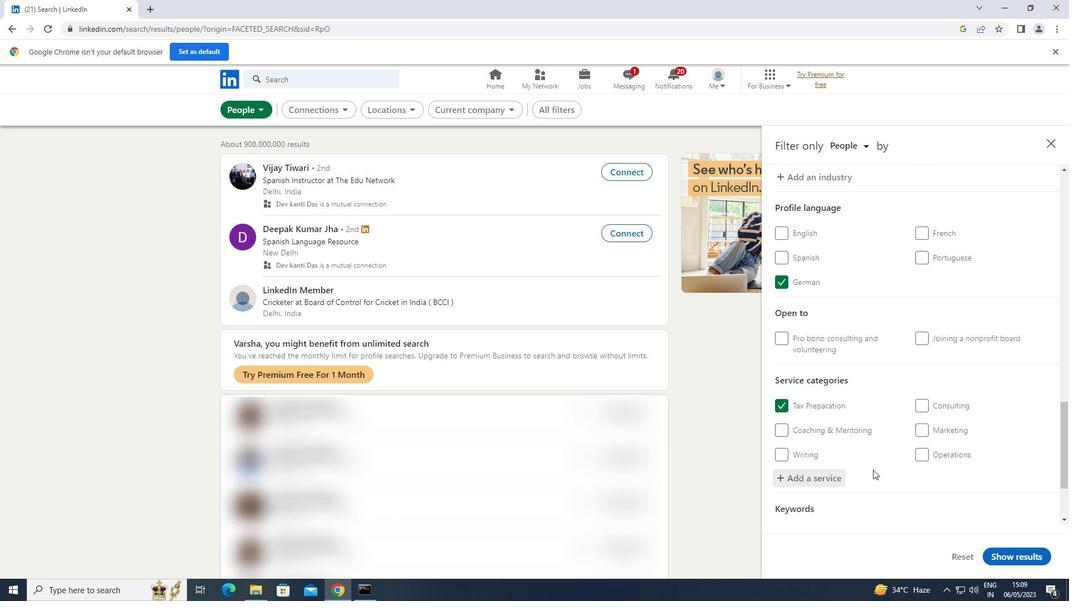 
Action: Mouse scrolled (873, 469) with delta (0, 0)
Screenshot: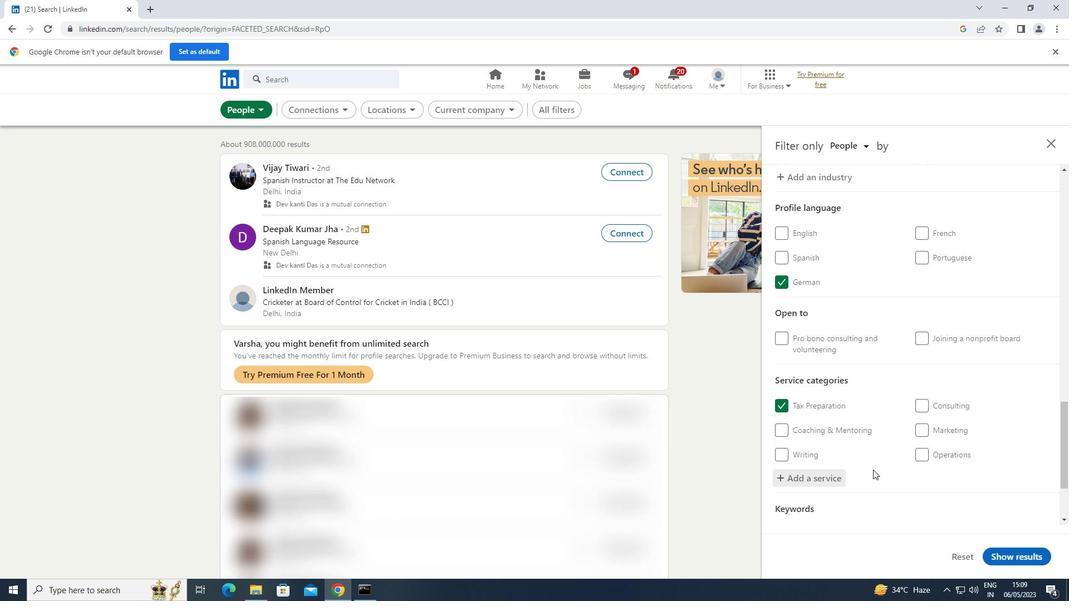 
Action: Mouse scrolled (873, 469) with delta (0, 0)
Screenshot: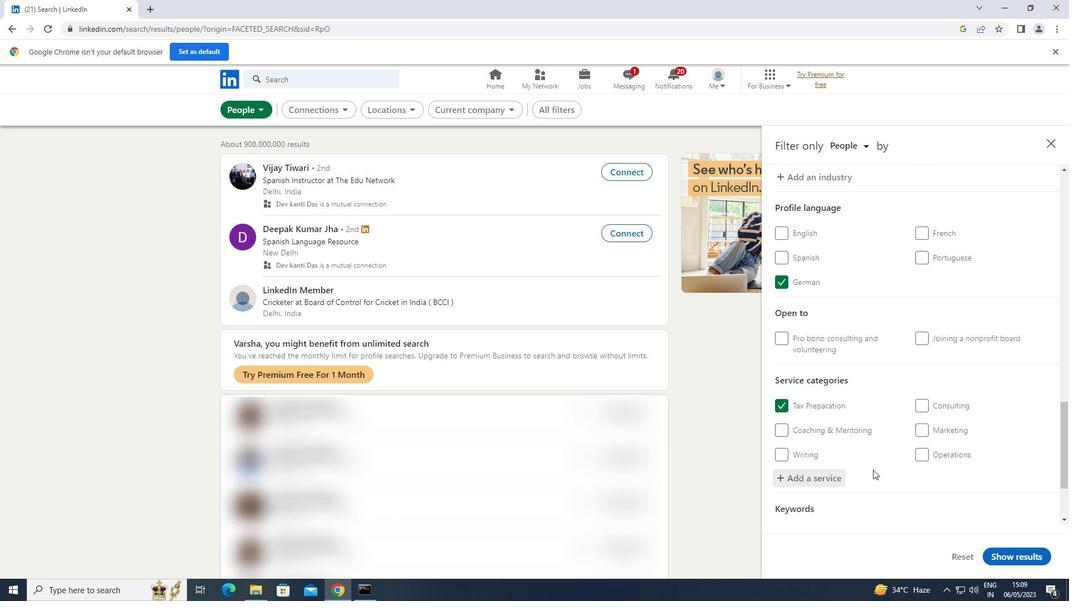 
Action: Mouse scrolled (873, 469) with delta (0, 0)
Screenshot: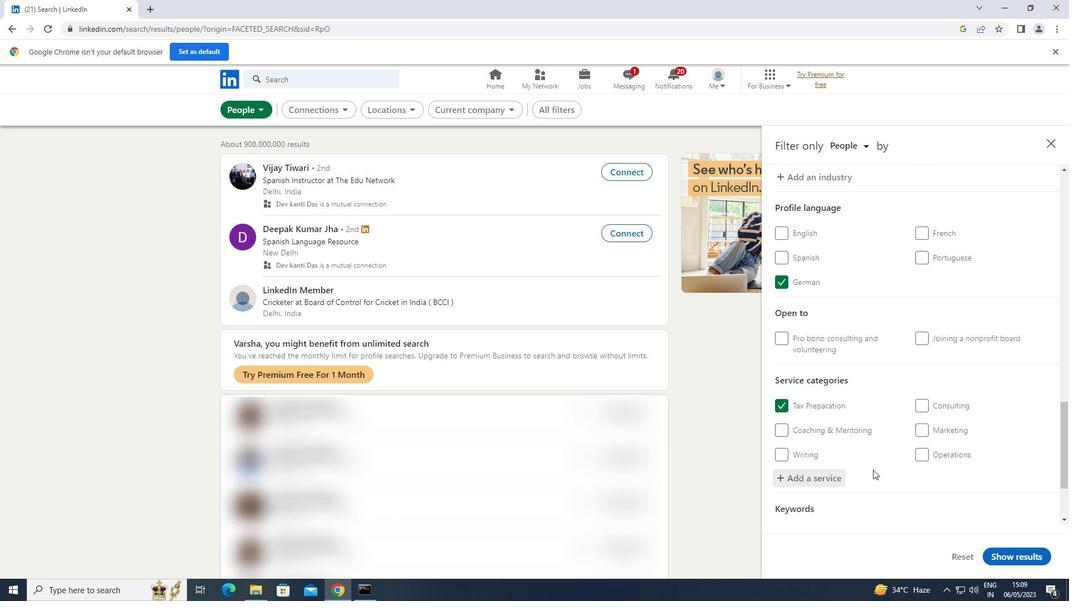 
Action: Mouse scrolled (873, 469) with delta (0, 0)
Screenshot: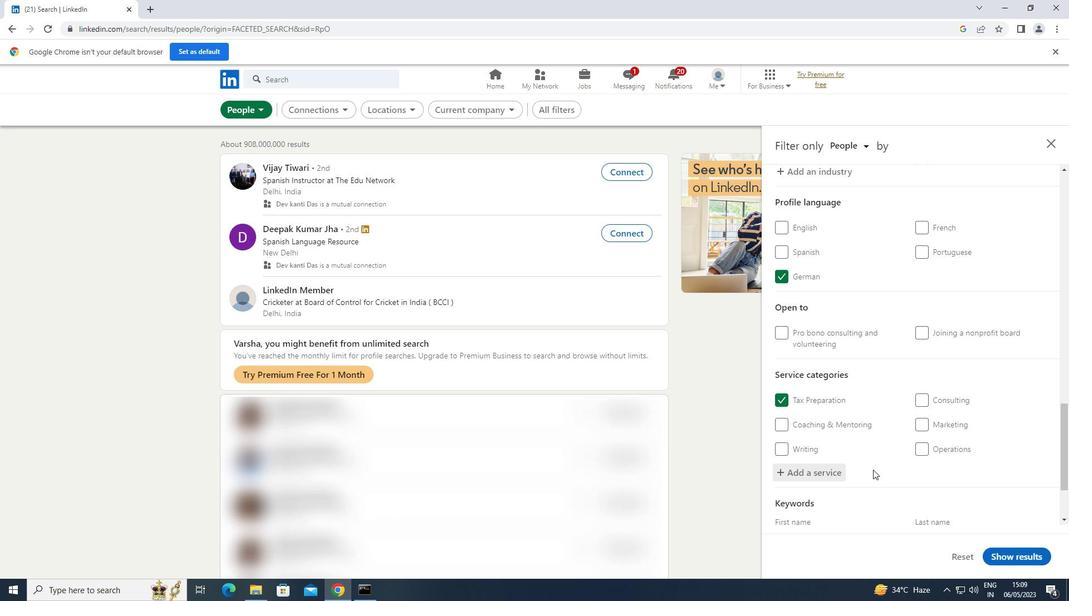 
Action: Mouse scrolled (873, 469) with delta (0, 0)
Screenshot: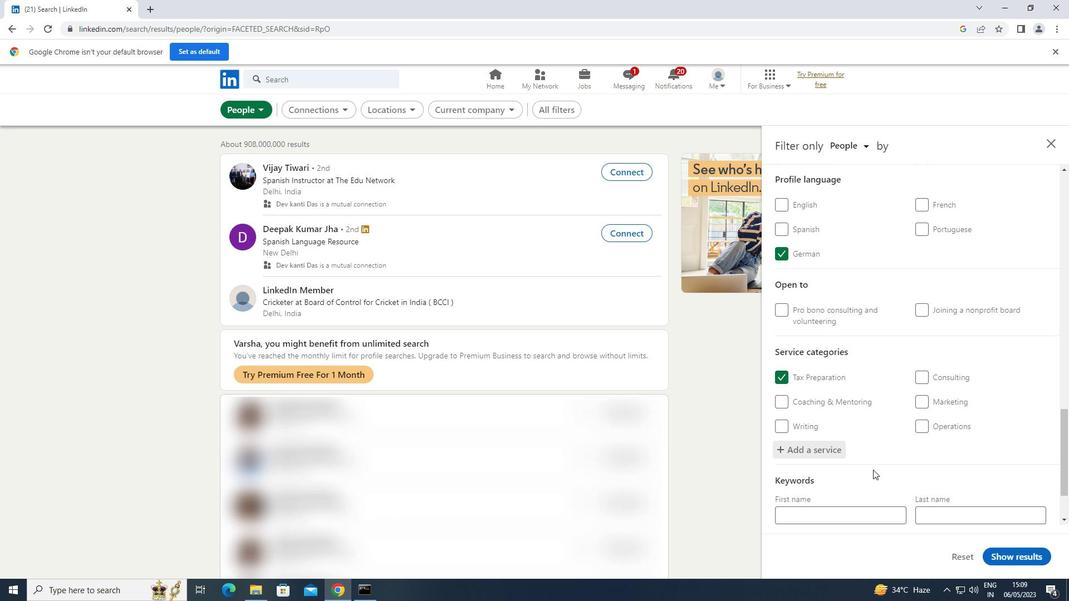 
Action: Mouse moved to (868, 477)
Screenshot: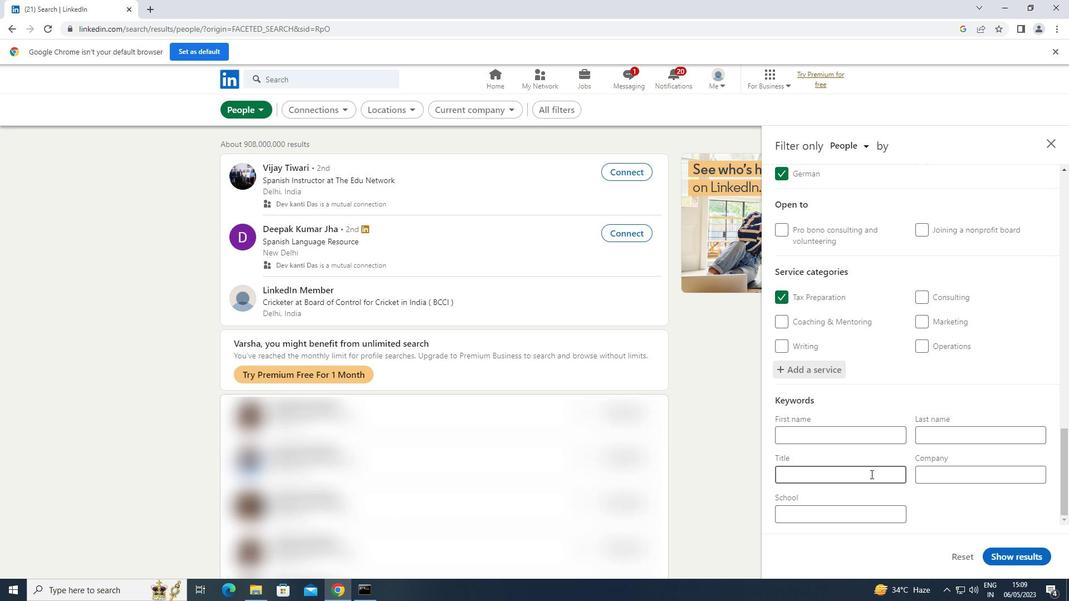 
Action: Mouse pressed left at (868, 477)
Screenshot: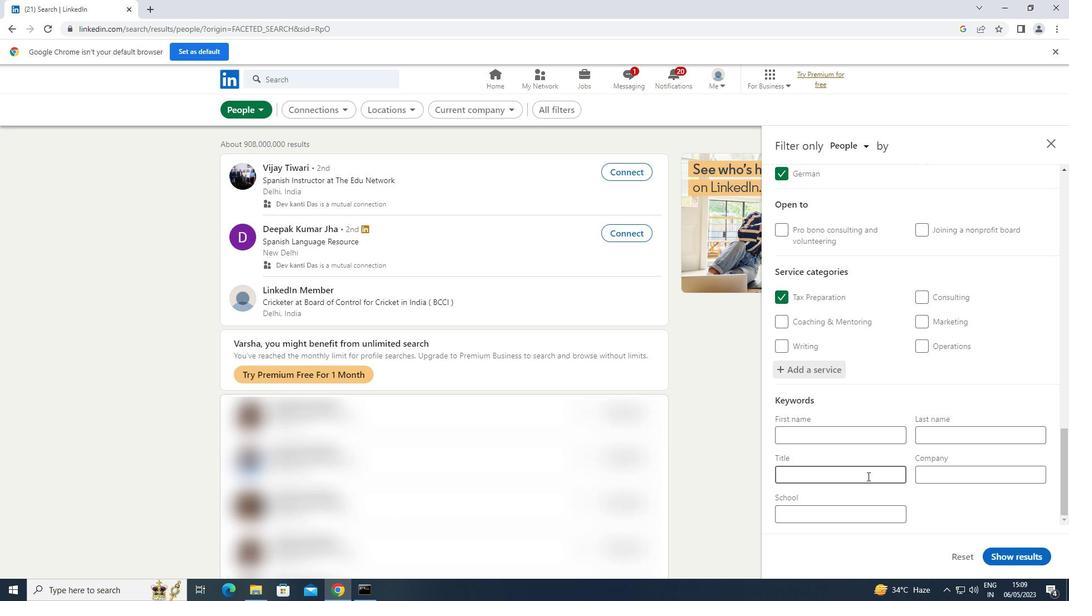 
Action: Key pressed <Key.shift>PERSONAL<Key.space><Key.shift>ASSISTANT
Screenshot: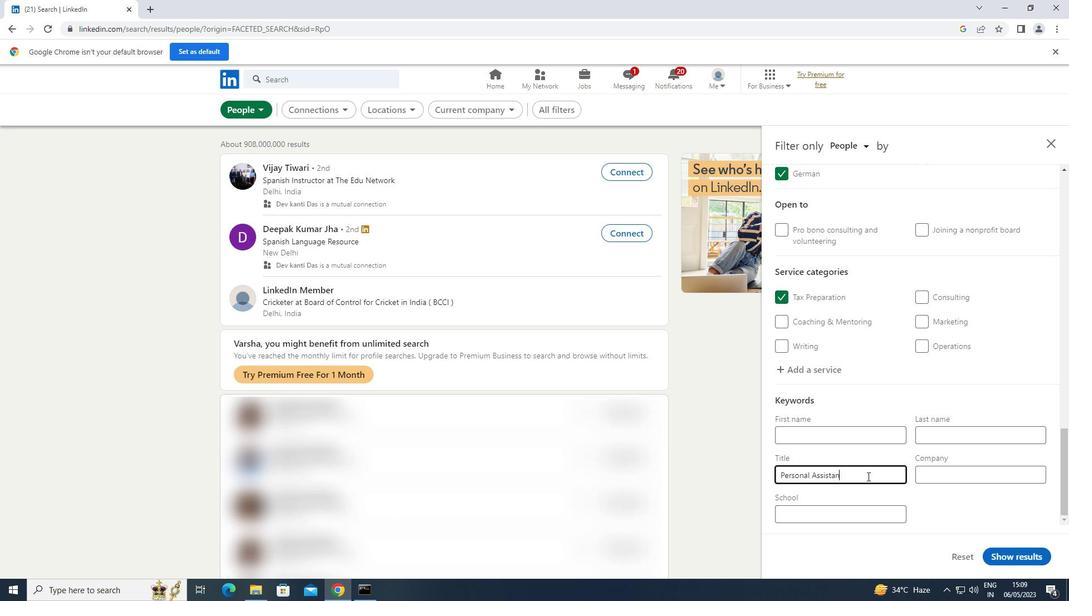 
Action: Mouse moved to (1011, 556)
Screenshot: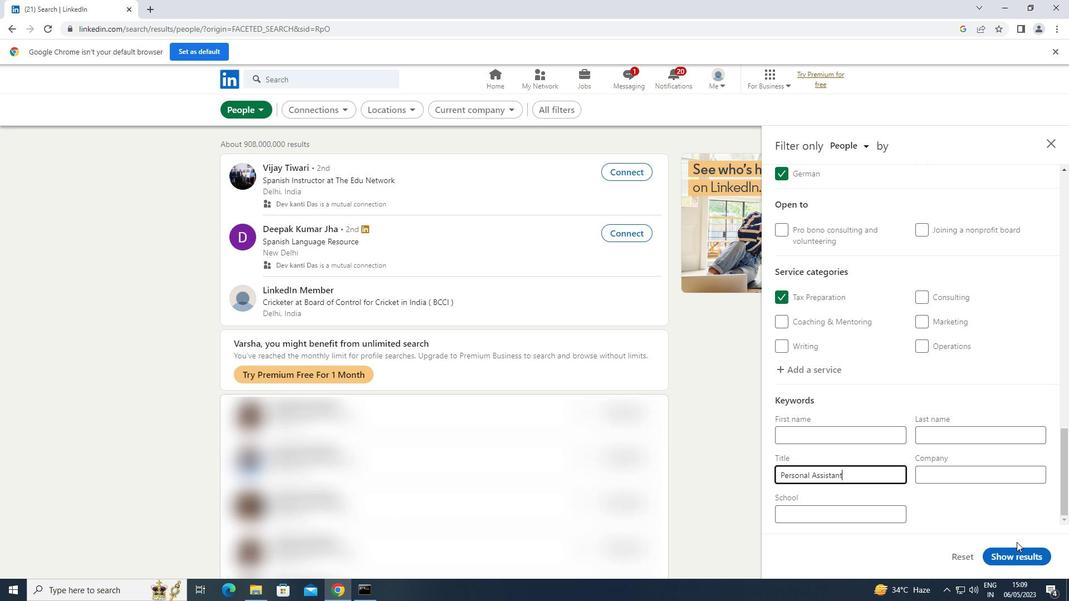 
Action: Mouse pressed left at (1011, 556)
Screenshot: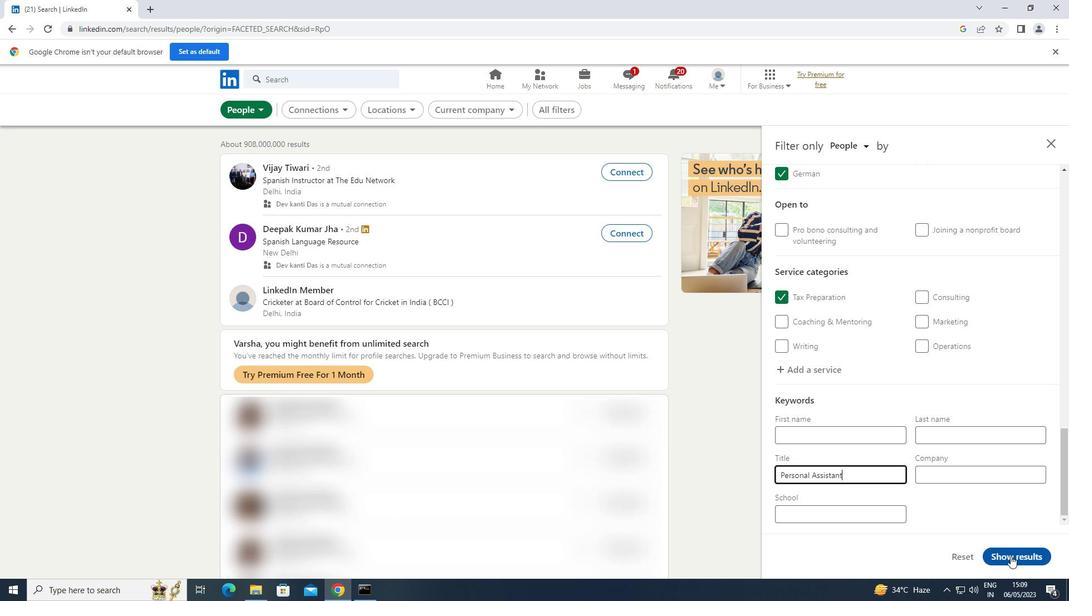 
